 Task: Find a place to stay in West Babylon, United States, from June 11 to June 15 for 2 guests. Set the price range between ₹7000 and ₹16000, select 1 bedroom and 2 beds, choose 'Flat' as the property type, enable 'Self check-in', and select 'English' as the host language.
Action: Mouse pressed left at (511, 58)
Screenshot: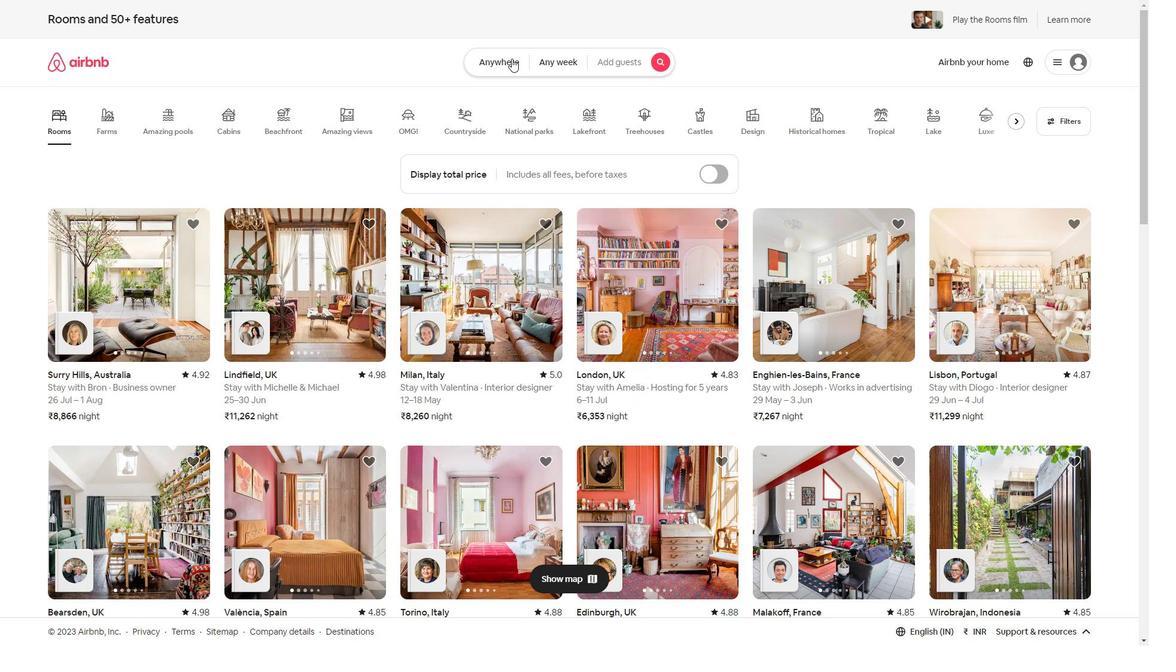 
Action: Mouse moved to (450, 113)
Screenshot: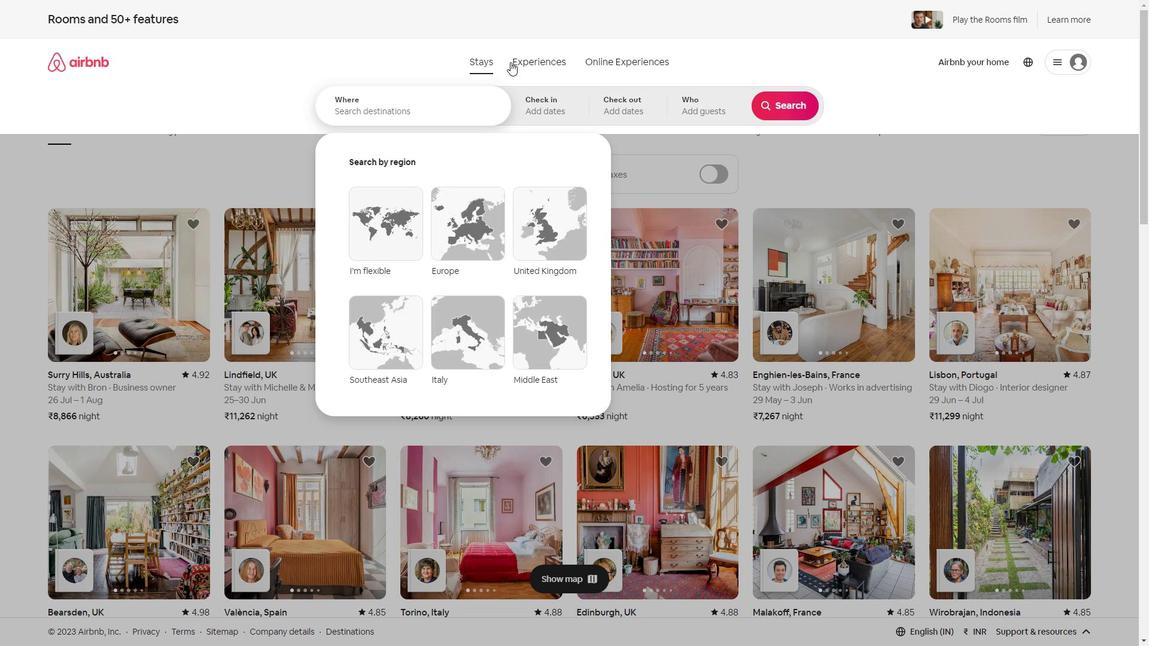 
Action: Mouse pressed left at (450, 113)
Screenshot: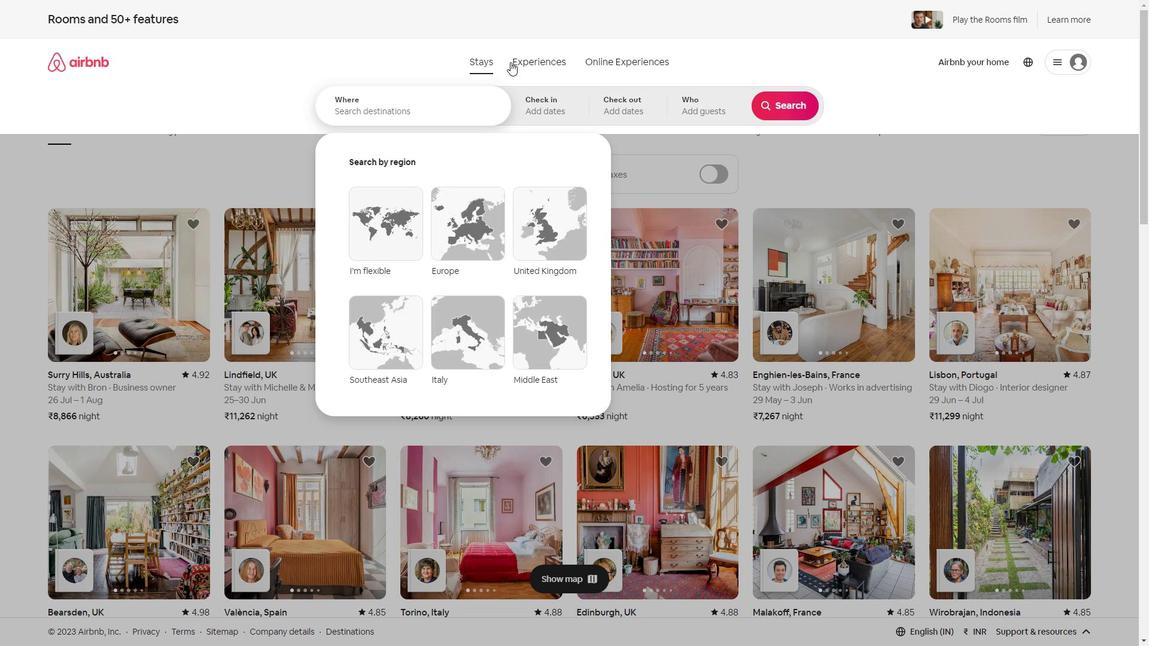 
Action: Key pressed <Key.shift><Key.shift><Key.shift><Key.shift>West<Key.space><Key.shift>Baylon,<Key.shift>UNTED<Key.space><Key.shift>States
Screenshot: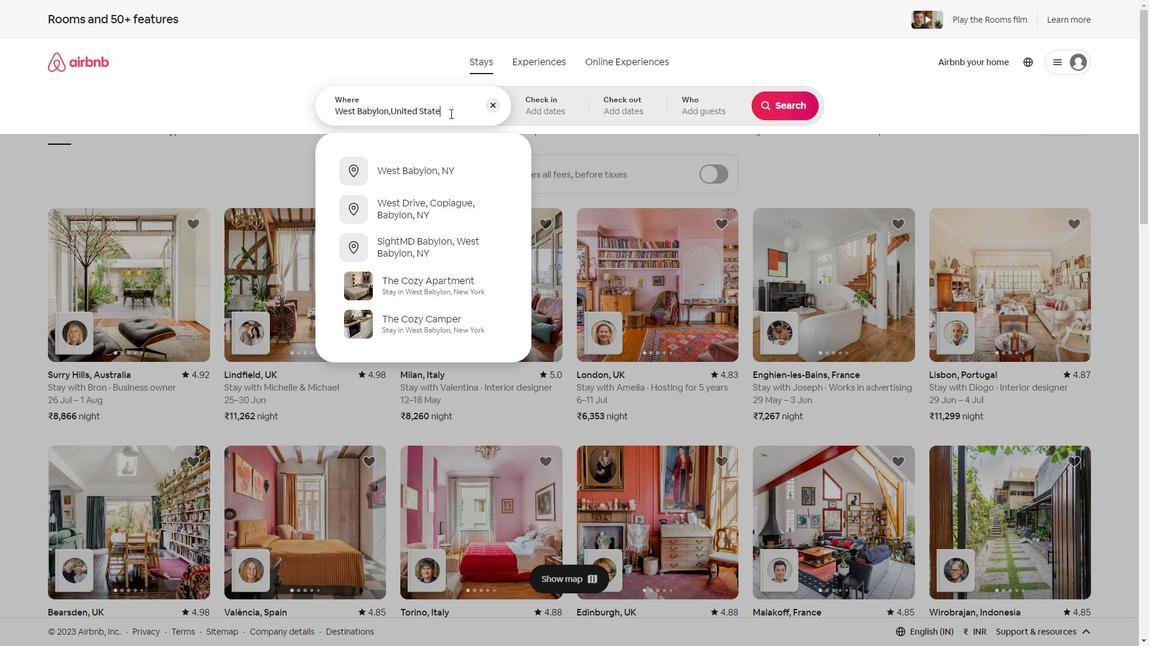 
Action: Mouse moved to (522, 98)
Screenshot: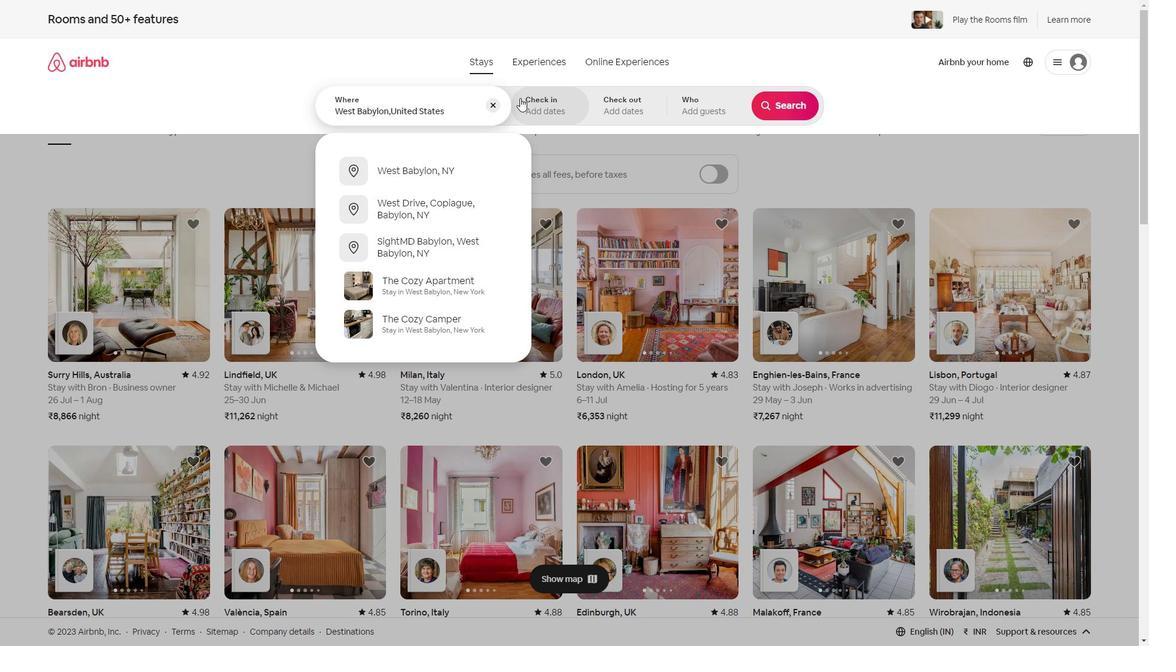 
Action: Mouse pressed left at (522, 98)
Screenshot: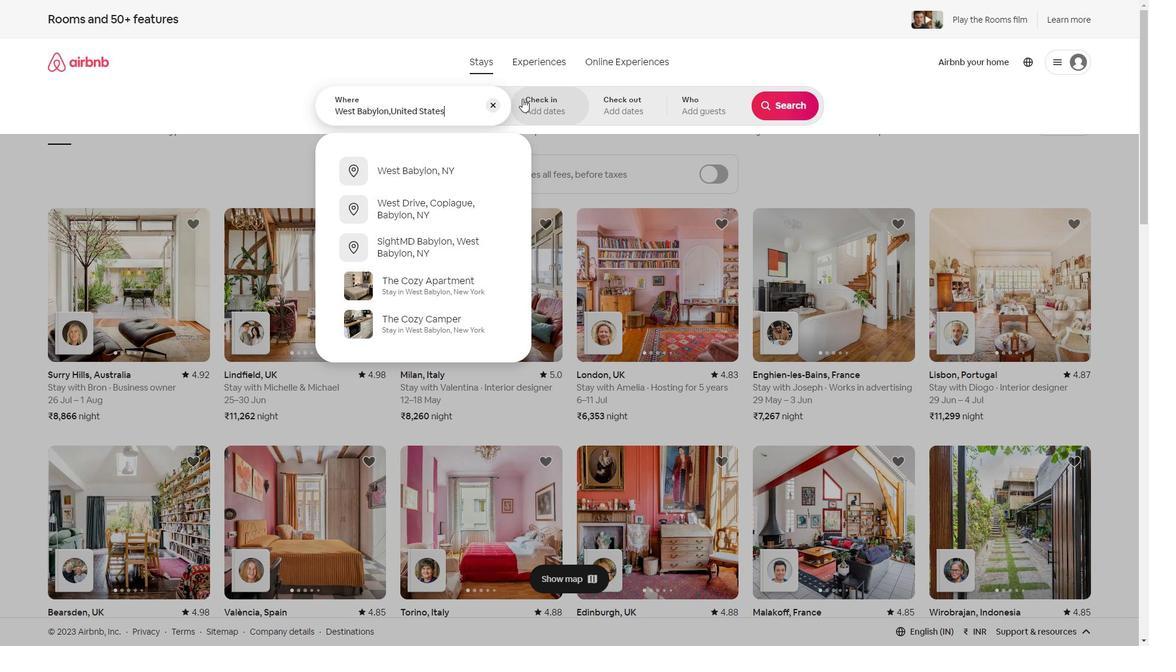 
Action: Mouse moved to (606, 297)
Screenshot: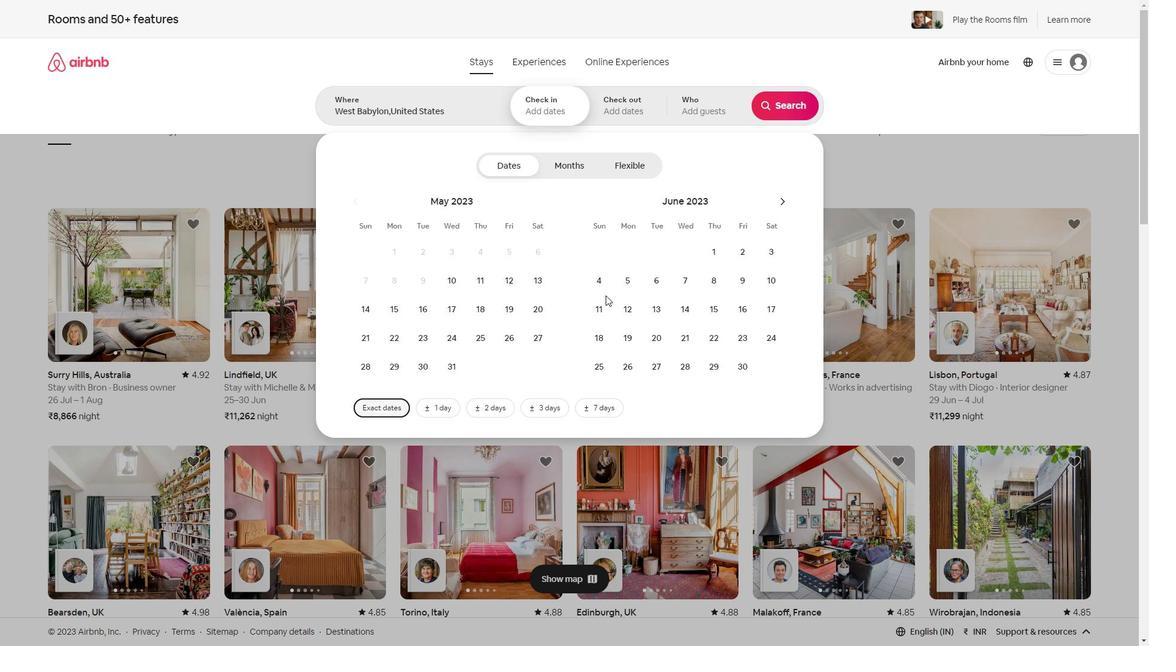 
Action: Mouse pressed left at (606, 297)
Screenshot: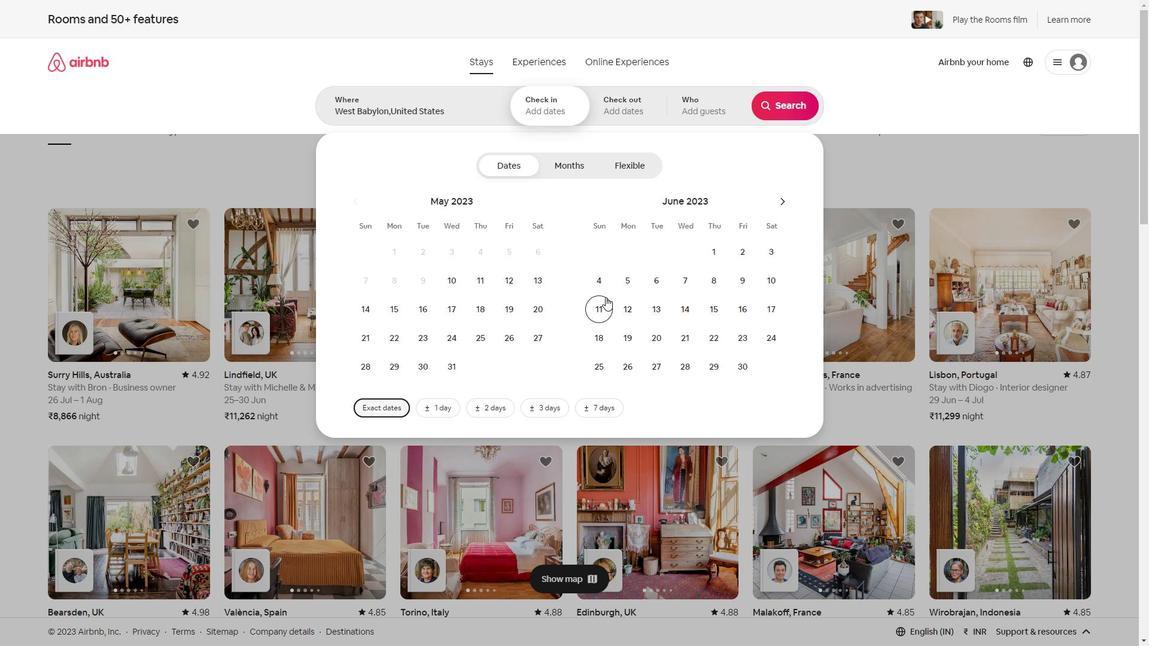 
Action: Mouse moved to (713, 311)
Screenshot: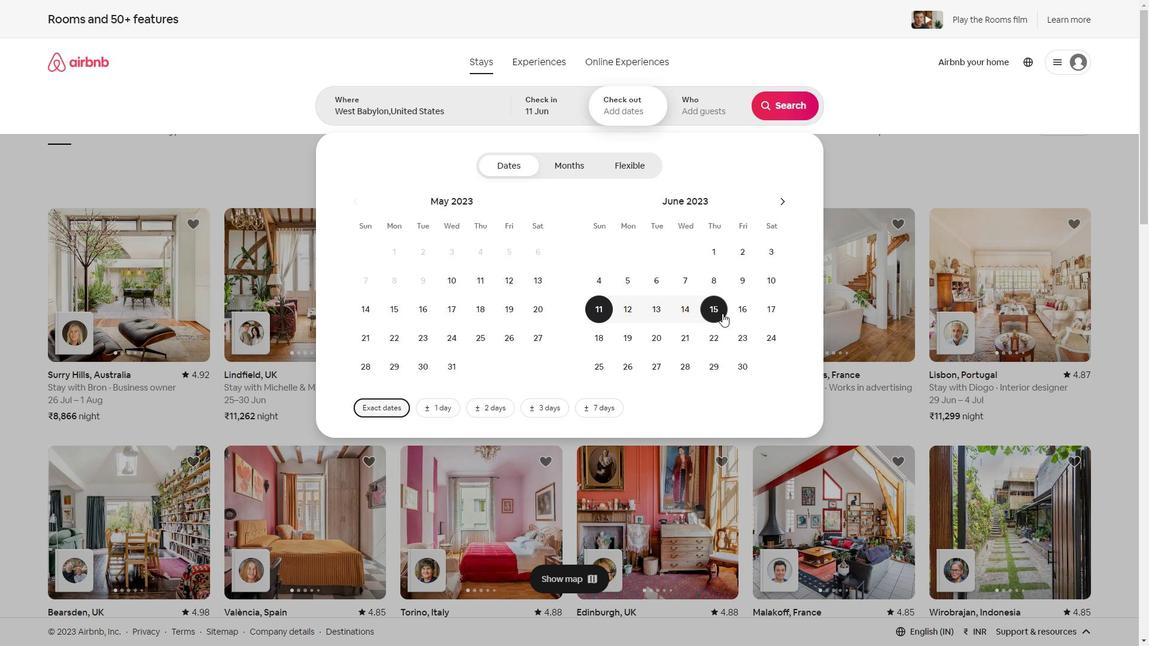 
Action: Mouse pressed left at (713, 311)
Screenshot: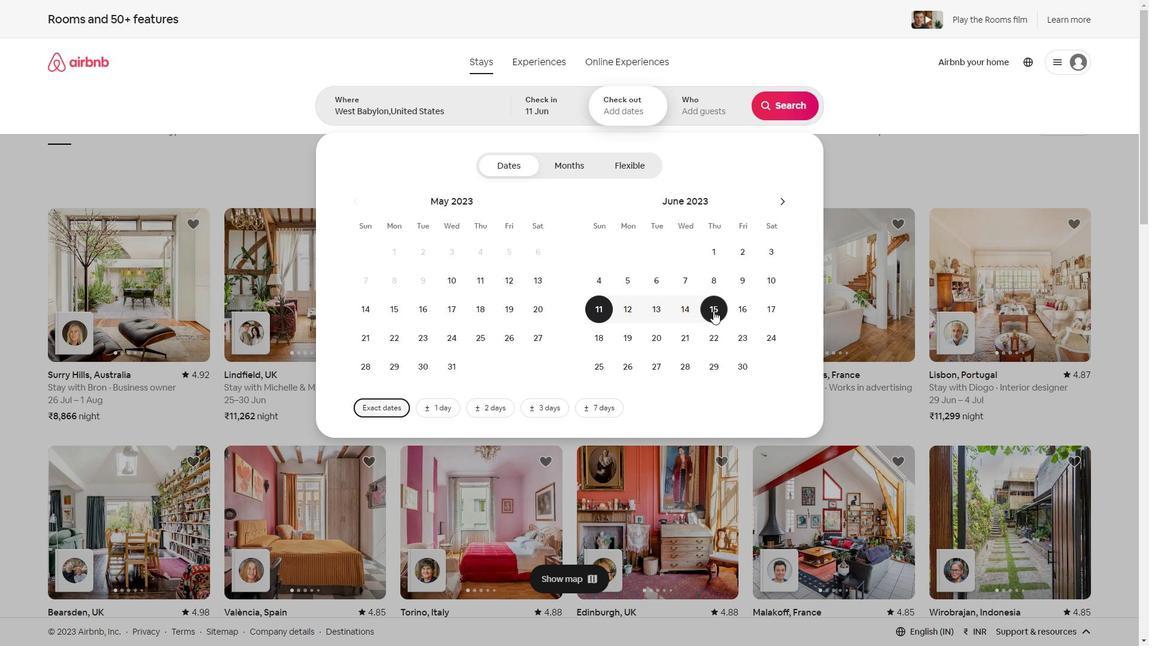 
Action: Mouse moved to (695, 104)
Screenshot: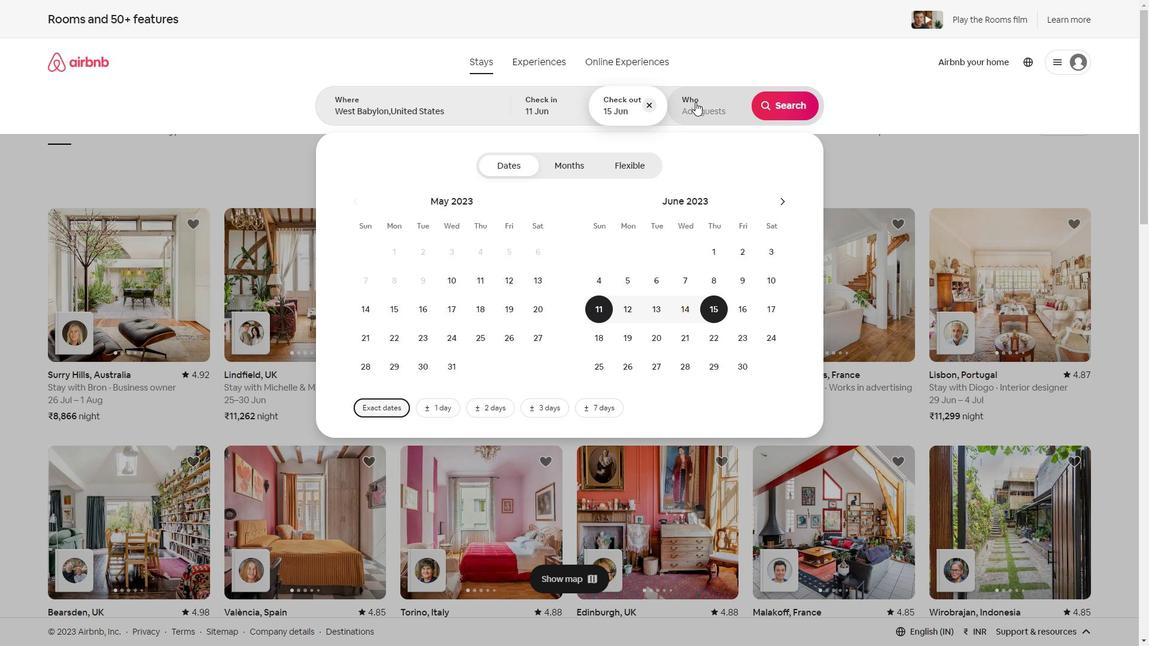 
Action: Mouse pressed left at (695, 104)
Screenshot: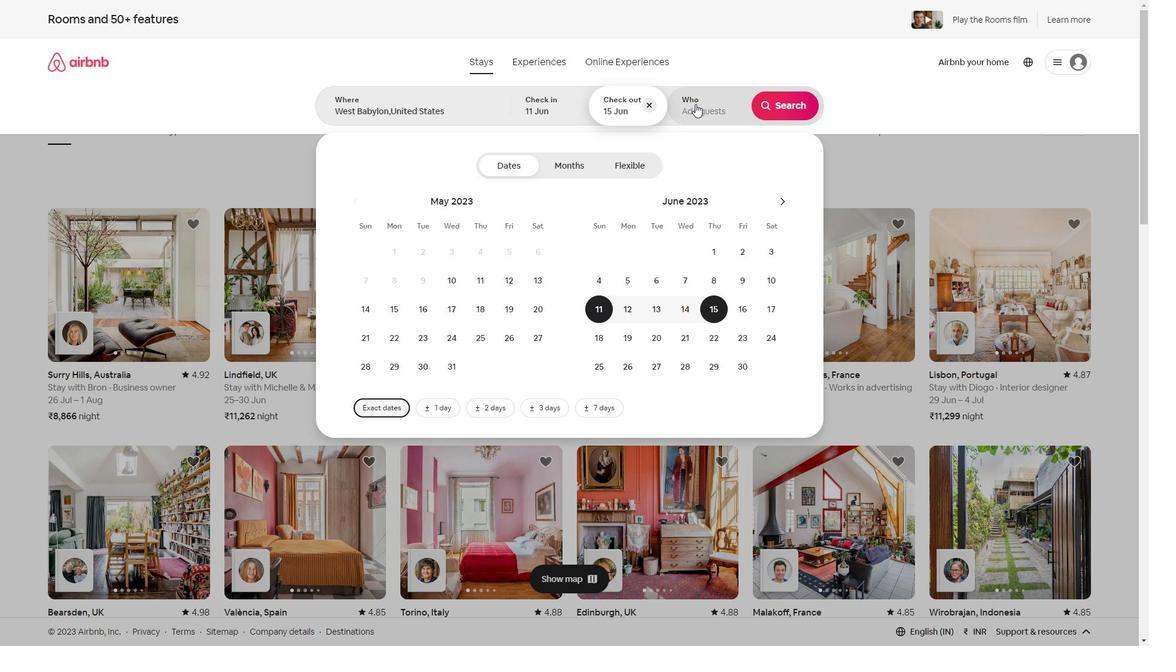 
Action: Mouse moved to (782, 165)
Screenshot: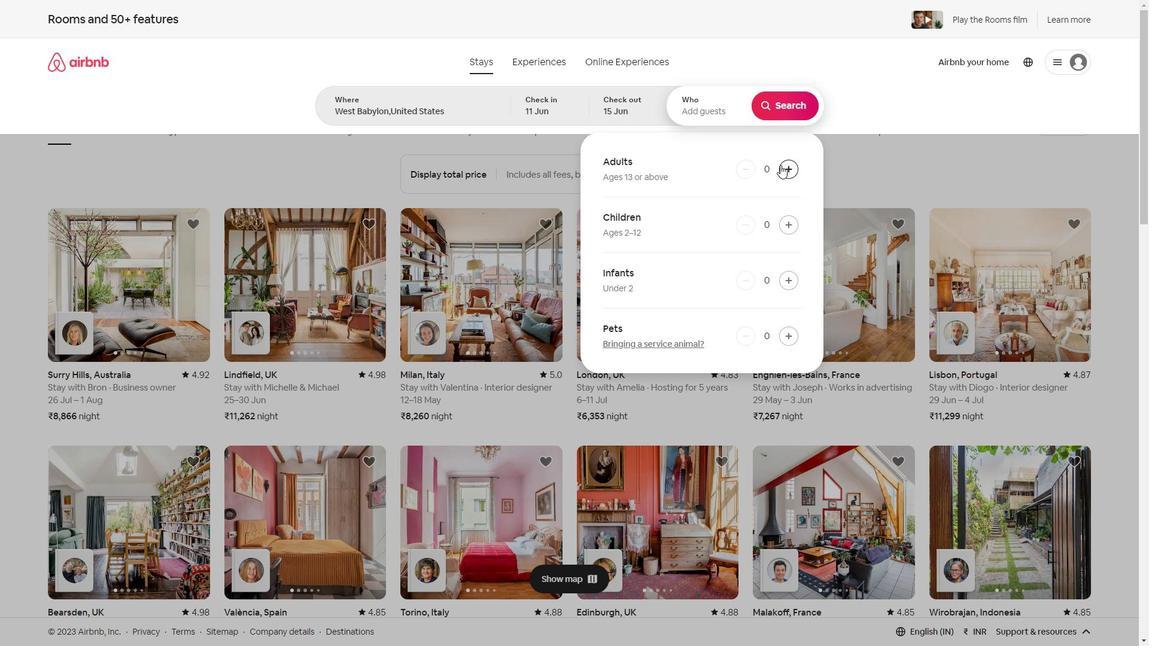 
Action: Mouse pressed left at (782, 165)
Screenshot: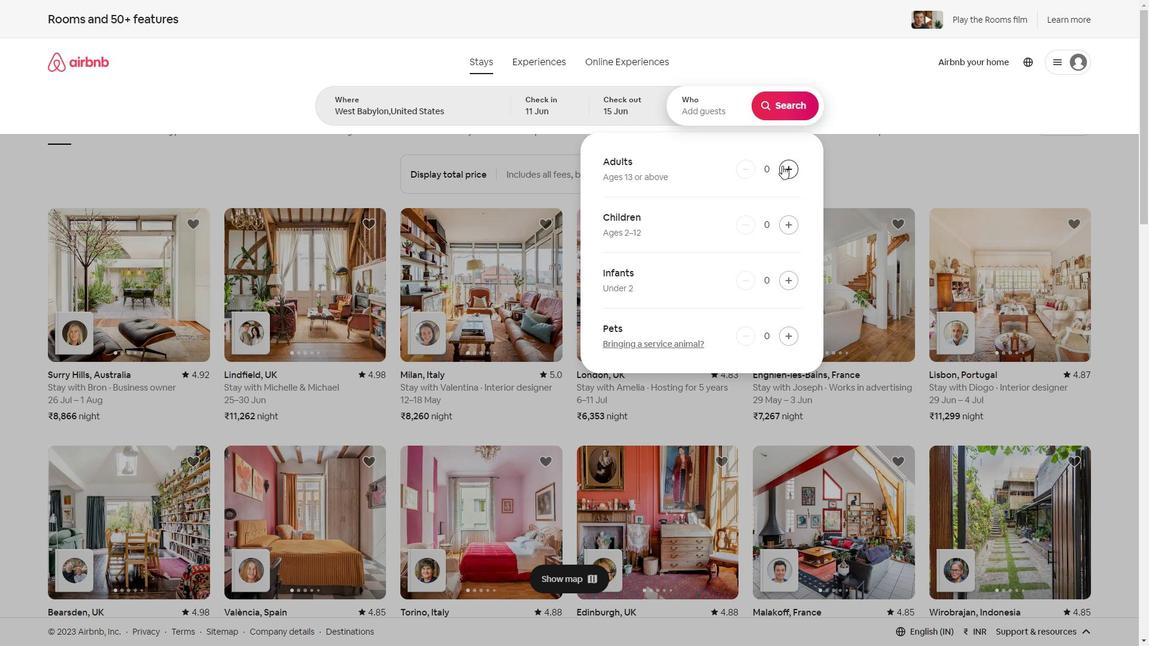 
Action: Mouse pressed left at (782, 165)
Screenshot: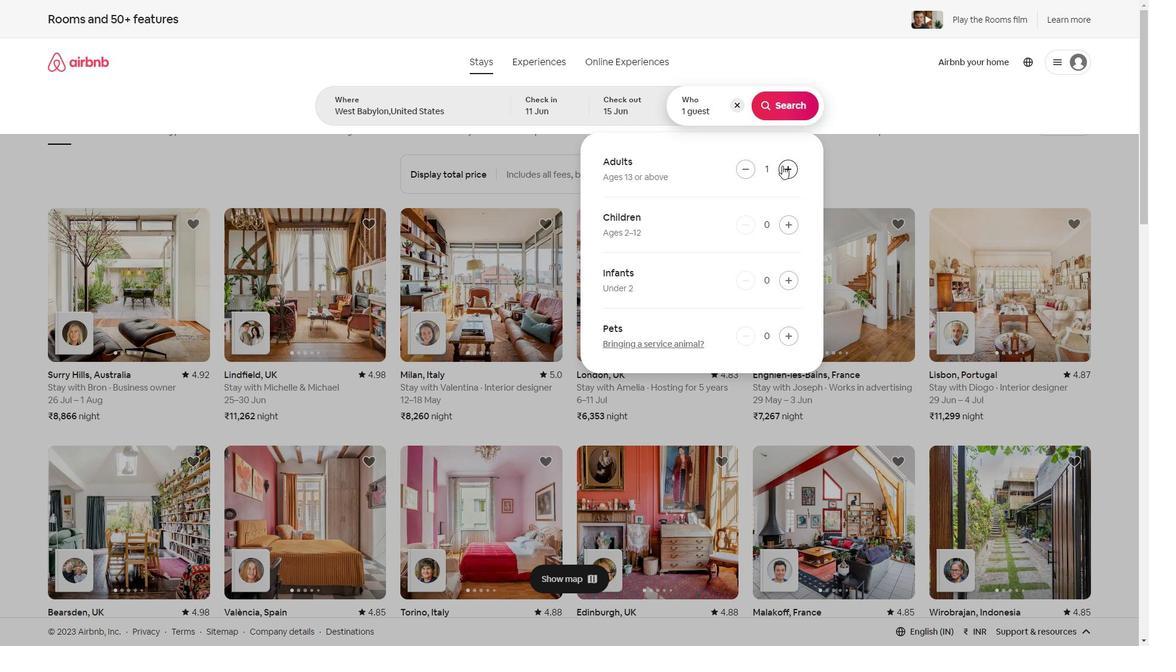 
Action: Mouse moved to (774, 104)
Screenshot: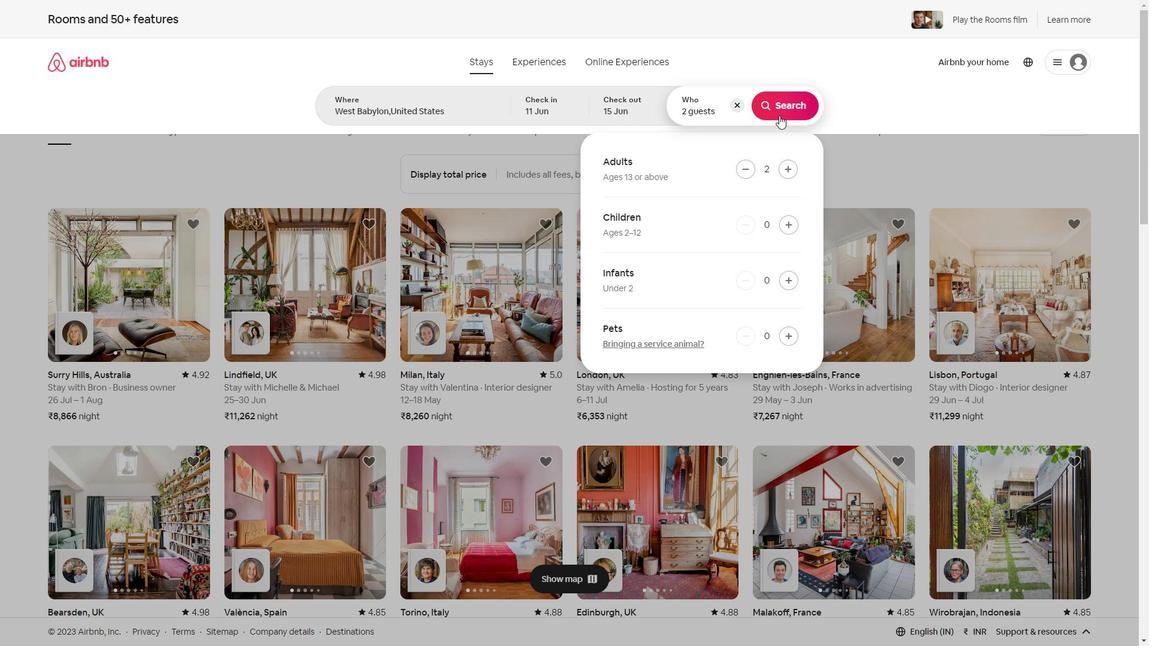 
Action: Mouse pressed left at (774, 104)
Screenshot: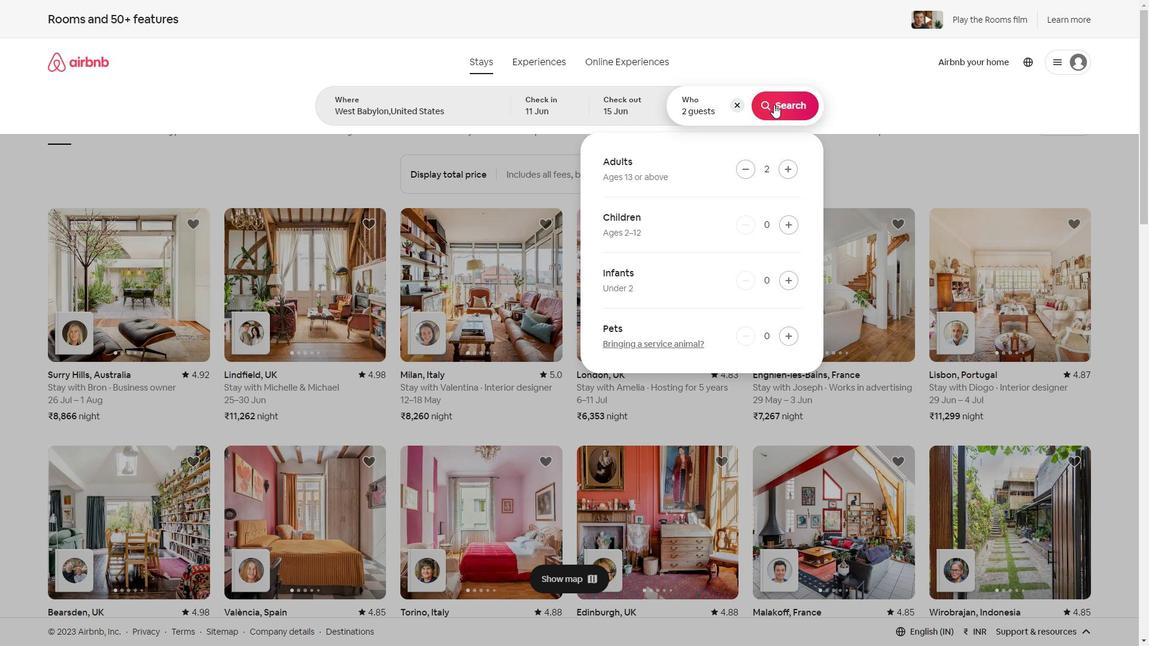 
Action: Mouse moved to (1151, 25)
Screenshot: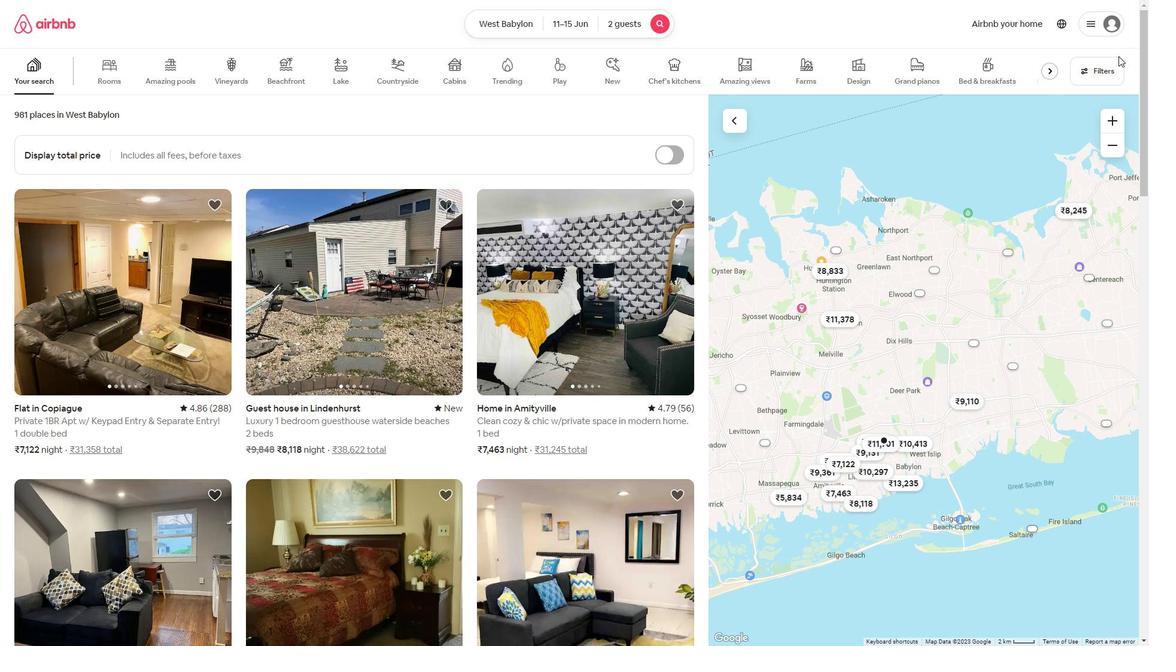 
Action: Mouse pressed left at (1149, 25)
Screenshot: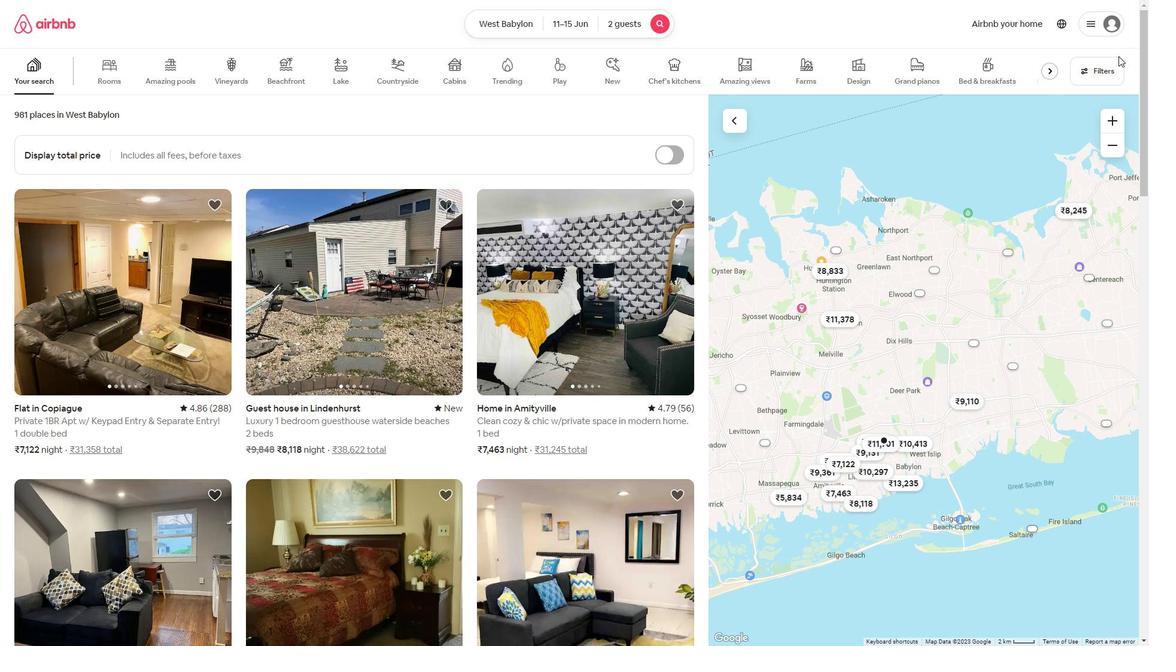 
Action: Mouse moved to (1101, 76)
Screenshot: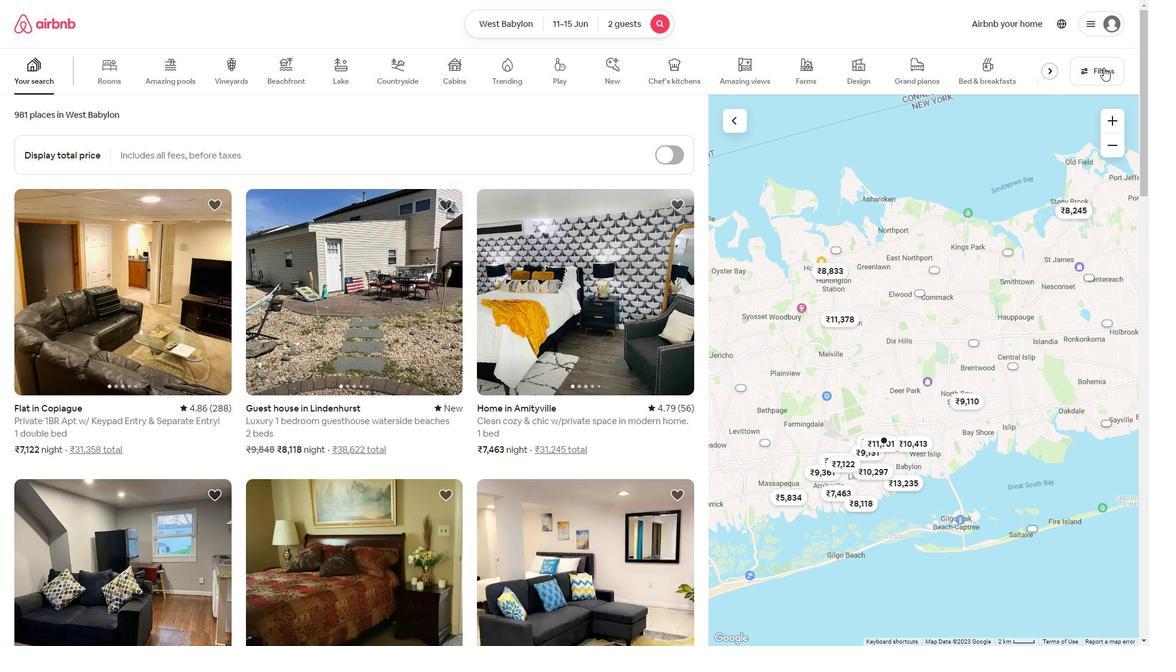 
Action: Mouse pressed left at (1101, 76)
Screenshot: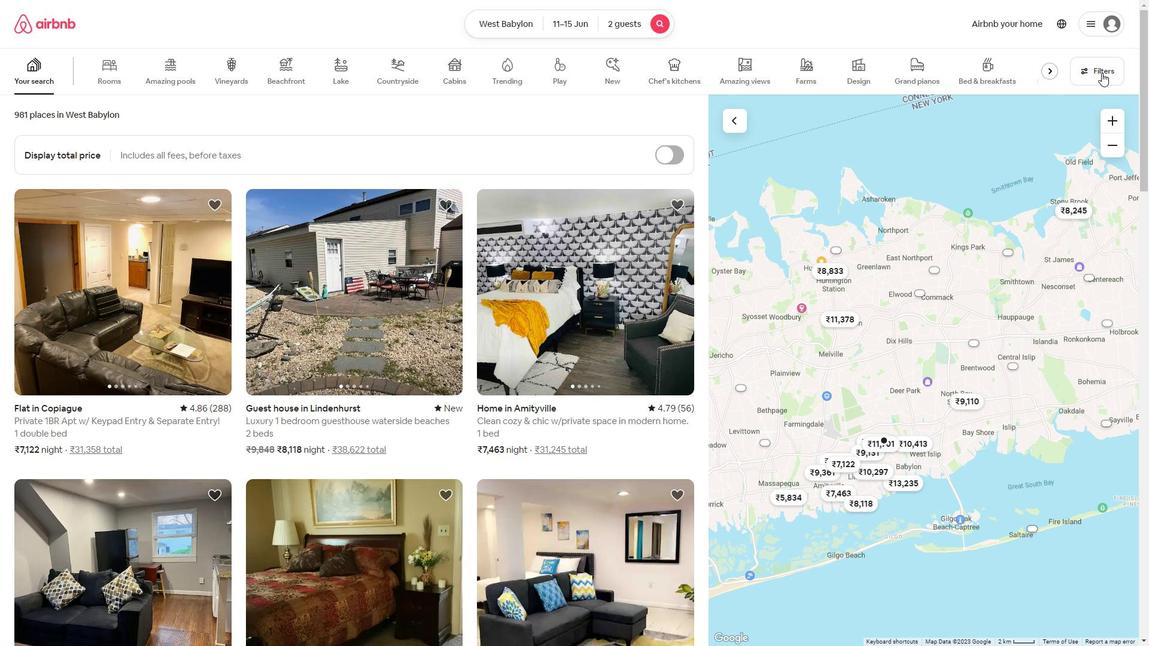 
Action: Mouse moved to (438, 360)
Screenshot: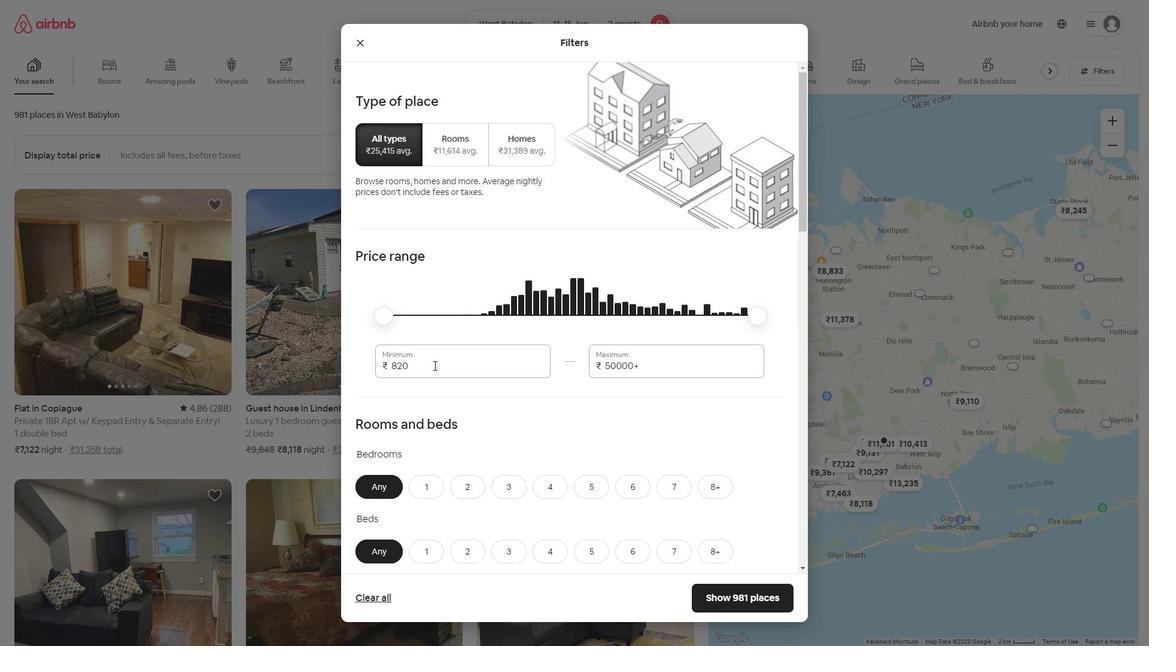 
Action: Mouse pressed left at (438, 360)
Screenshot: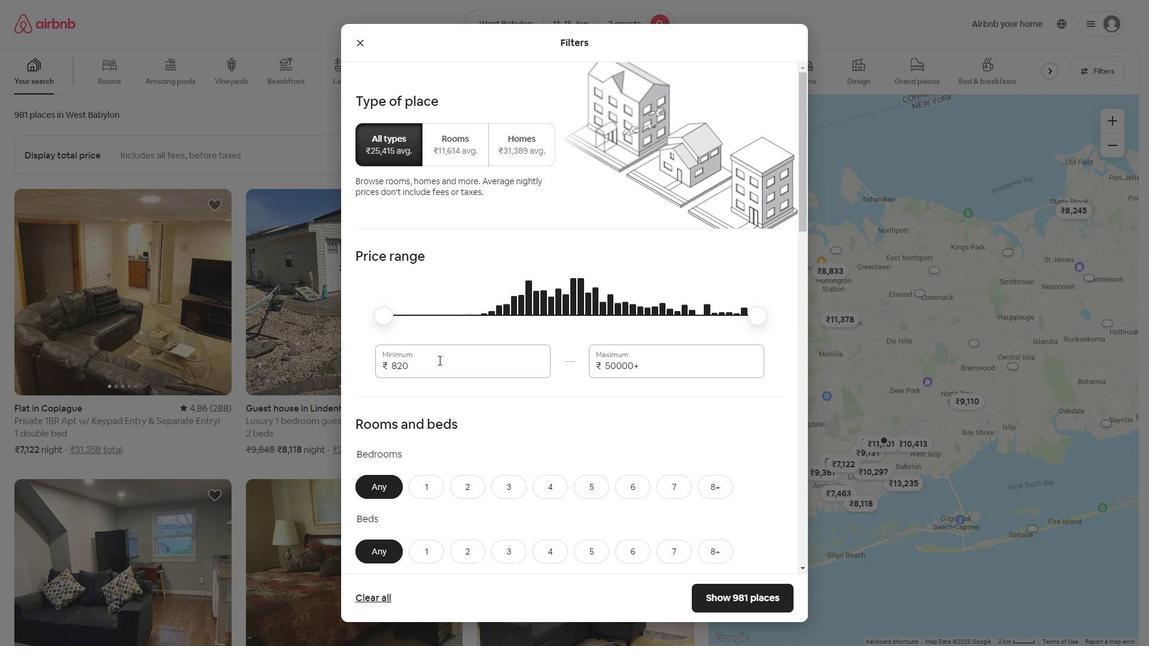 
Action: Key pressed <Key.backspace><Key.backspace><Key.backspace><Key.backspace><Key.backspace><Key.backspace><Key.backspace><Key.backspace><Key.backspace><Key.backspace>7000
Screenshot: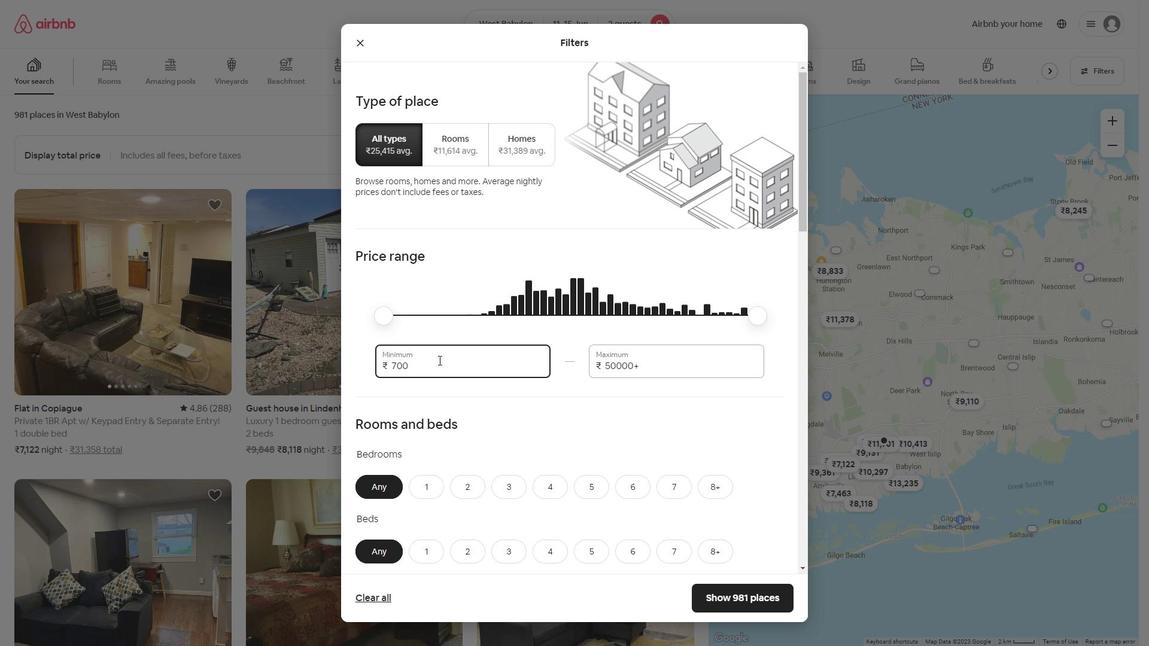 
Action: Mouse moved to (667, 365)
Screenshot: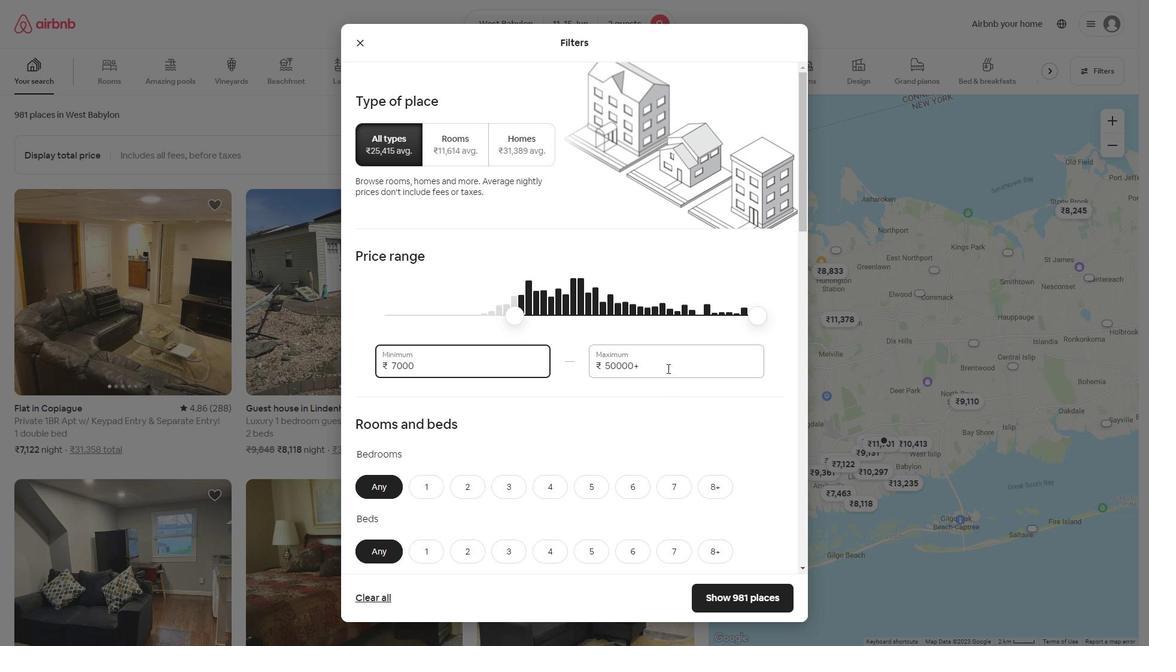 
Action: Mouse pressed left at (667, 365)
Screenshot: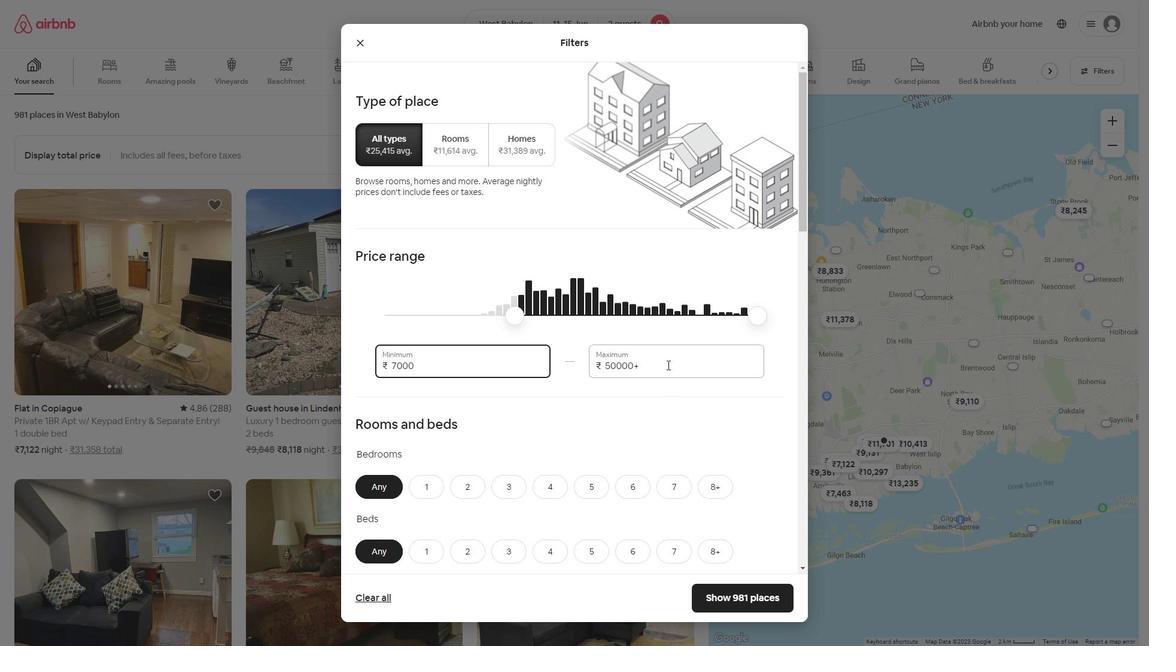 
Action: Mouse moved to (665, 365)
Screenshot: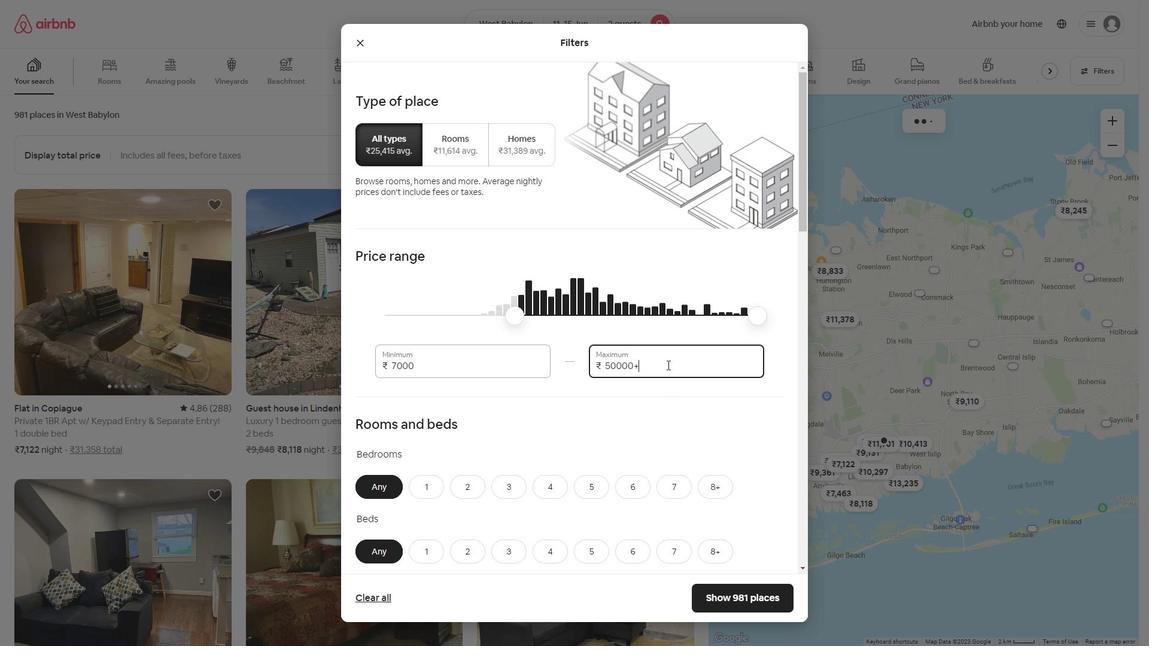 
Action: Key pressed <Key.backspace><Key.backspace><Key.backspace><Key.backspace><Key.backspace><Key.backspace><Key.backspace><Key.backspace><Key.backspace><Key.backspace><Key.backspace><Key.backspace><Key.backspace><Key.backspace><Key.backspace><Key.backspace><Key.backspace><Key.backspace><Key.backspace><Key.backspace>
Screenshot: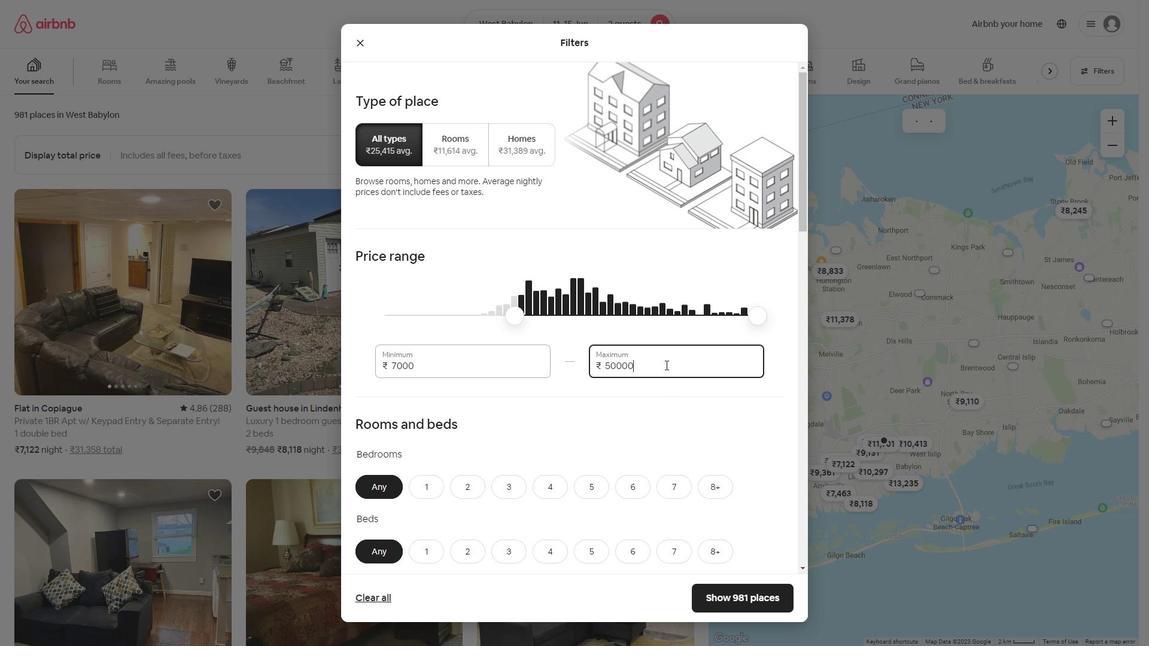 
Action: Mouse moved to (664, 366)
Screenshot: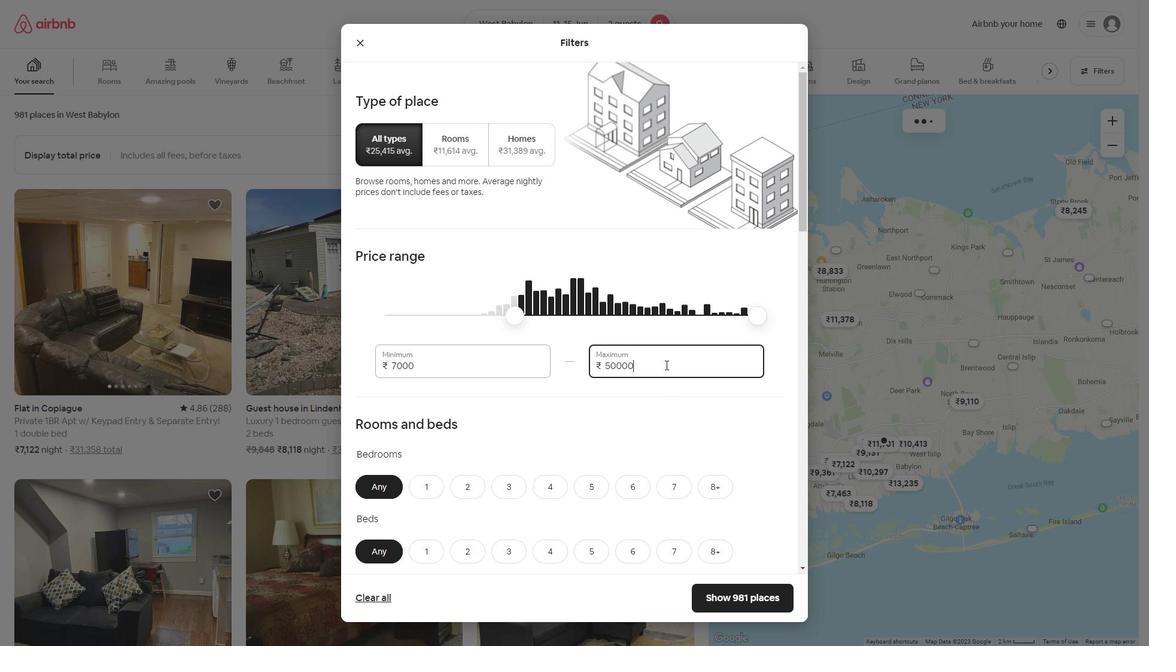 
Action: Key pressed <Key.backspace><Key.backspace>
Screenshot: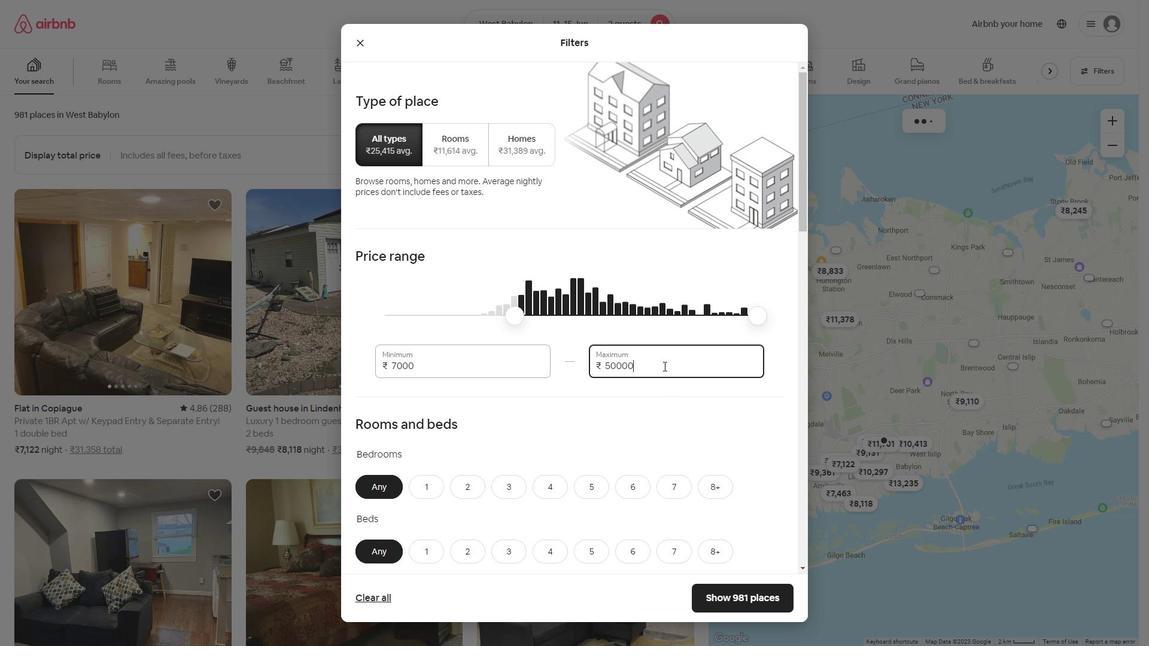 
Action: Mouse pressed left at (664, 366)
Screenshot: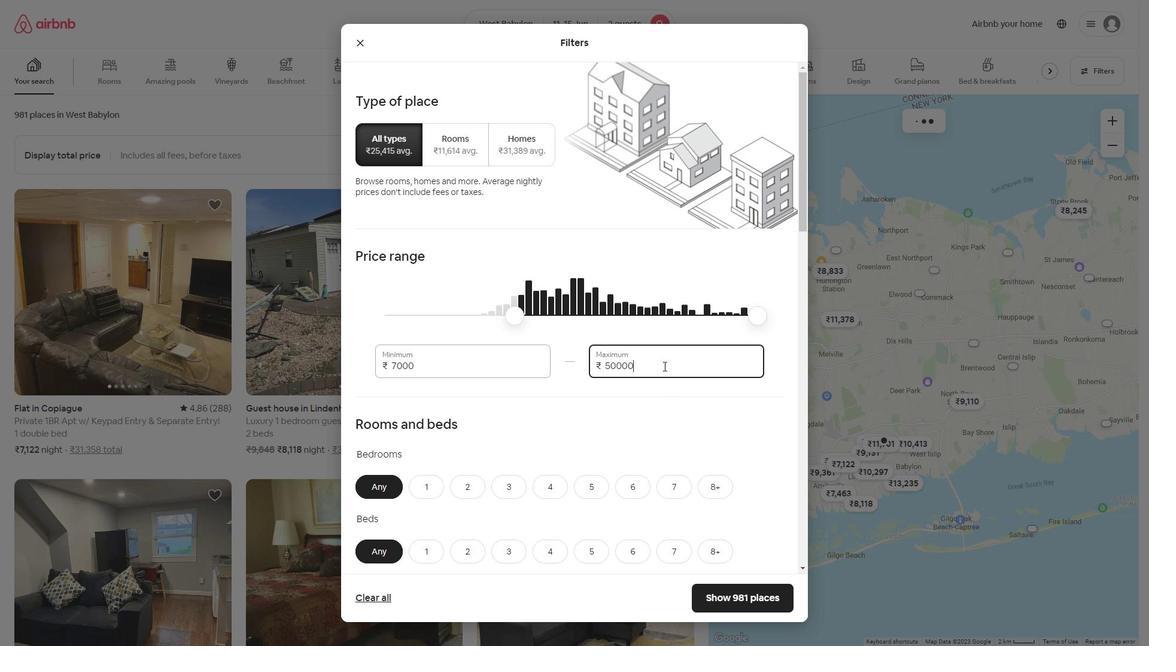 
Action: Key pressed <Key.backspace><Key.backspace>
Screenshot: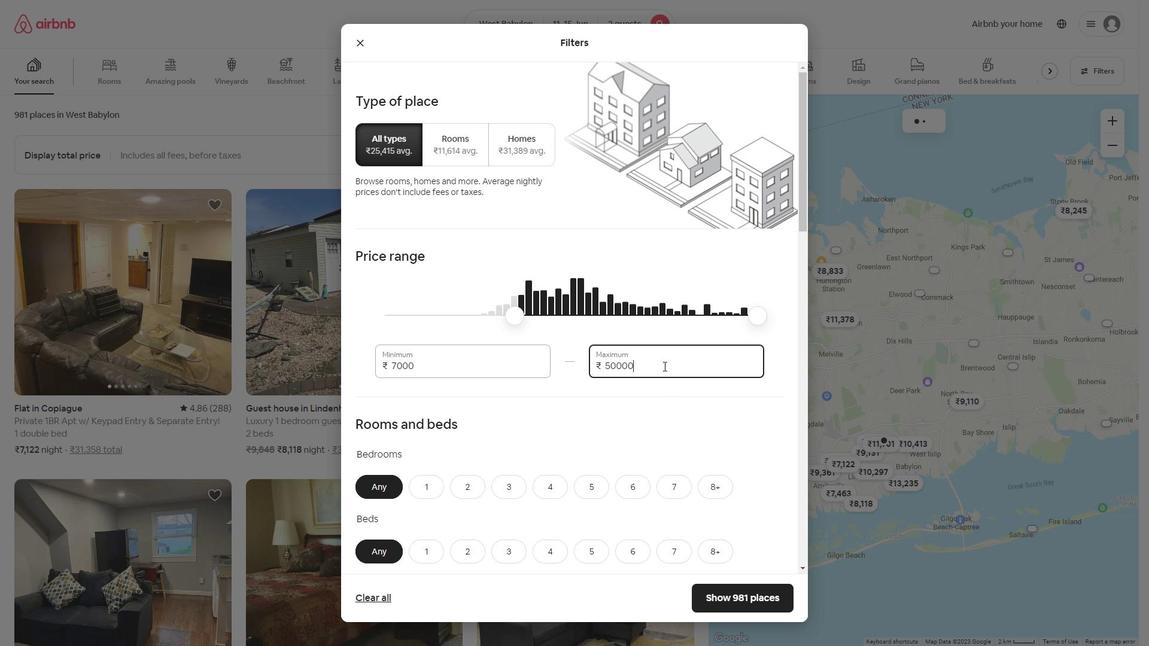 
Action: Mouse moved to (656, 367)
Screenshot: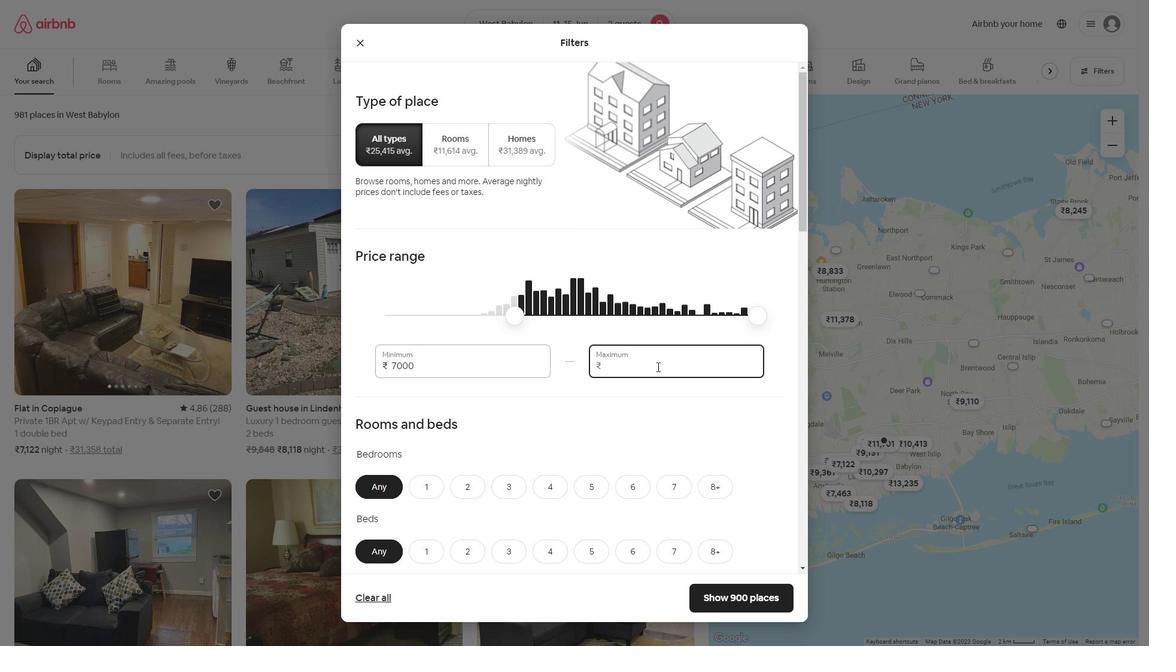 
Action: Key pressed 16000
Screenshot: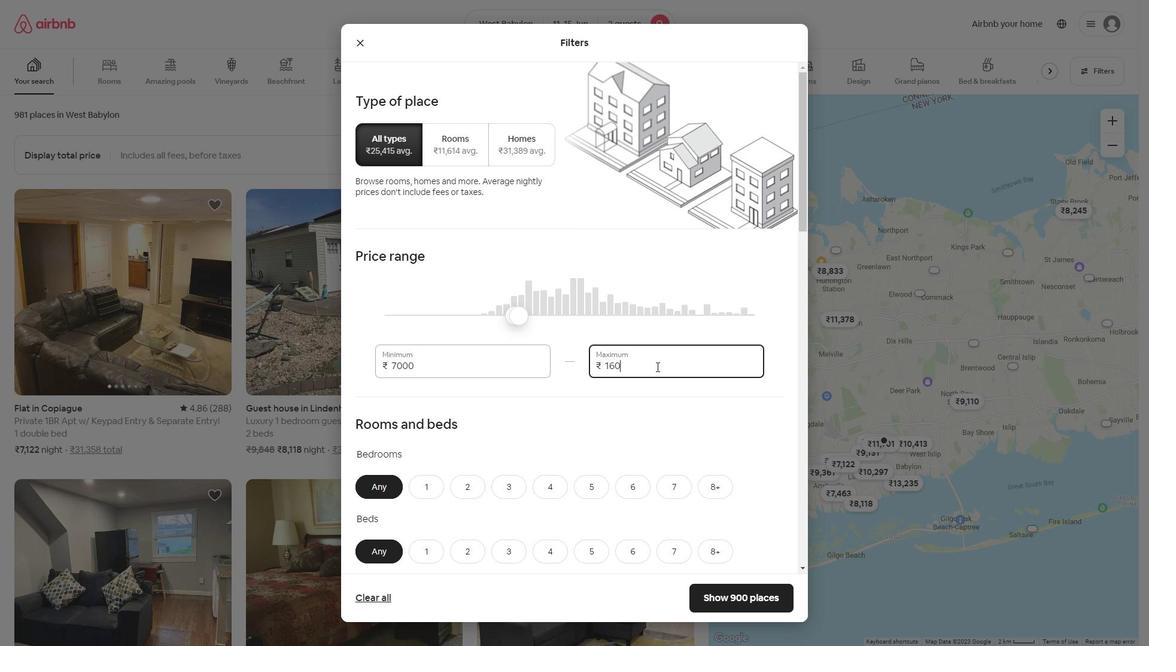 
Action: Mouse moved to (526, 418)
Screenshot: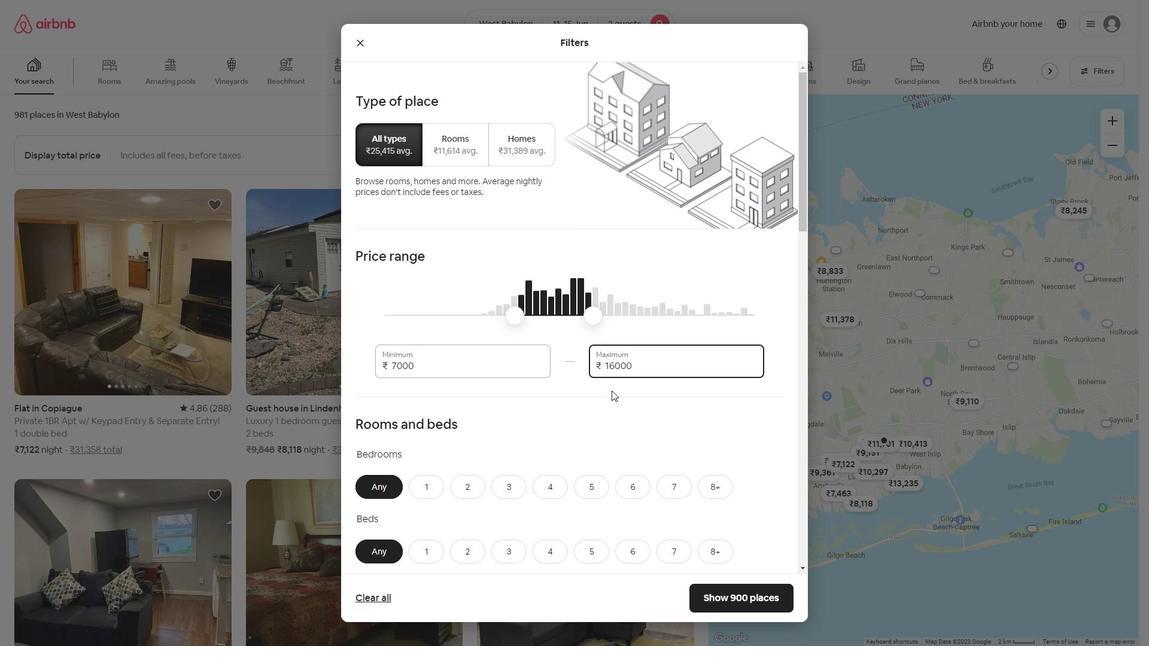 
Action: Mouse scrolled (526, 417) with delta (0, 0)
Screenshot: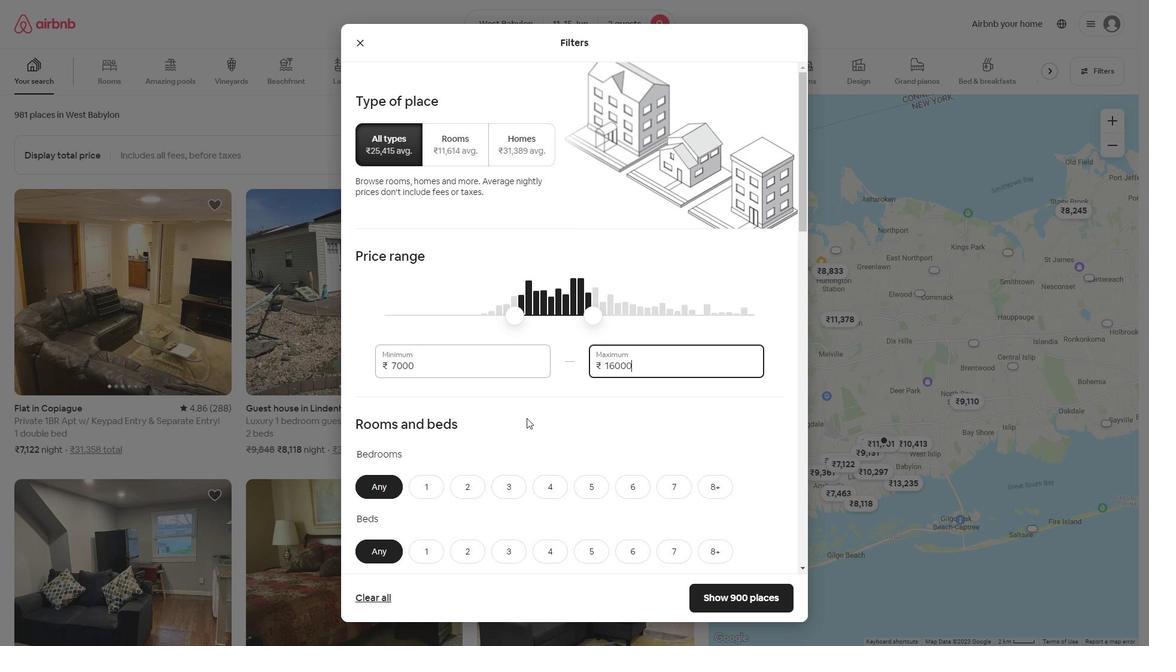 
Action: Mouse scrolled (526, 417) with delta (0, 0)
Screenshot: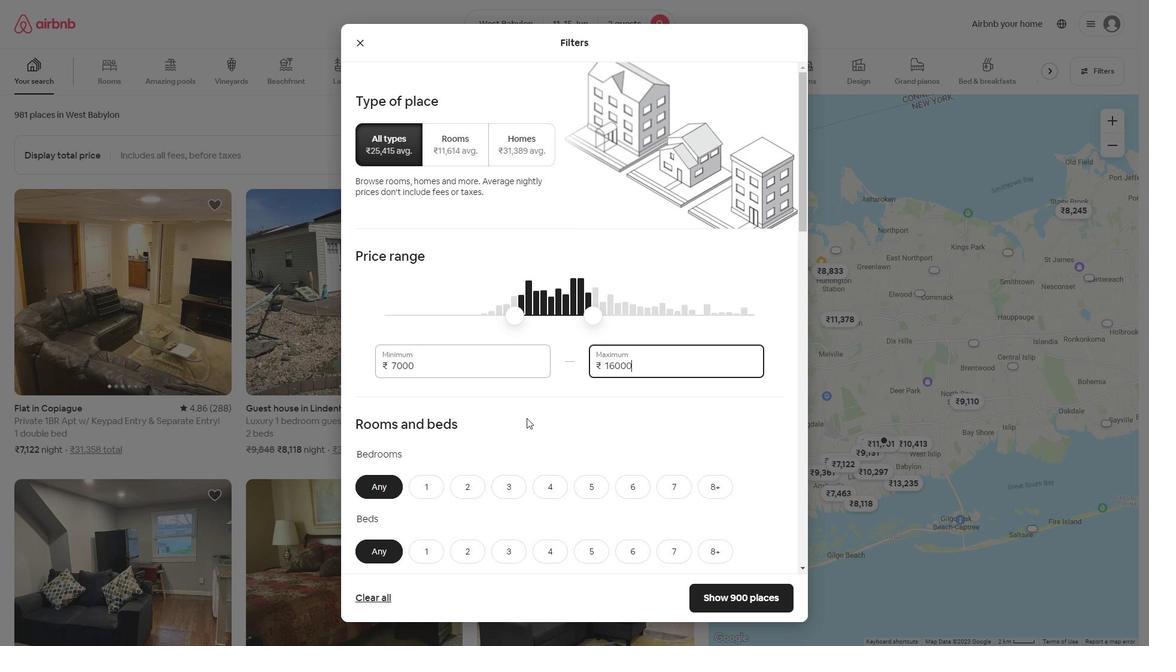 
Action: Mouse moved to (465, 403)
Screenshot: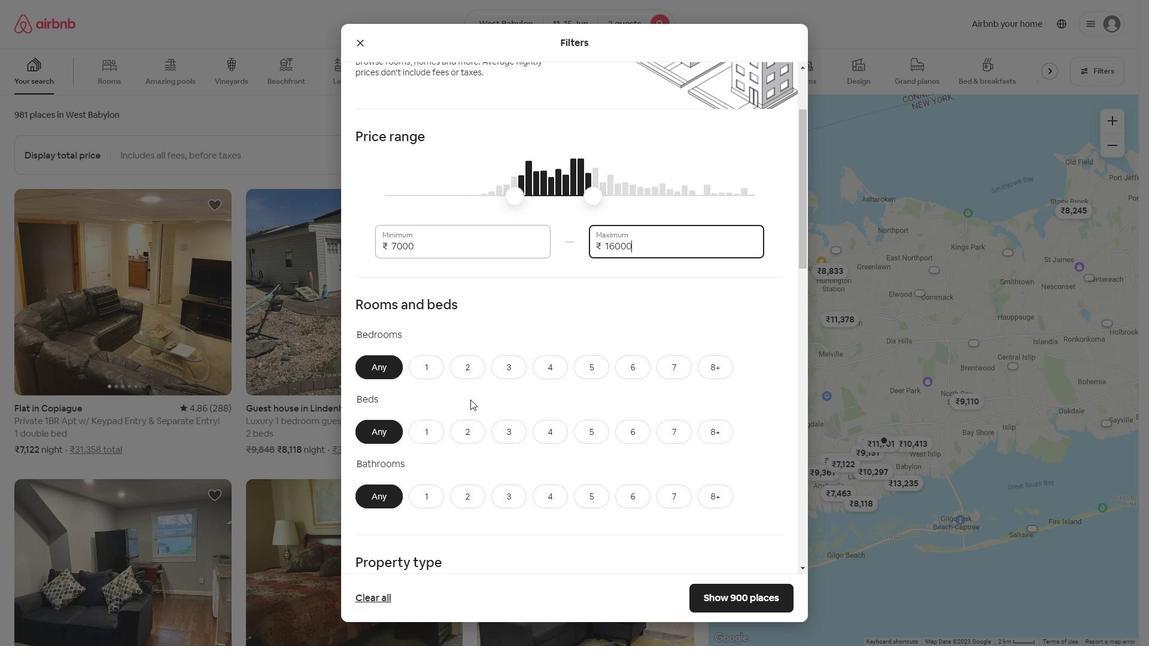 
Action: Mouse scrolled (465, 402) with delta (0, 0)
Screenshot: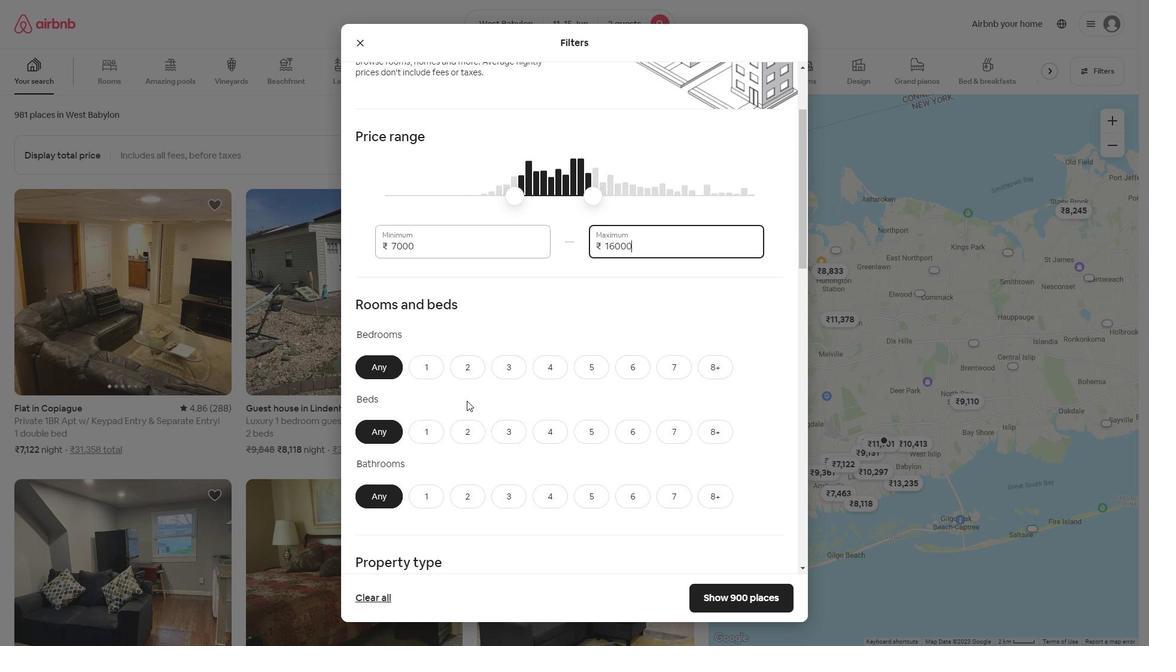 
Action: Mouse moved to (426, 319)
Screenshot: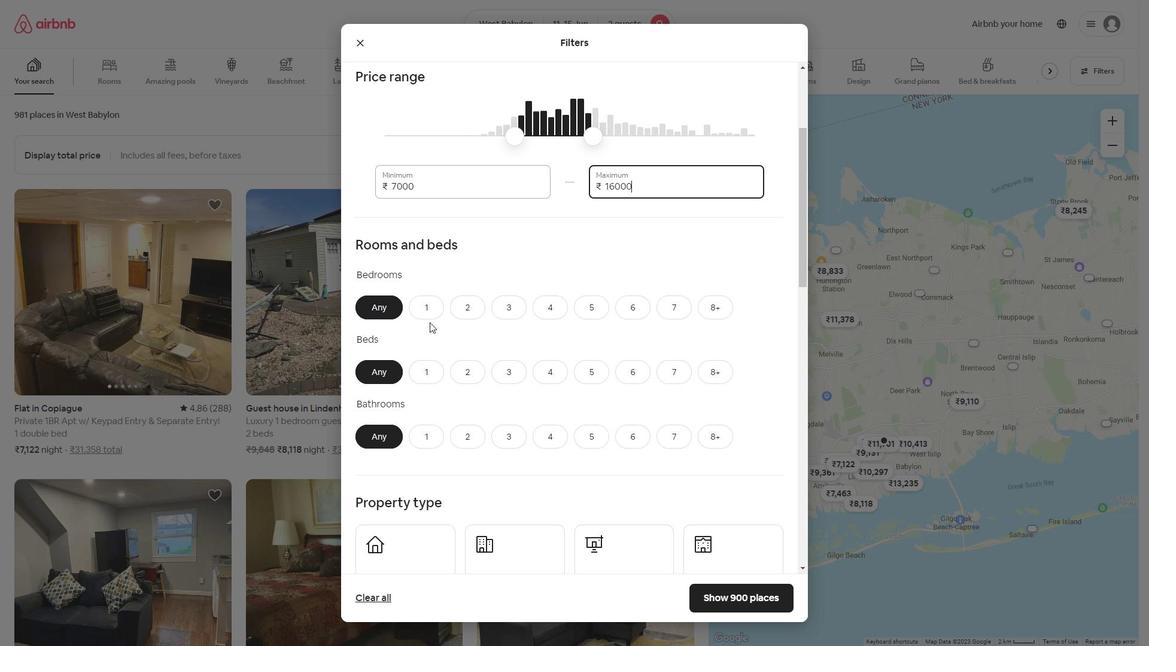 
Action: Mouse pressed left at (426, 319)
Screenshot: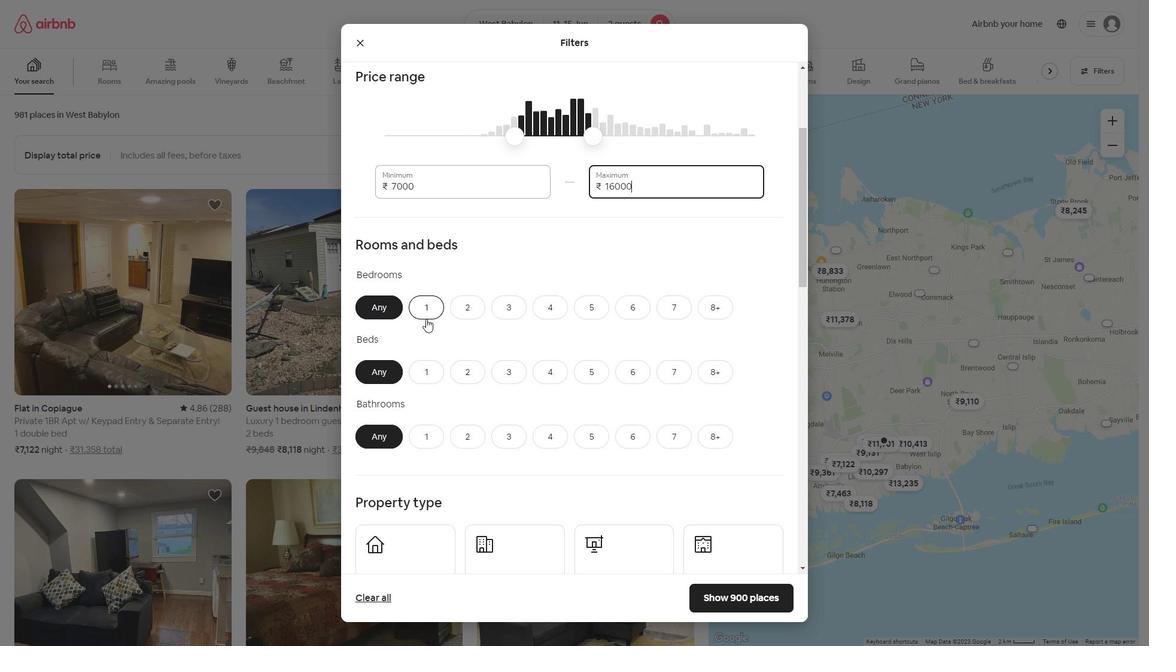 
Action: Mouse moved to (458, 370)
Screenshot: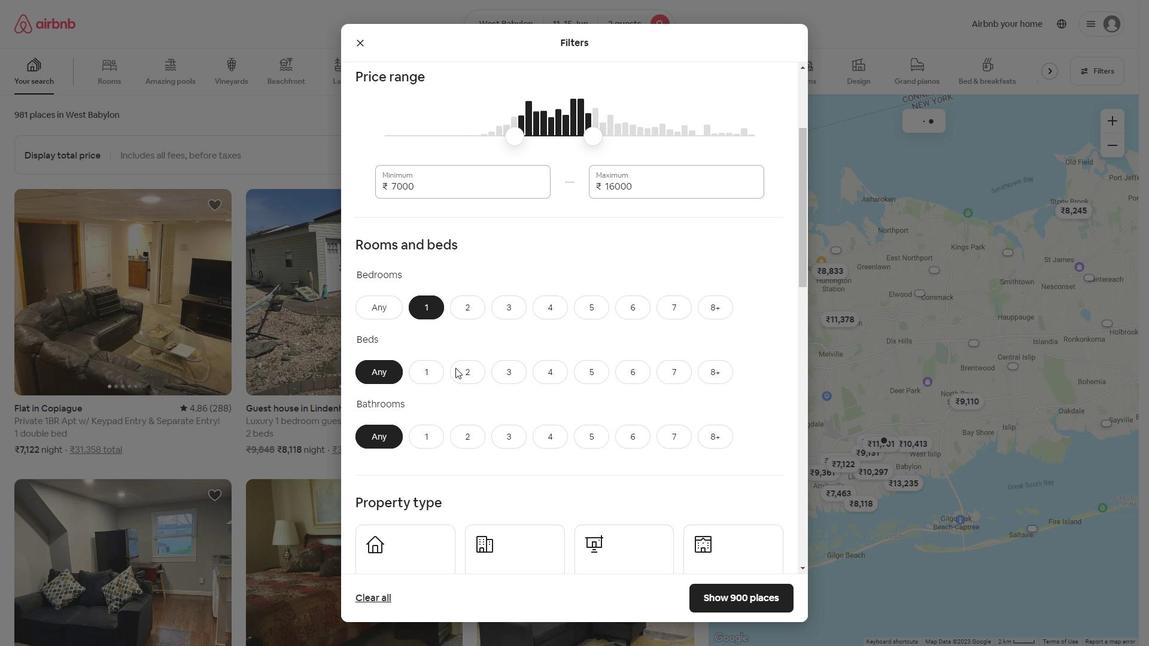 
Action: Mouse pressed left at (458, 370)
Screenshot: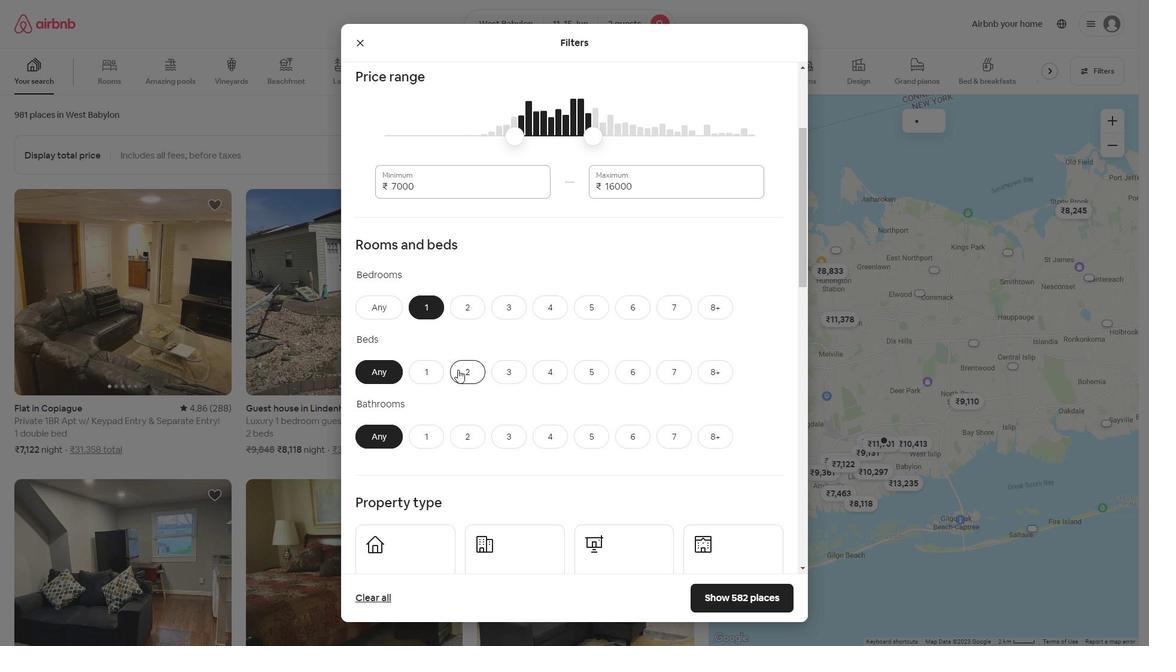 
Action: Mouse moved to (434, 434)
Screenshot: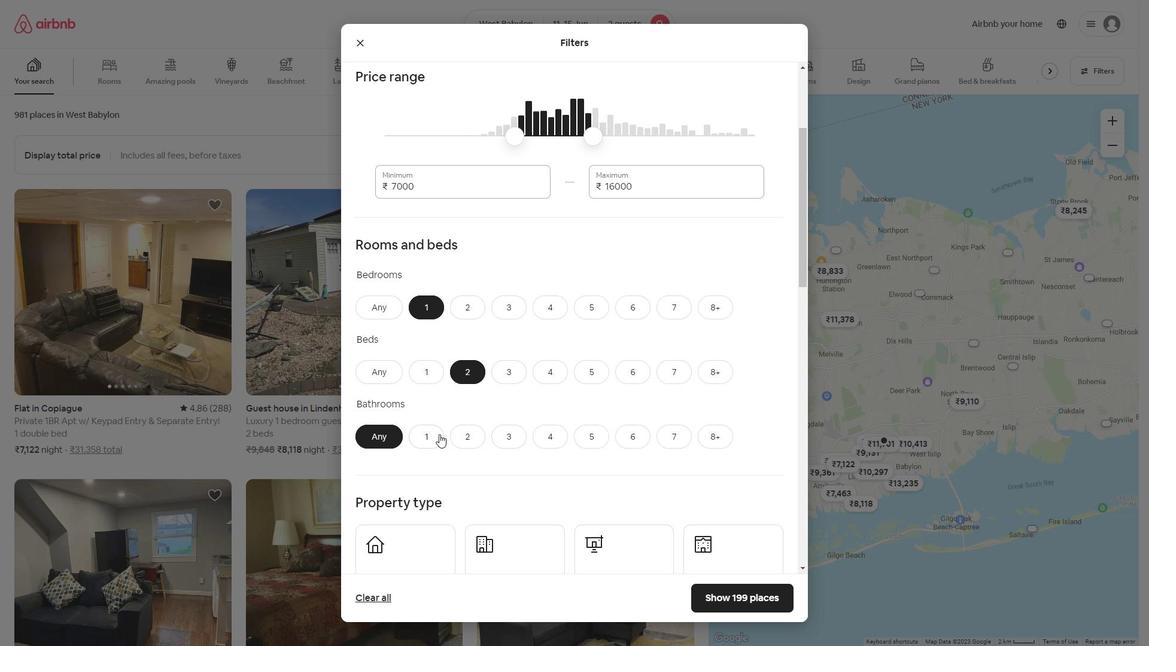 
Action: Mouse pressed left at (434, 434)
Screenshot: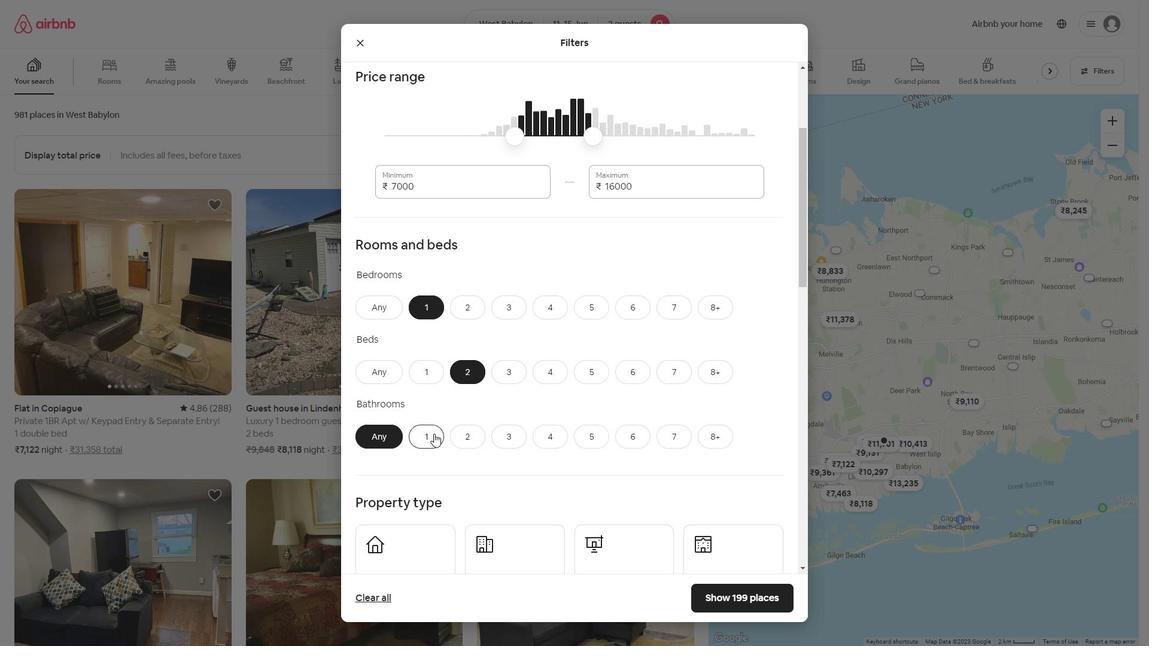 
Action: Mouse moved to (473, 412)
Screenshot: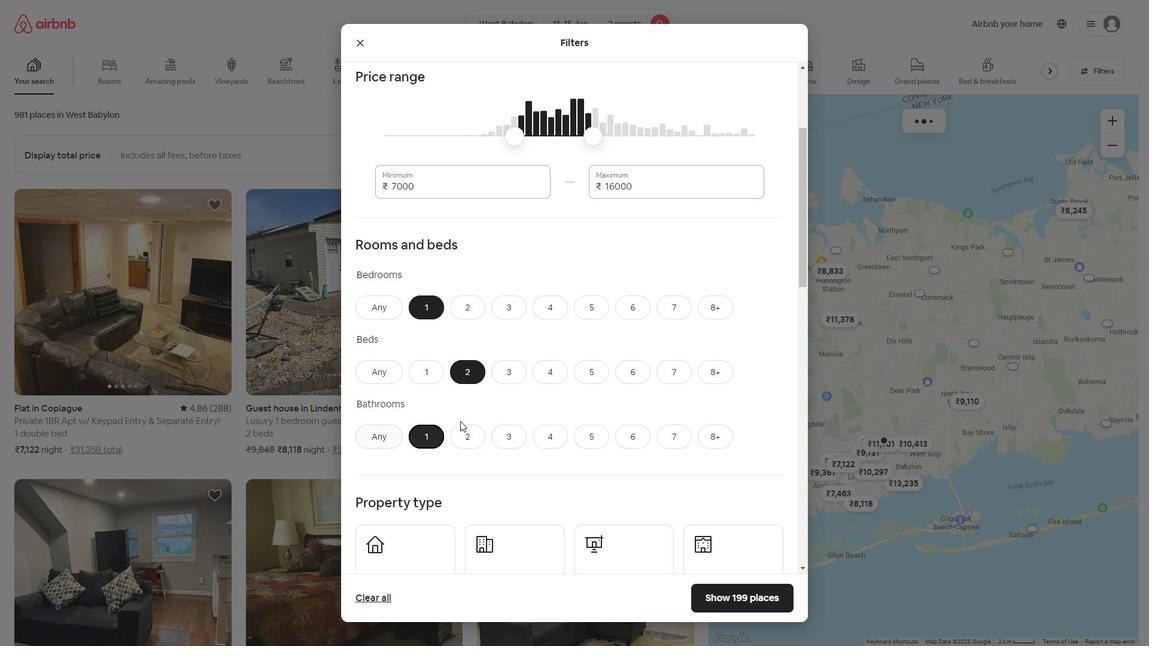 
Action: Mouse scrolled (473, 411) with delta (0, 0)
Screenshot: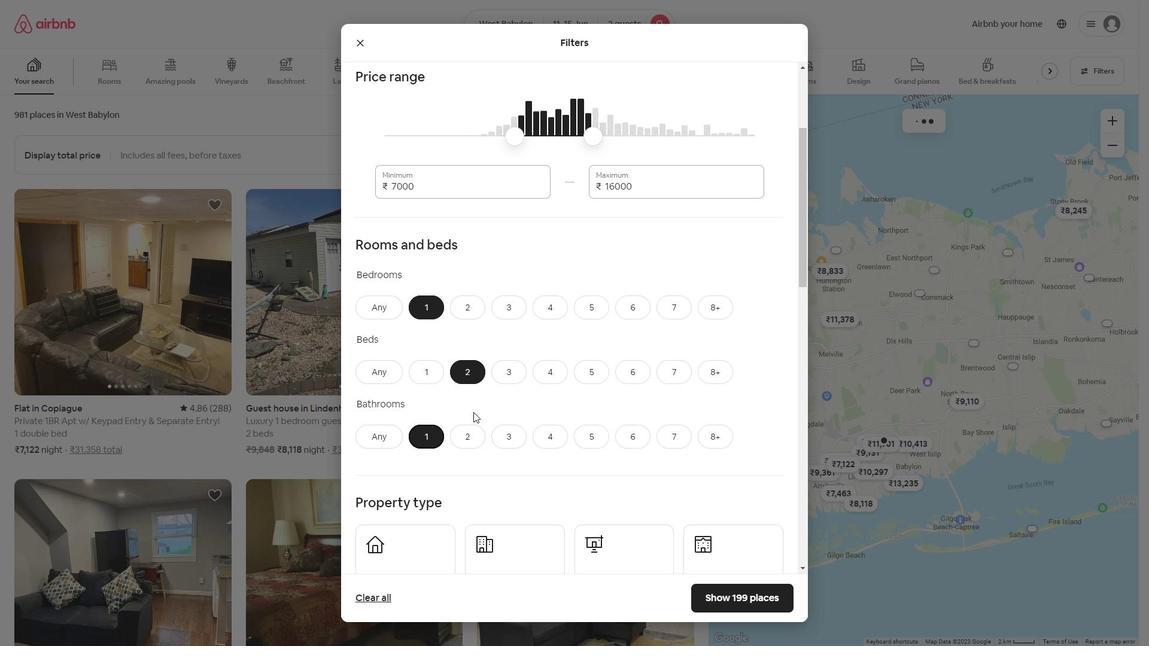 
Action: Mouse scrolled (473, 411) with delta (0, 0)
Screenshot: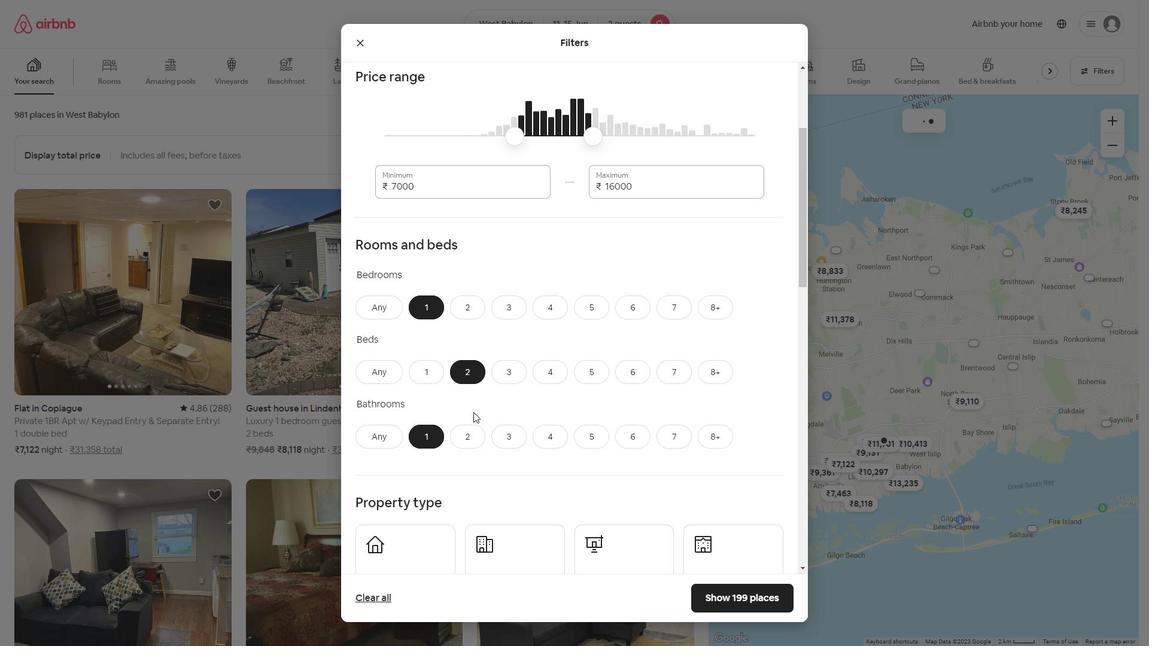 
Action: Mouse scrolled (473, 411) with delta (0, 0)
Screenshot: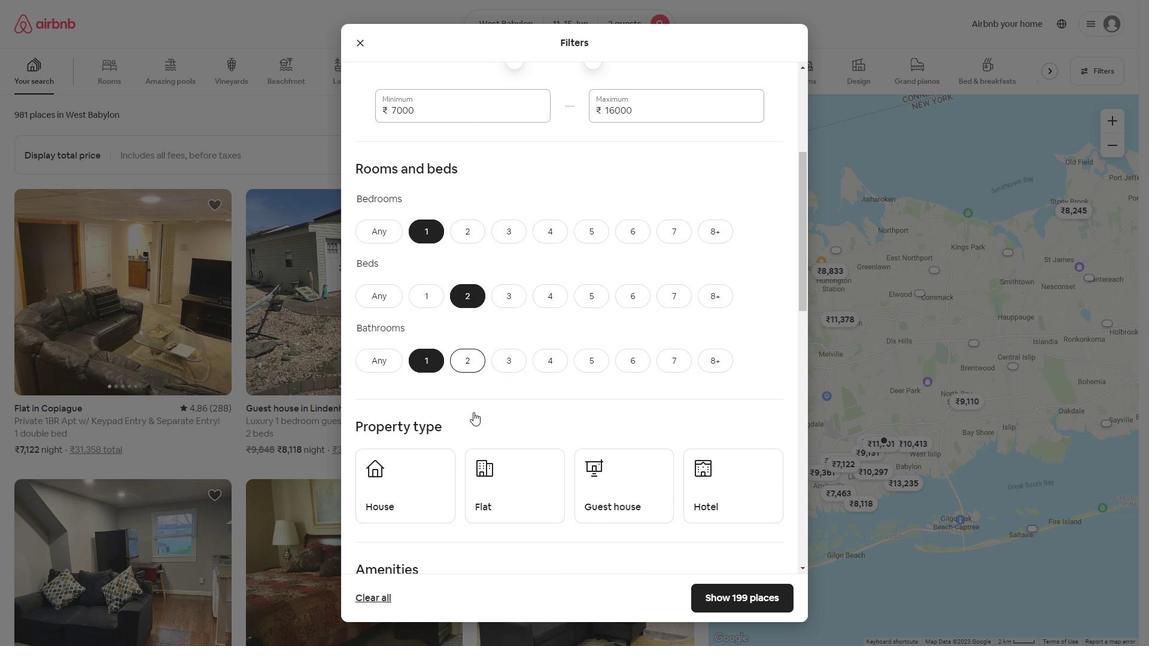 
Action: Mouse scrolled (473, 411) with delta (0, 0)
Screenshot: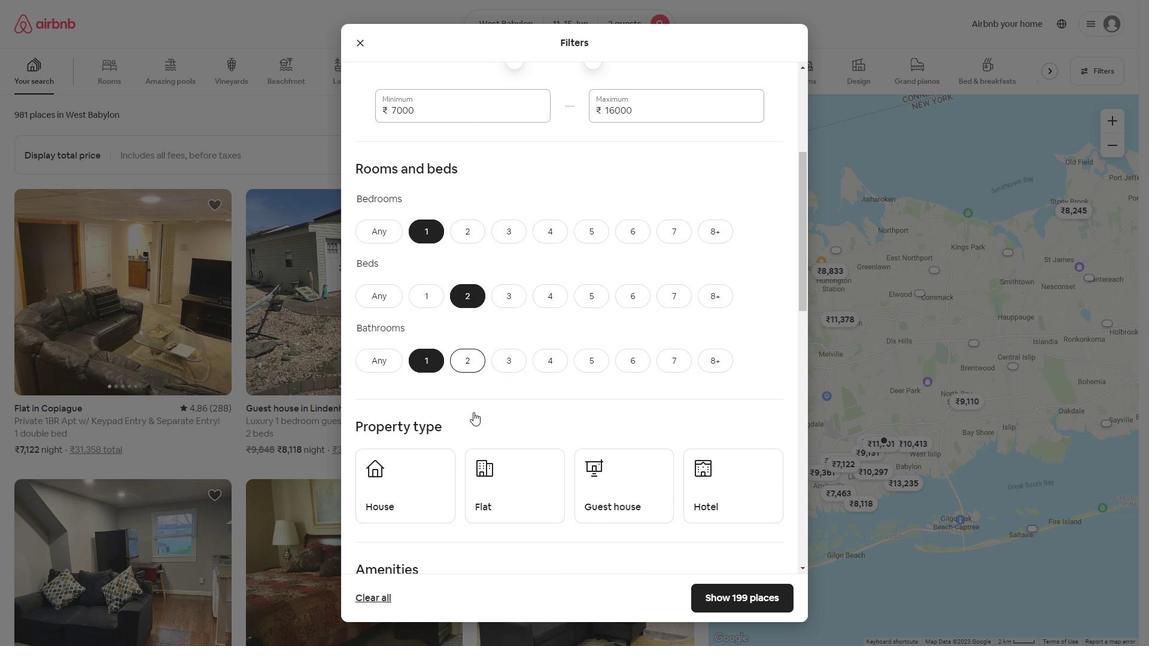 
Action: Mouse scrolled (473, 411) with delta (0, 0)
Screenshot: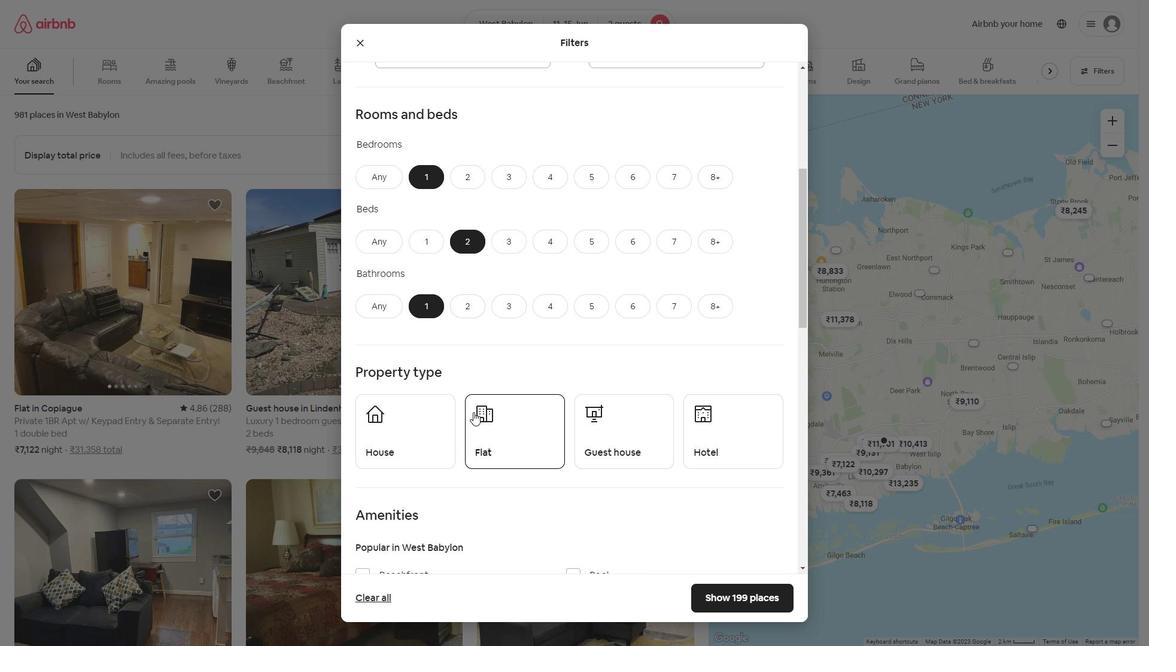 
Action: Mouse scrolled (473, 411) with delta (0, 0)
Screenshot: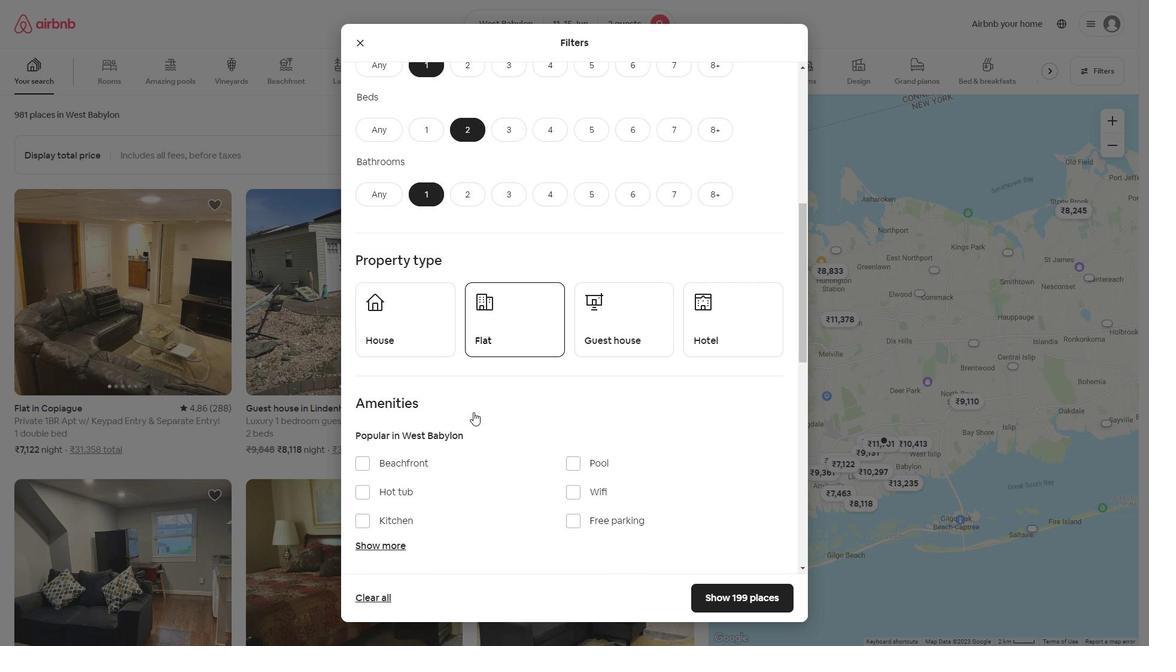 
Action: Mouse moved to (399, 210)
Screenshot: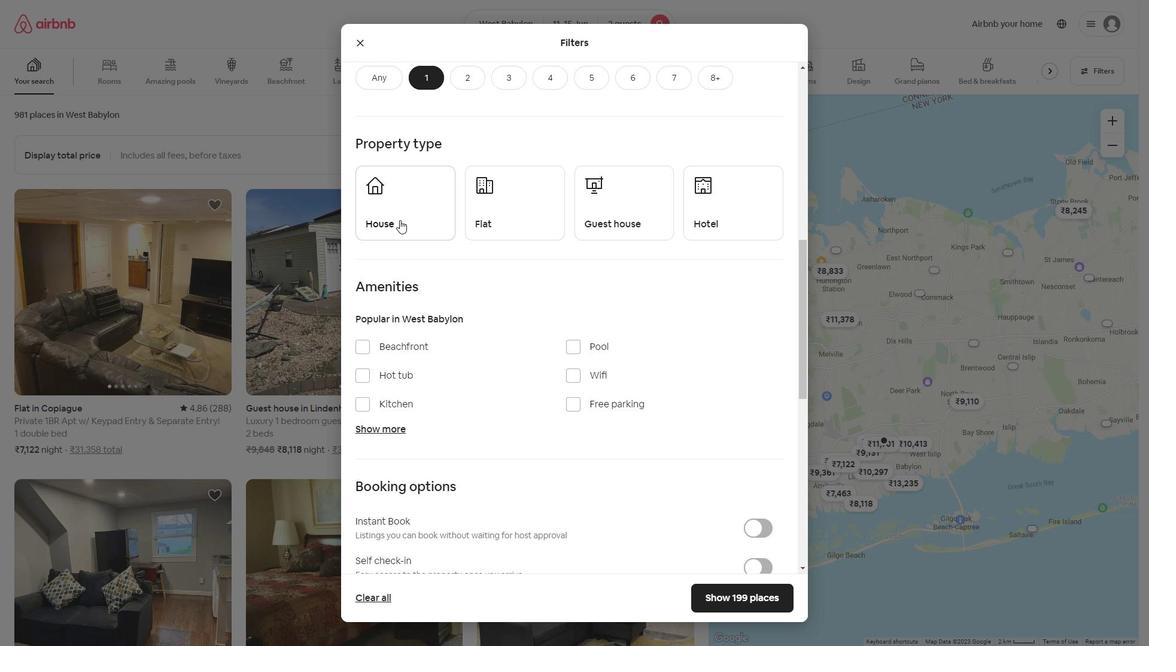 
Action: Mouse pressed left at (399, 210)
Screenshot: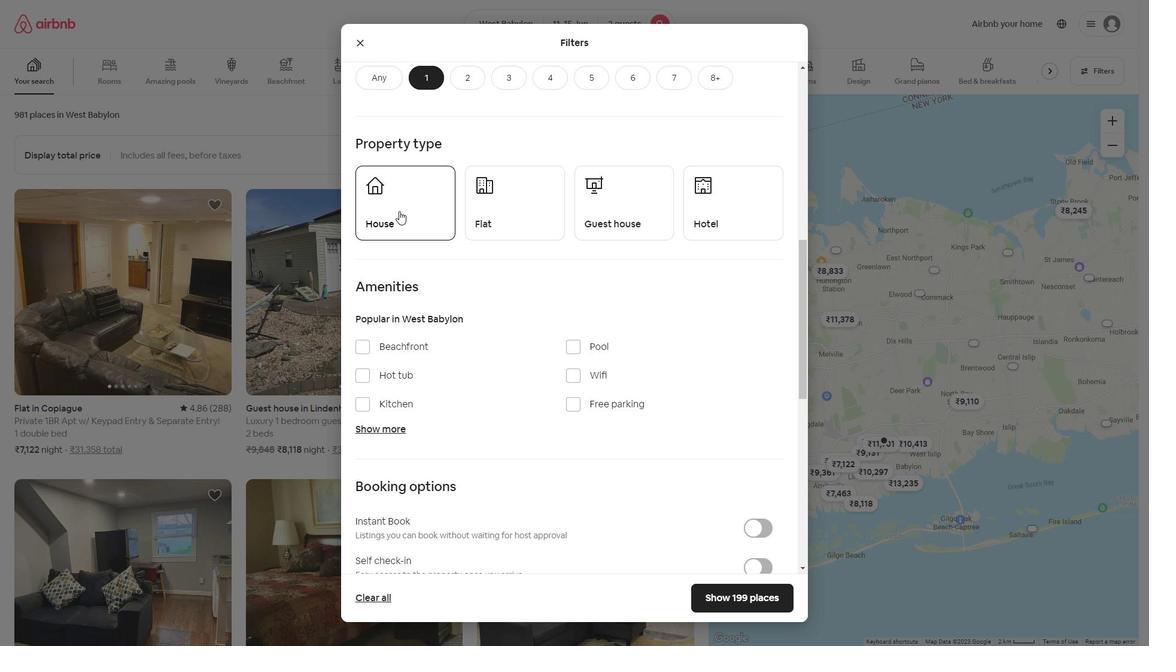 
Action: Mouse moved to (483, 216)
Screenshot: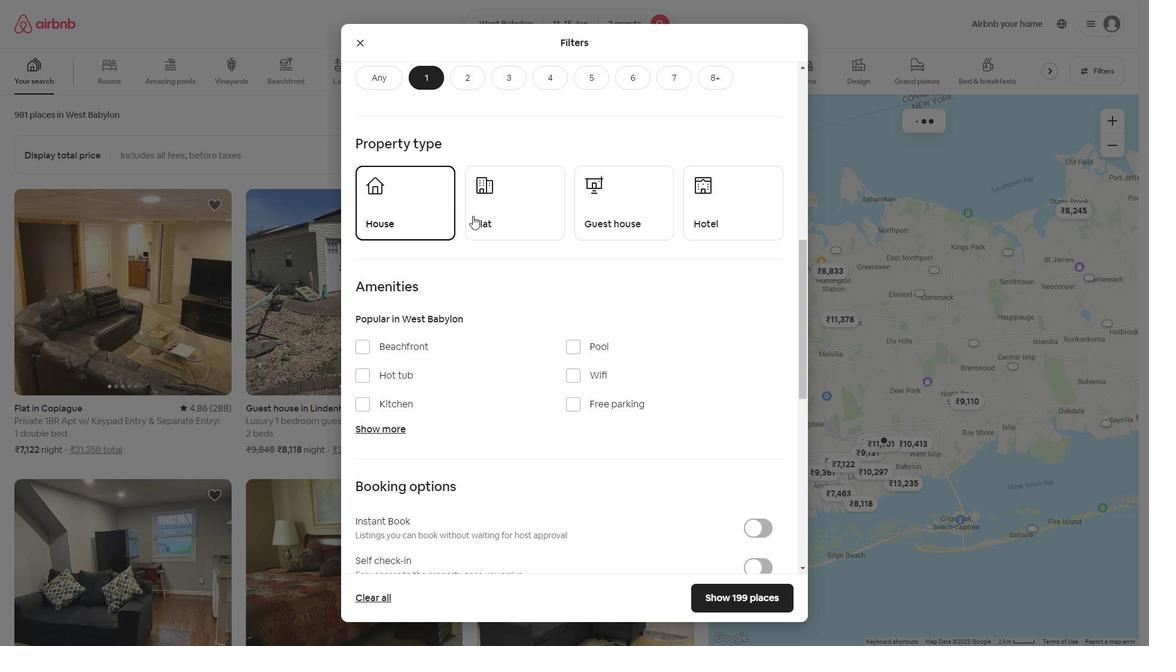 
Action: Mouse pressed left at (483, 216)
Screenshot: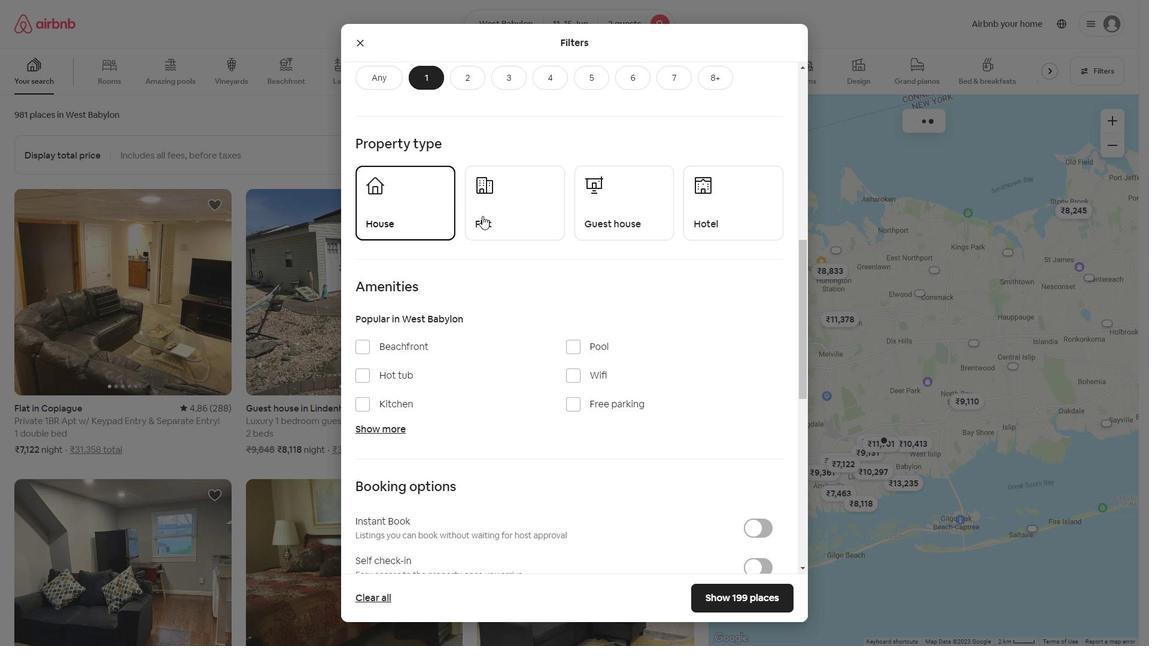 
Action: Mouse moved to (646, 203)
Screenshot: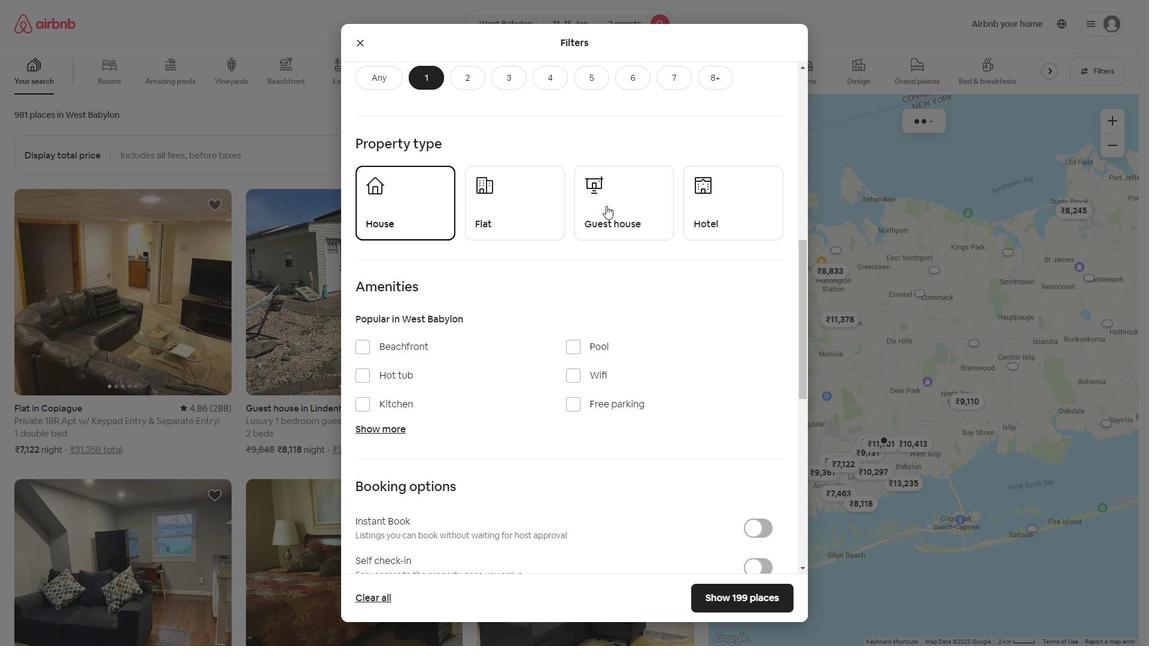 
Action: Mouse pressed left at (646, 203)
Screenshot: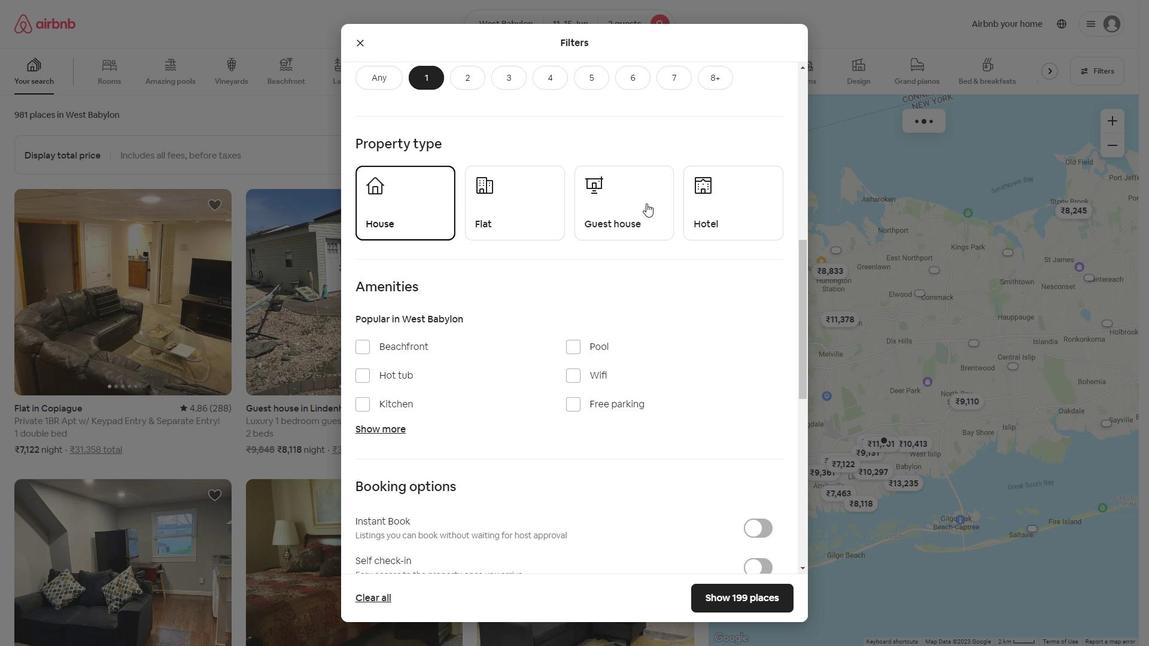 
Action: Mouse moved to (632, 204)
Screenshot: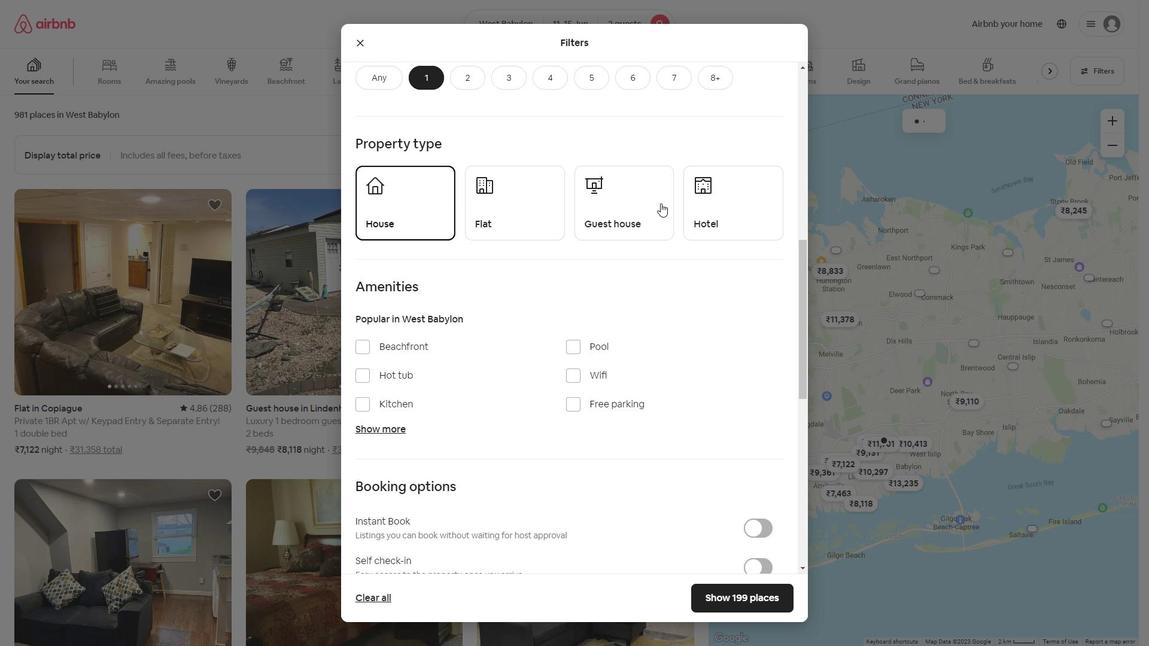 
Action: Mouse pressed left at (632, 204)
Screenshot: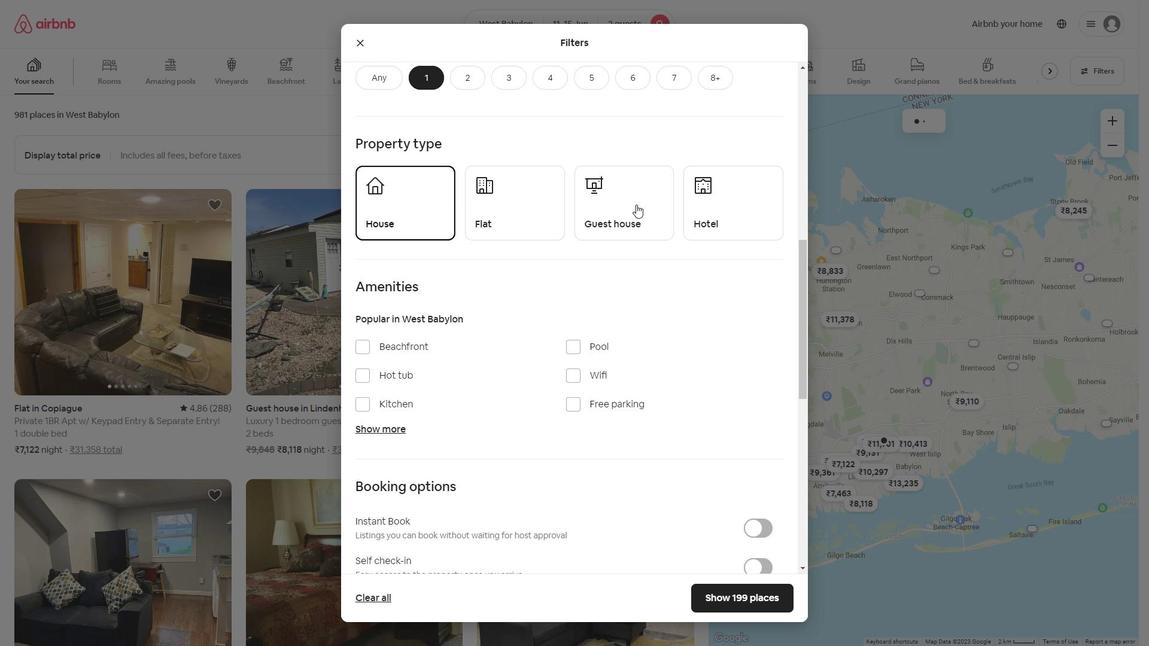 
Action: Mouse moved to (701, 203)
Screenshot: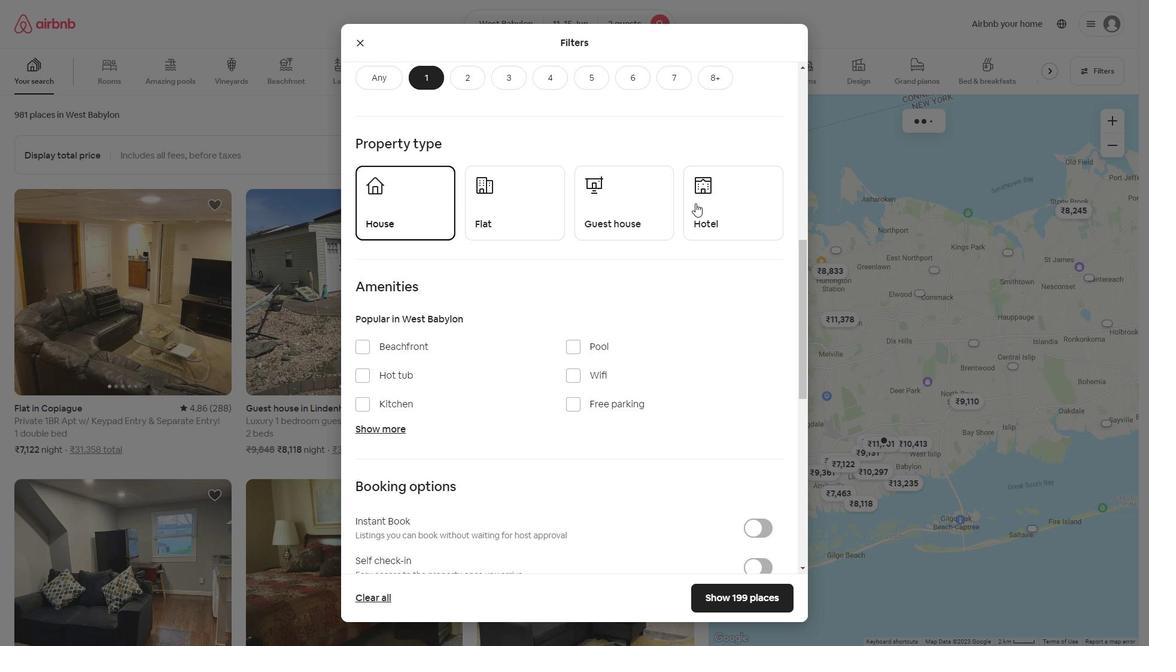 
Action: Mouse pressed left at (701, 203)
Screenshot: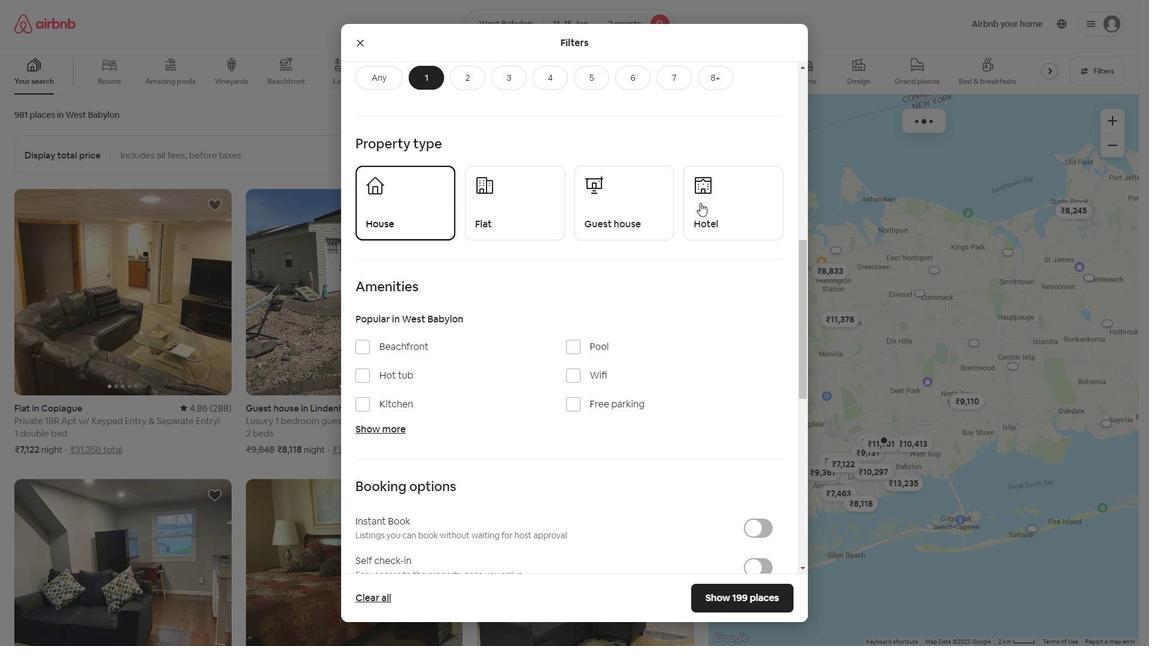 
Action: Mouse moved to (642, 210)
Screenshot: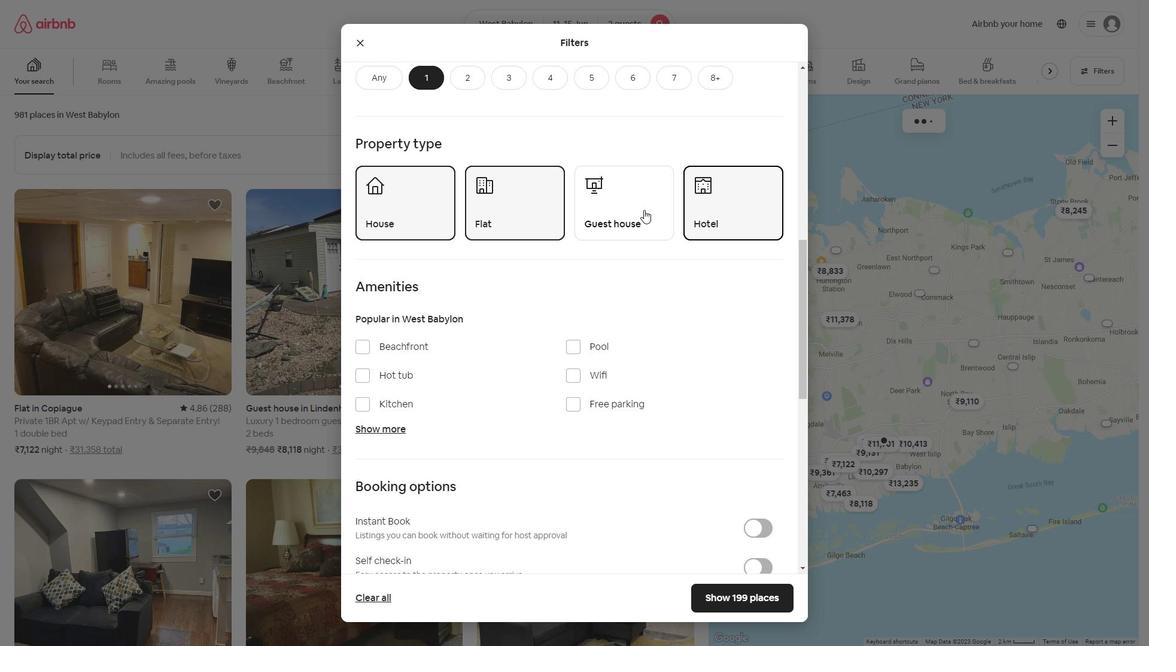 
Action: Mouse pressed left at (642, 210)
Screenshot: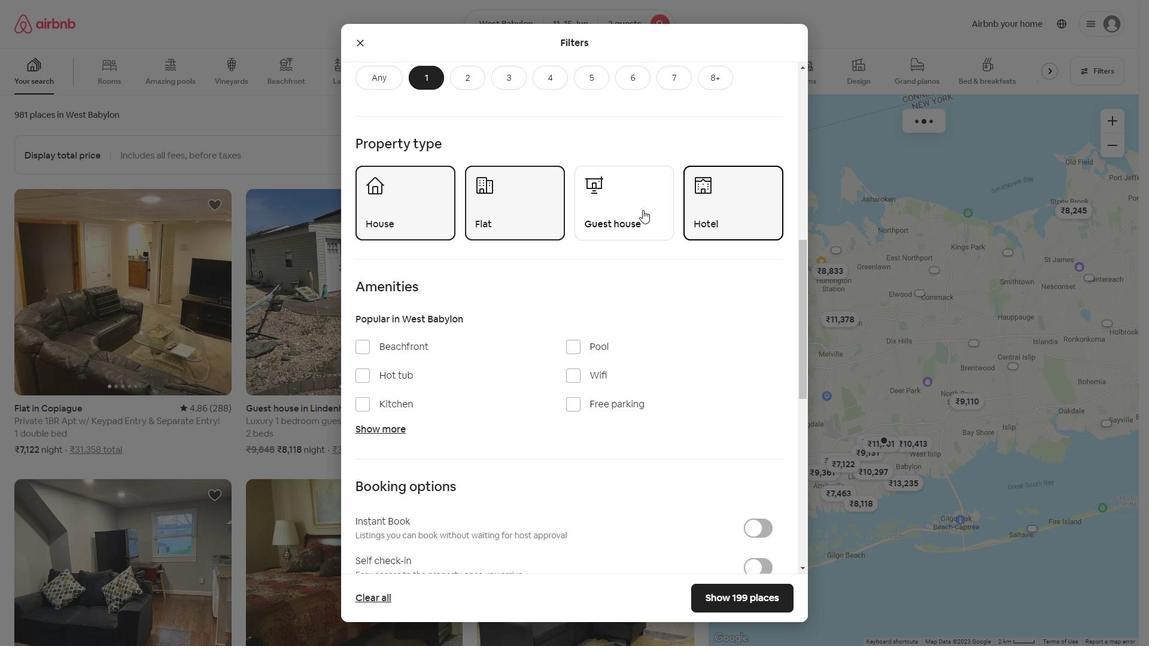 
Action: Mouse moved to (346, 392)
Screenshot: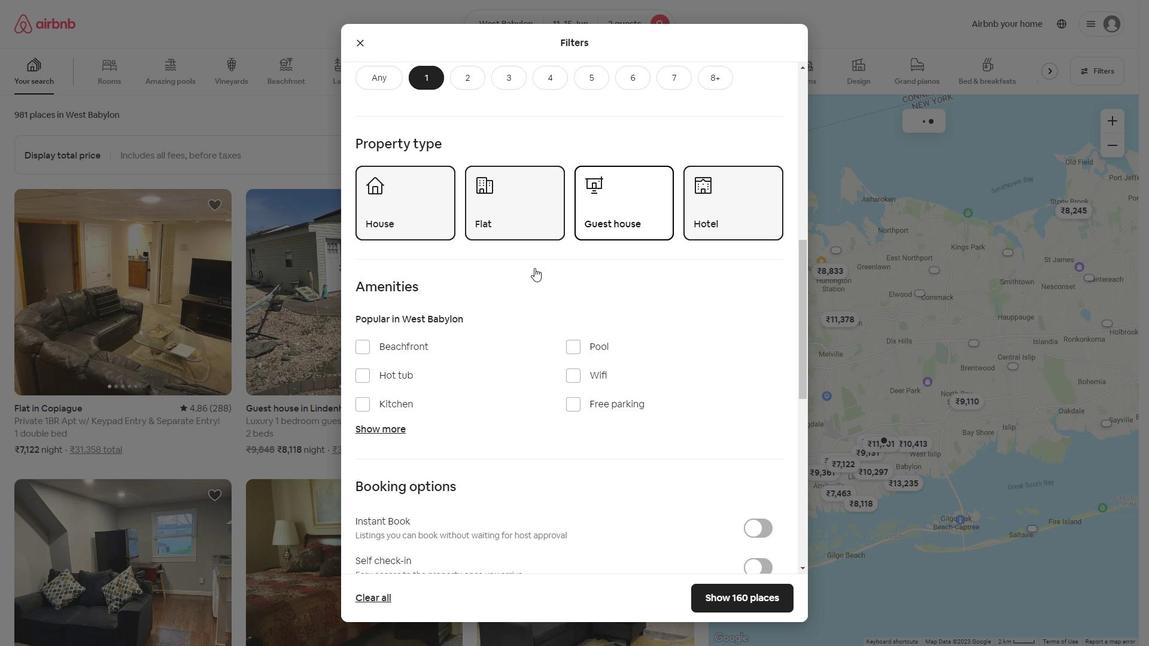 
Action: Mouse scrolled (346, 391) with delta (0, 0)
Screenshot: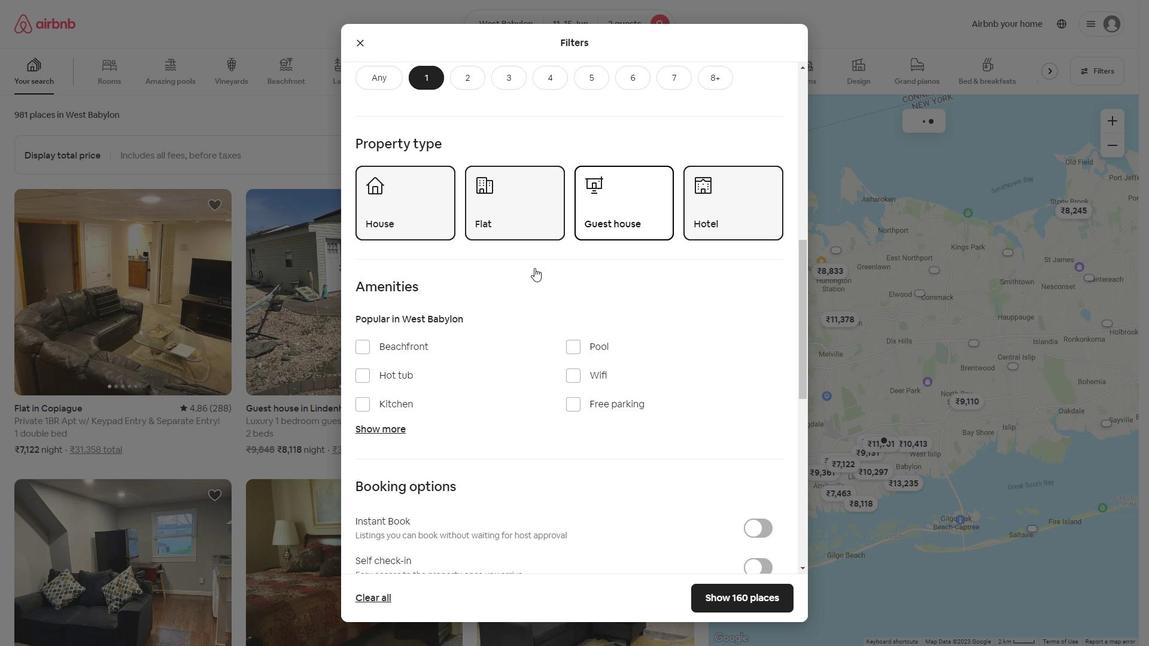 
Action: Mouse scrolled (346, 391) with delta (0, 0)
Screenshot: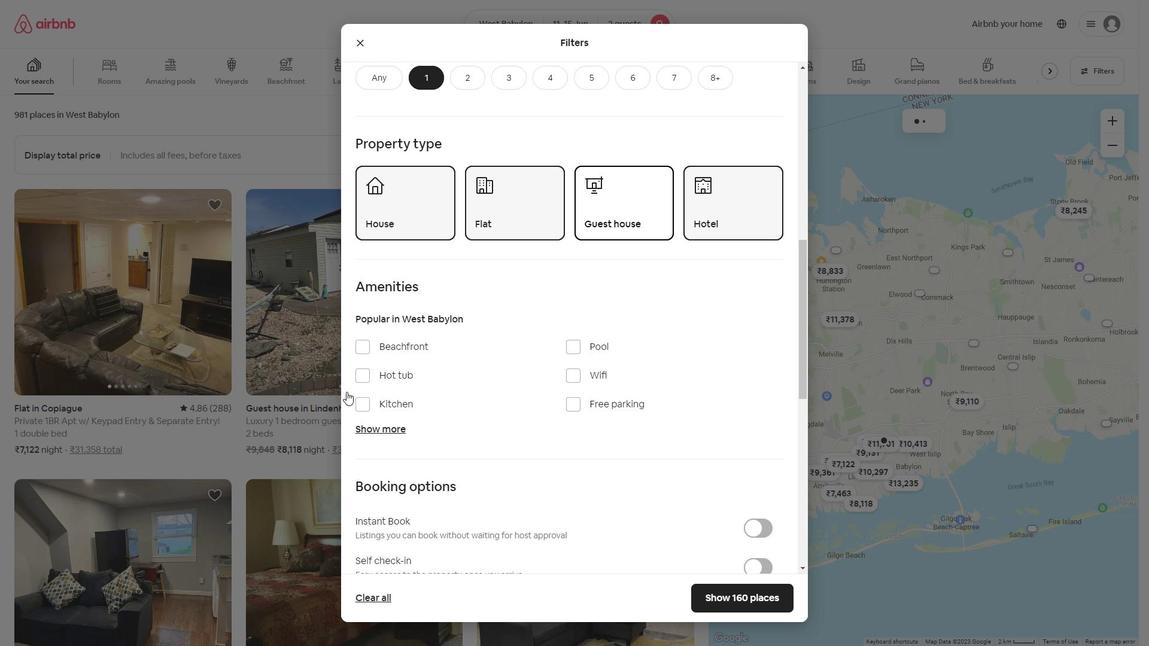 
Action: Mouse scrolled (346, 391) with delta (0, 0)
Screenshot: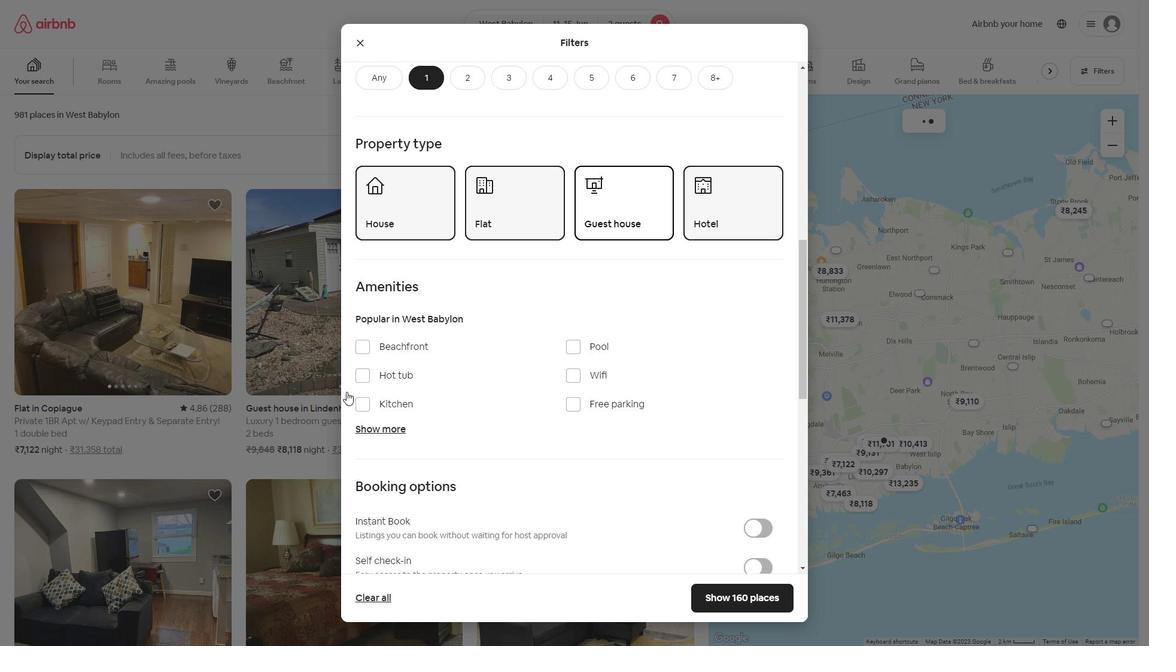 
Action: Mouse moved to (338, 392)
Screenshot: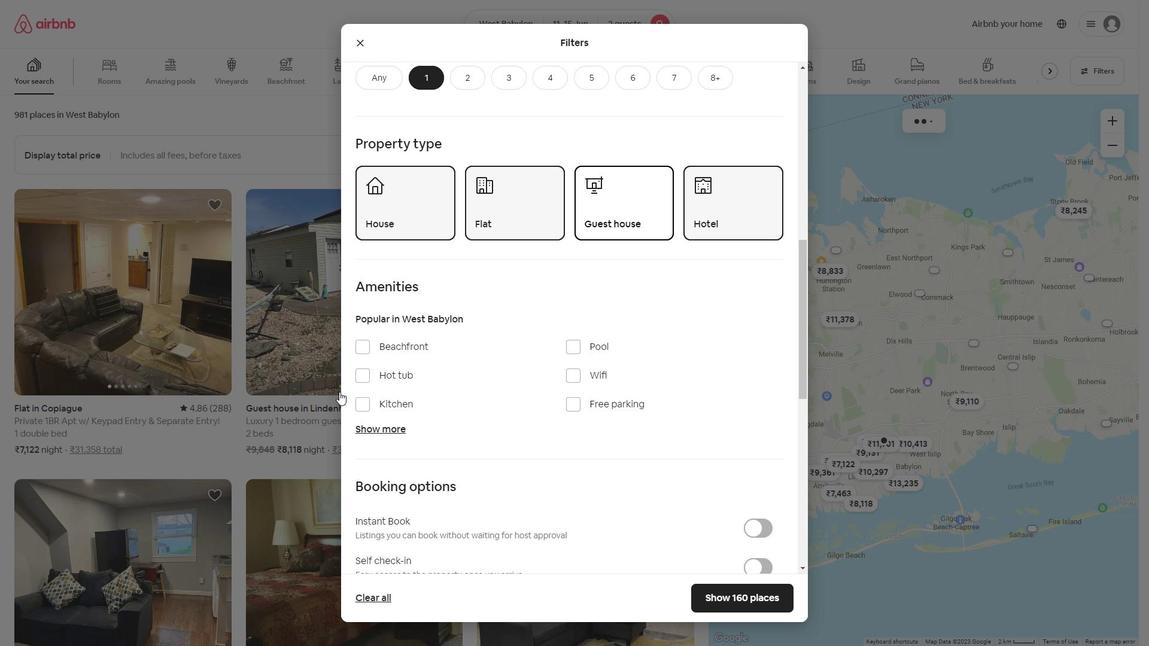 
Action: Mouse scrolled (338, 391) with delta (0, 0)
Screenshot: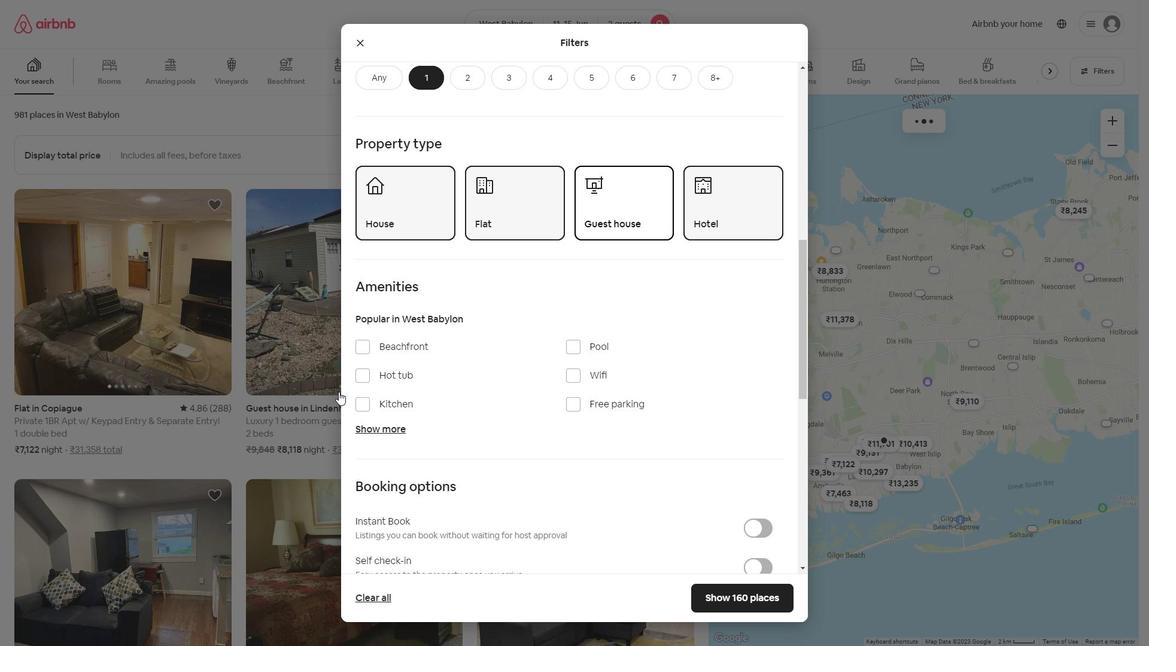 
Action: Mouse scrolled (338, 391) with delta (0, 0)
Screenshot: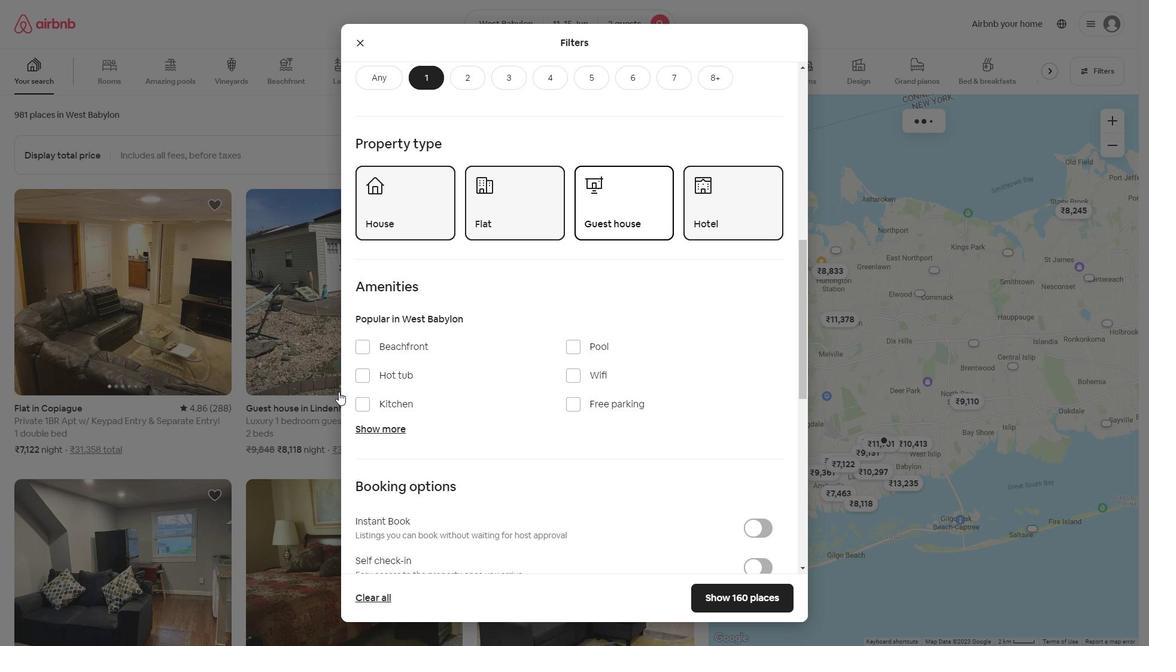 
Action: Mouse moved to (479, 315)
Screenshot: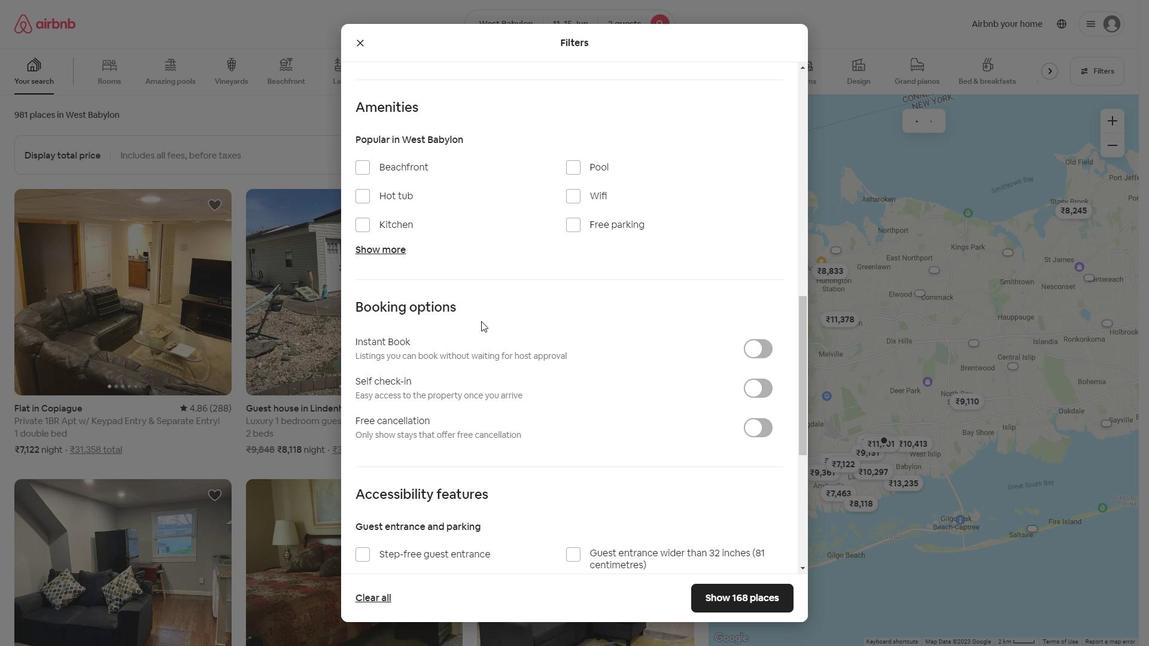 
Action: Mouse scrolled (479, 316) with delta (0, 0)
Screenshot: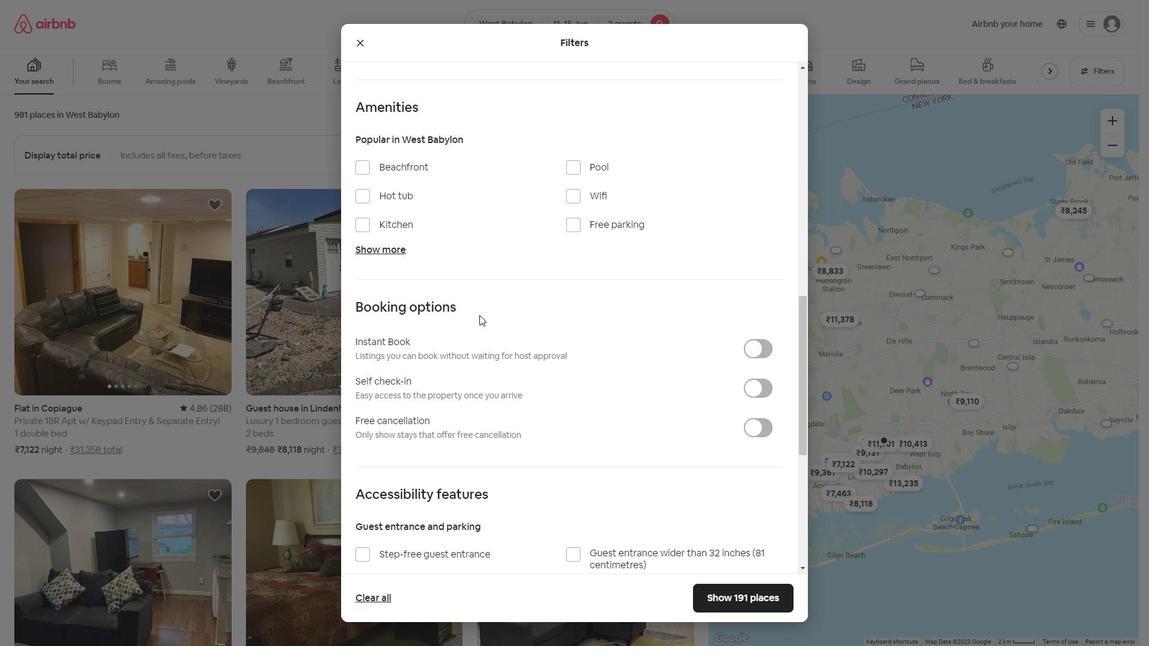 
Action: Mouse moved to (772, 450)
Screenshot: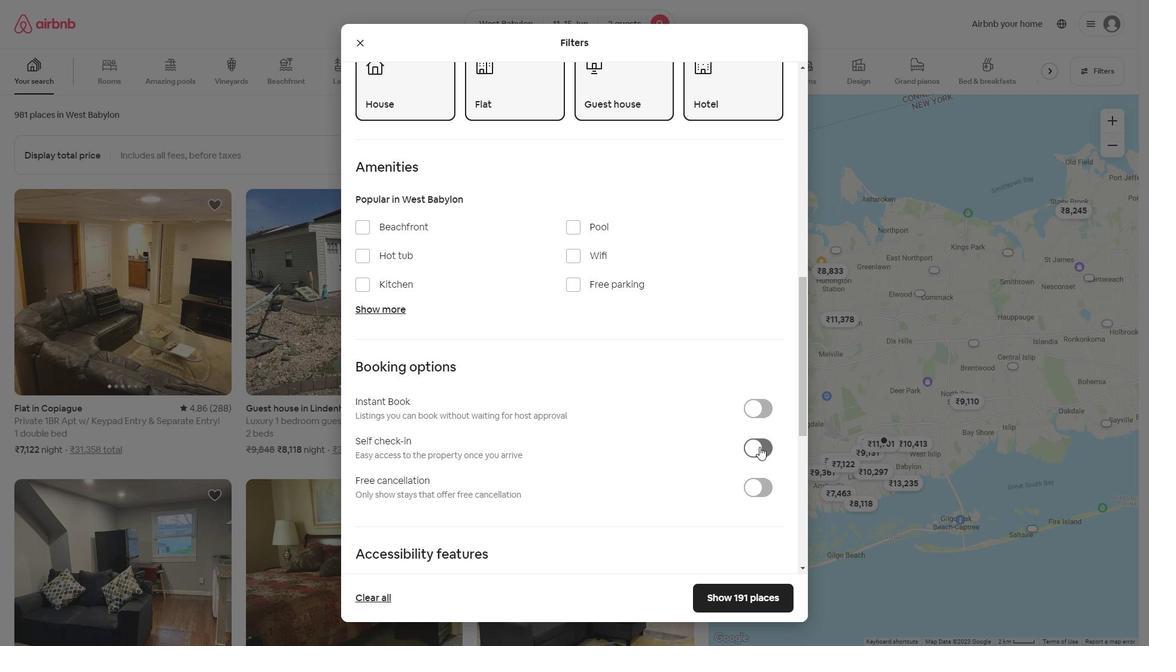 
Action: Mouse pressed left at (772, 450)
Screenshot: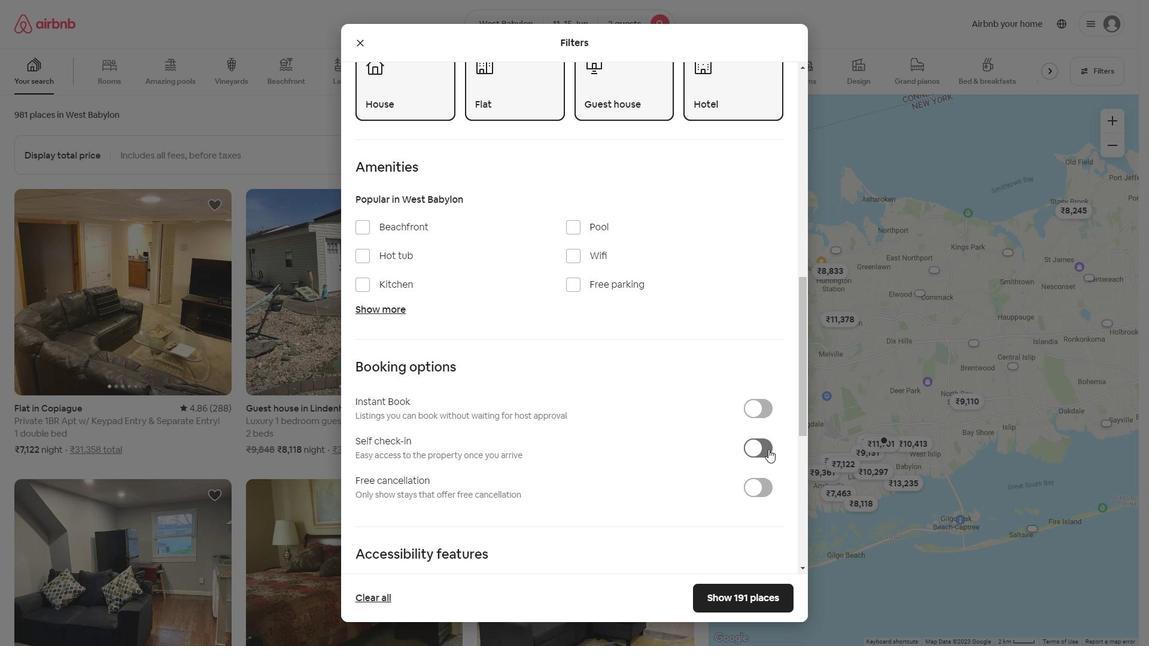 
Action: Mouse moved to (588, 392)
Screenshot: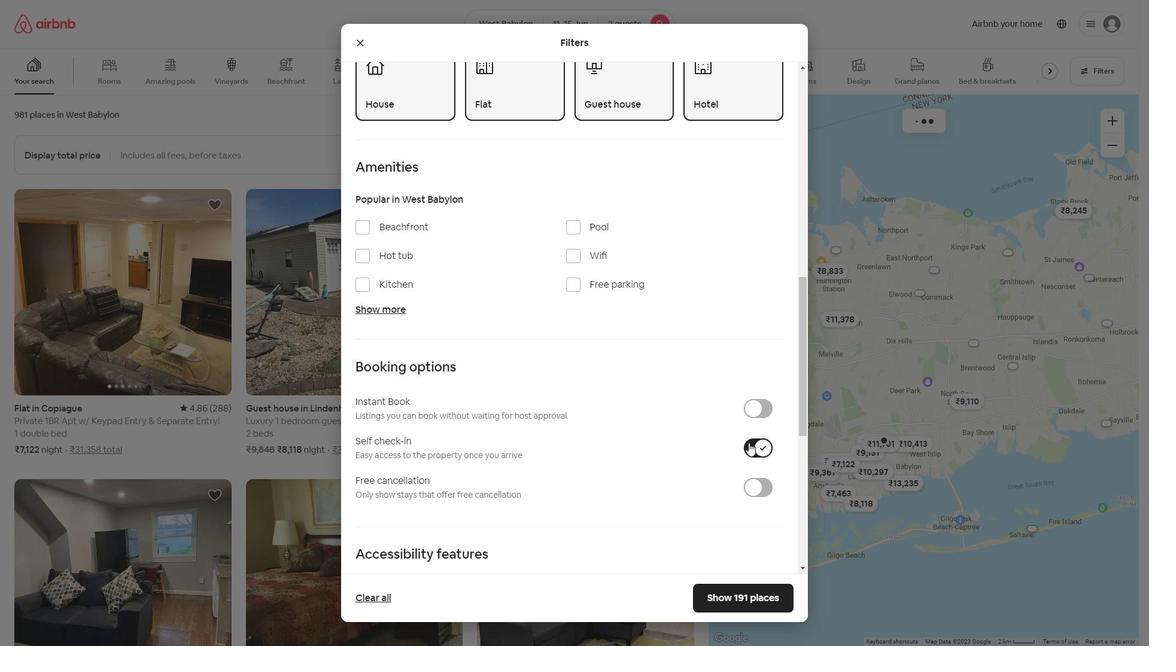 
Action: Mouse scrolled (588, 392) with delta (0, 0)
Screenshot: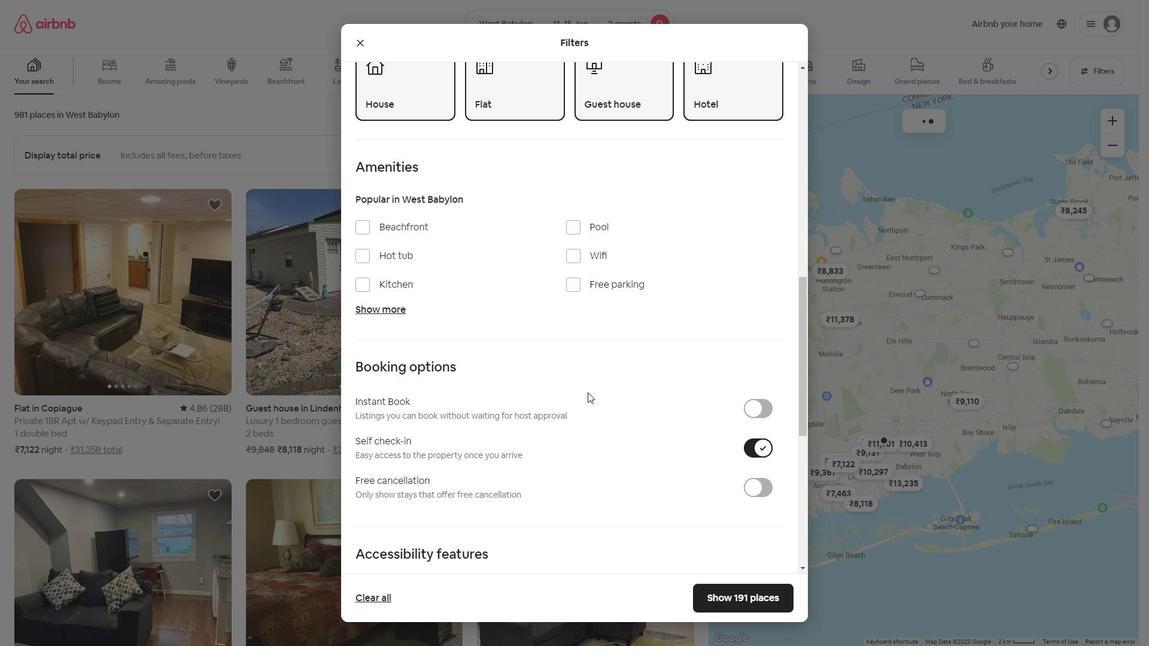 
Action: Mouse scrolled (588, 392) with delta (0, 0)
Screenshot: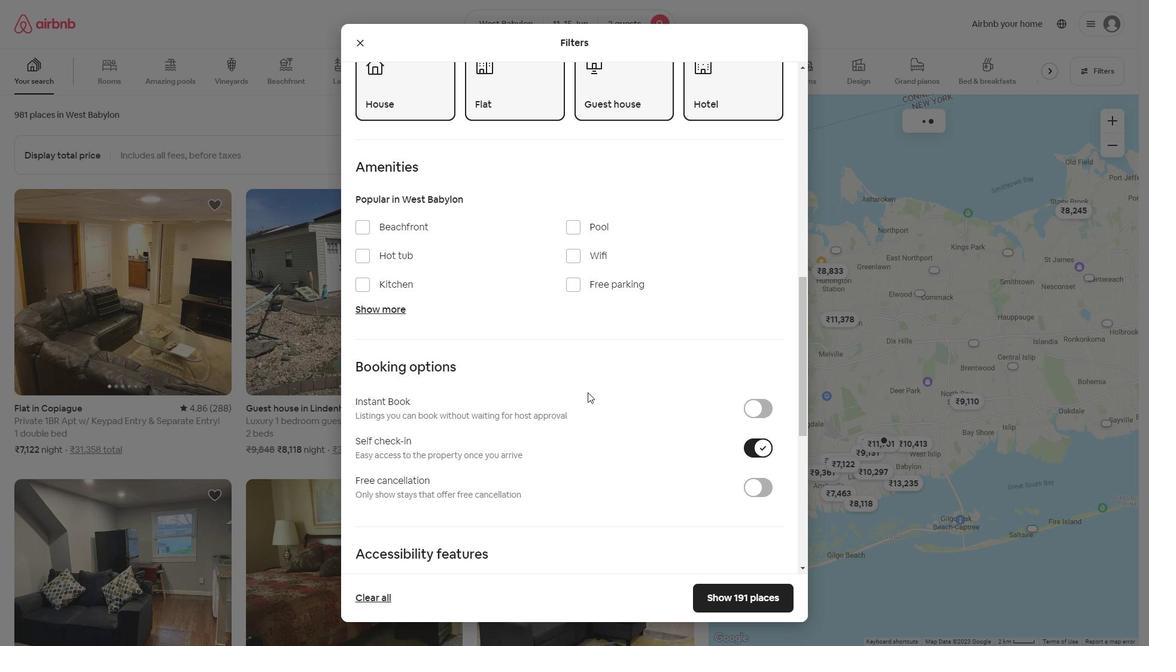 
Action: Mouse scrolled (588, 392) with delta (0, 0)
Screenshot: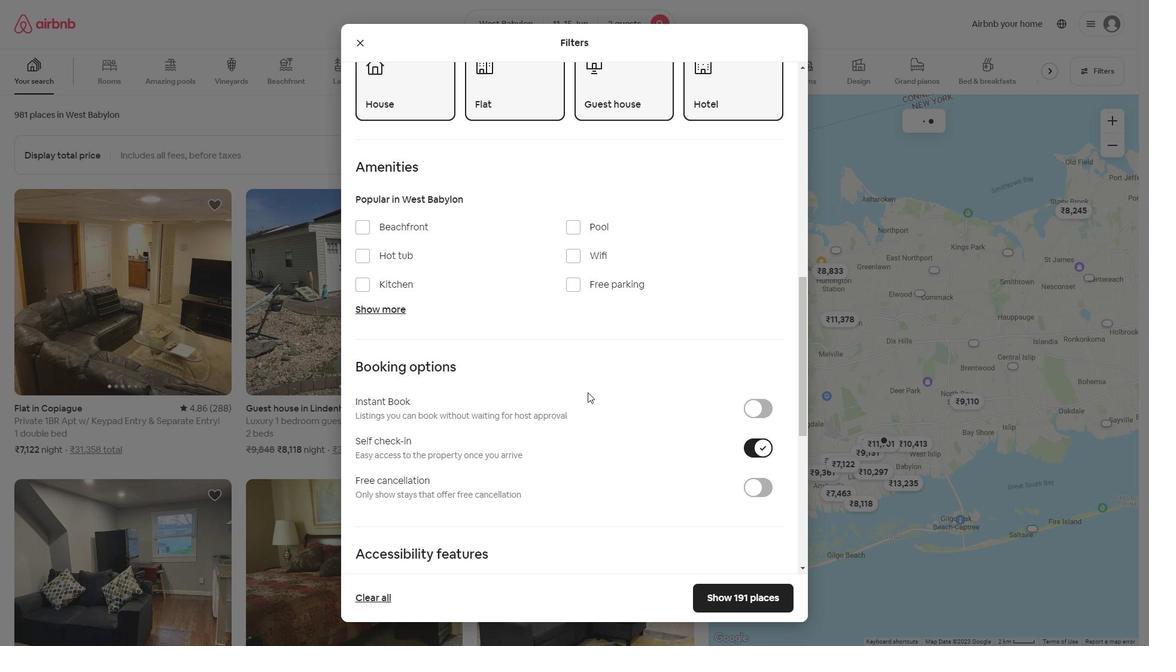 
Action: Mouse scrolled (588, 392) with delta (0, 0)
Screenshot: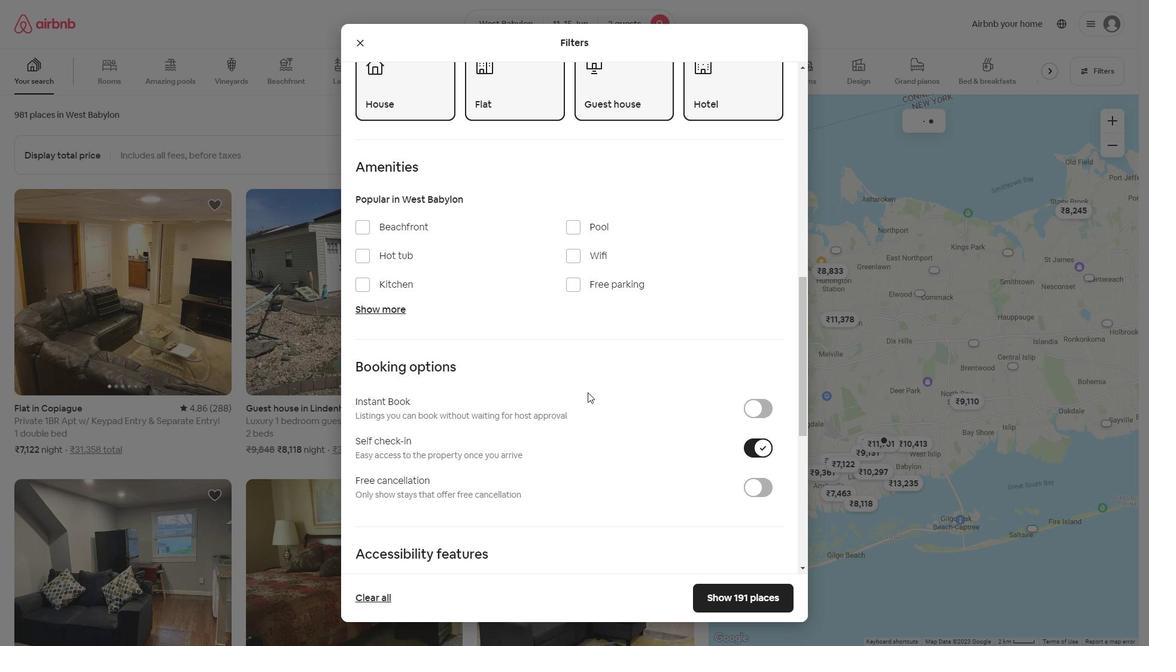 
Action: Mouse moved to (327, 499)
Screenshot: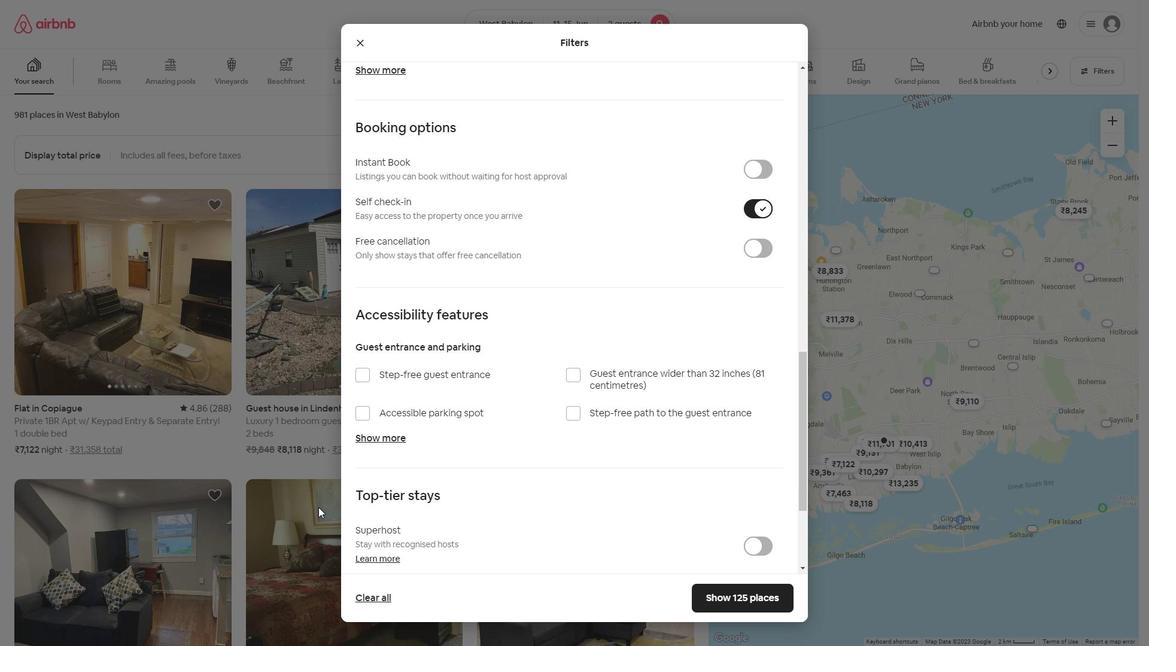 
Action: Mouse scrolled (318, 506) with delta (0, 0)
Screenshot: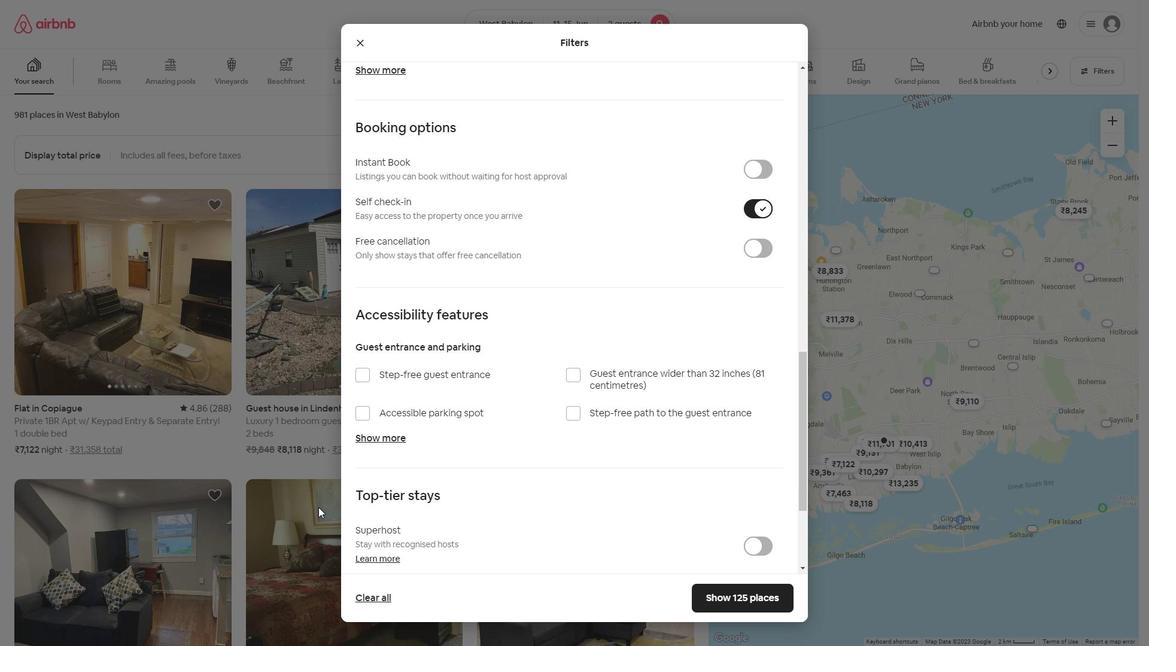 
Action: Mouse moved to (434, 462)
Screenshot: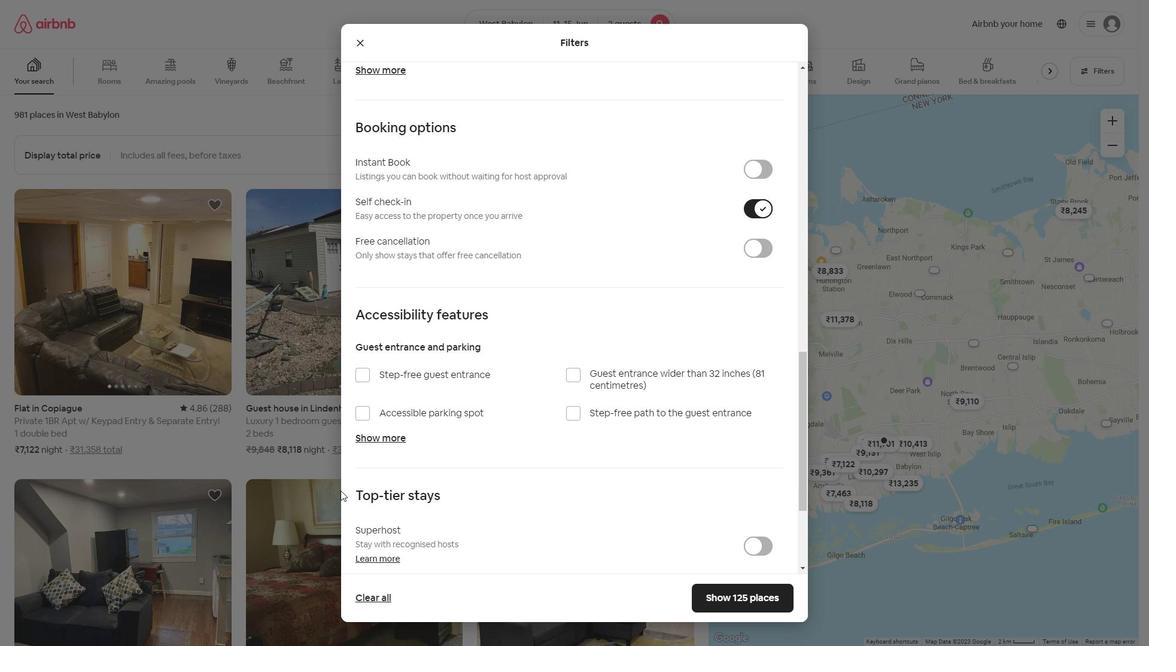 
Action: Mouse scrolled (365, 479) with delta (0, 0)
Screenshot: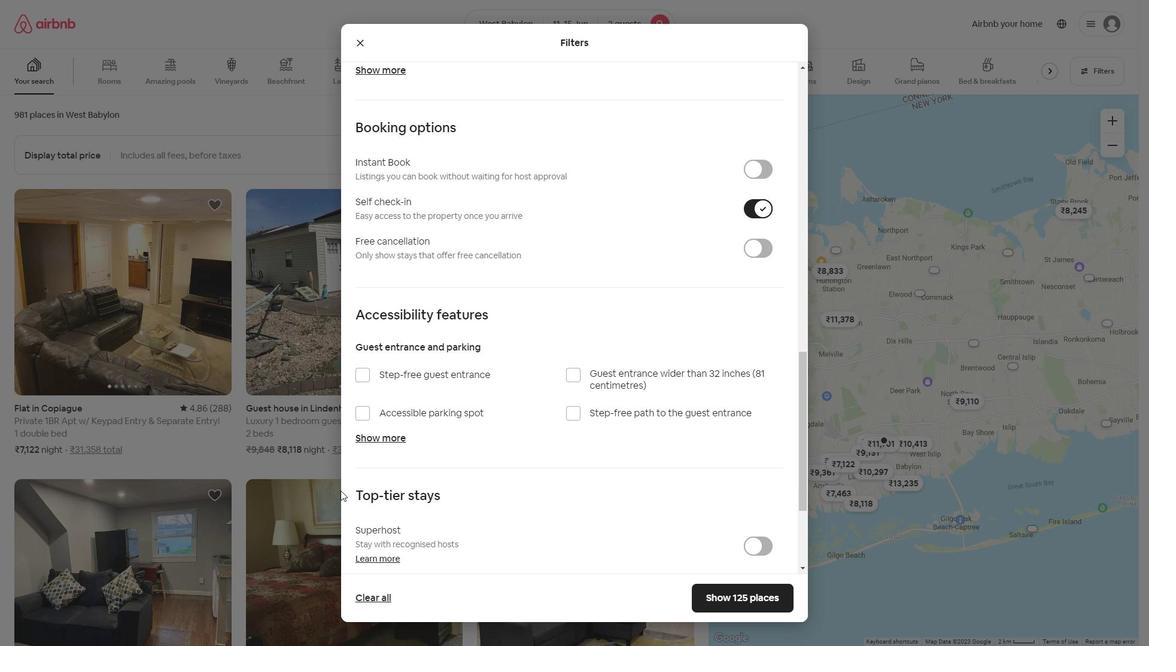 
Action: Mouse moved to (471, 460)
Screenshot: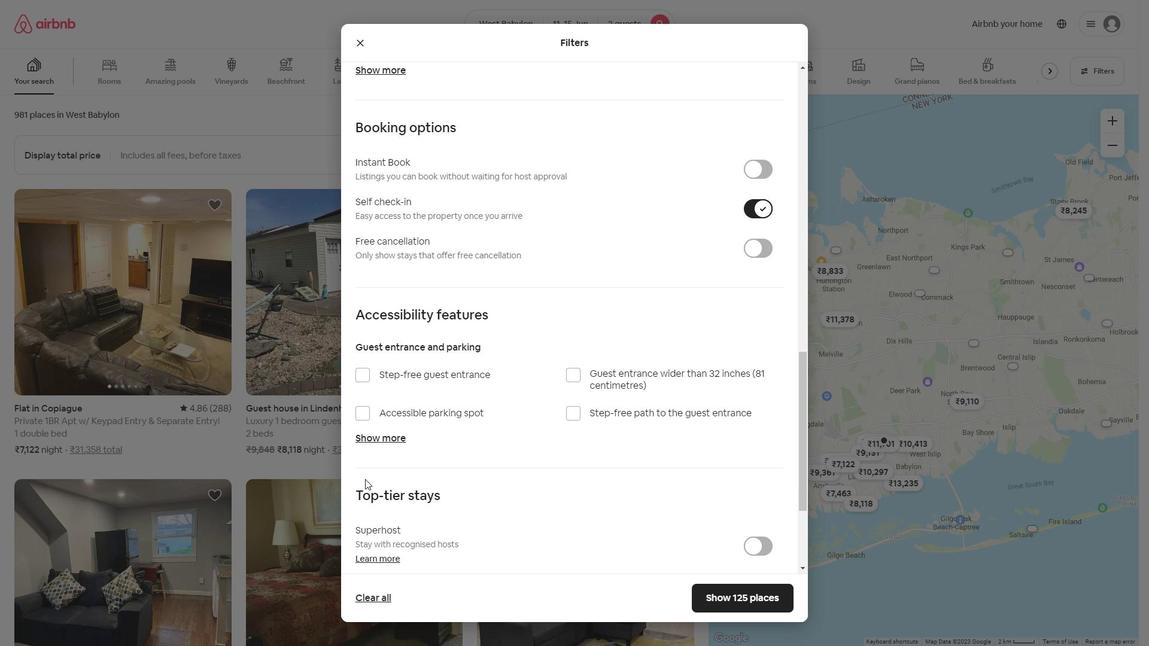 
Action: Mouse scrolled (469, 459) with delta (0, 0)
Screenshot: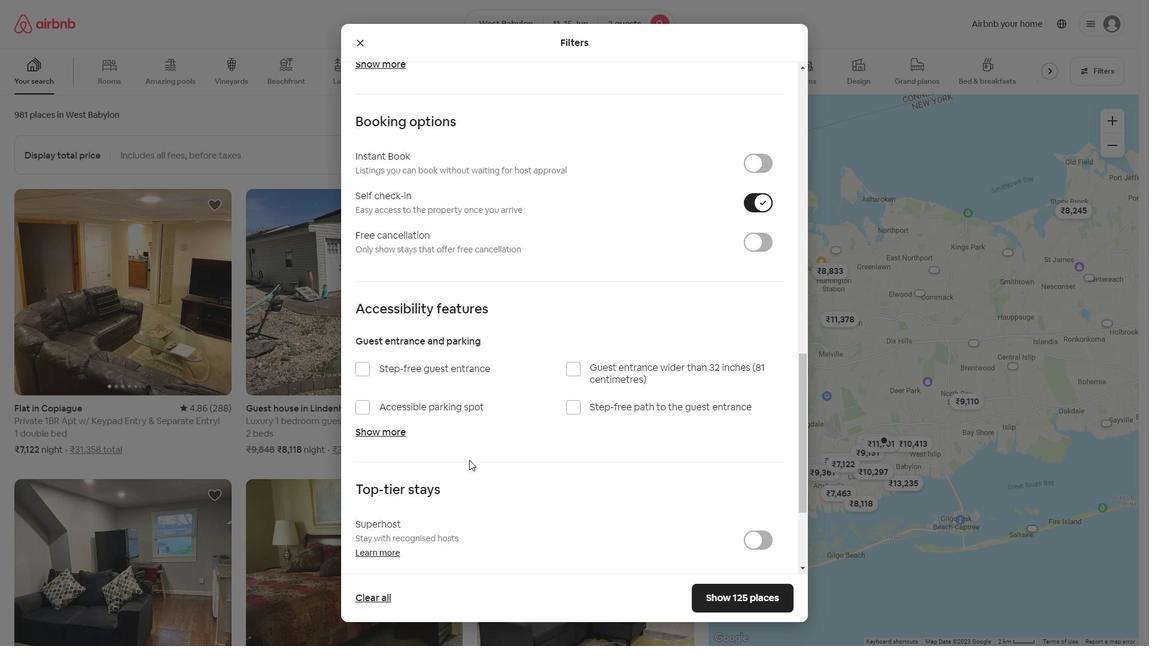 
Action: Mouse moved to (471, 460)
Screenshot: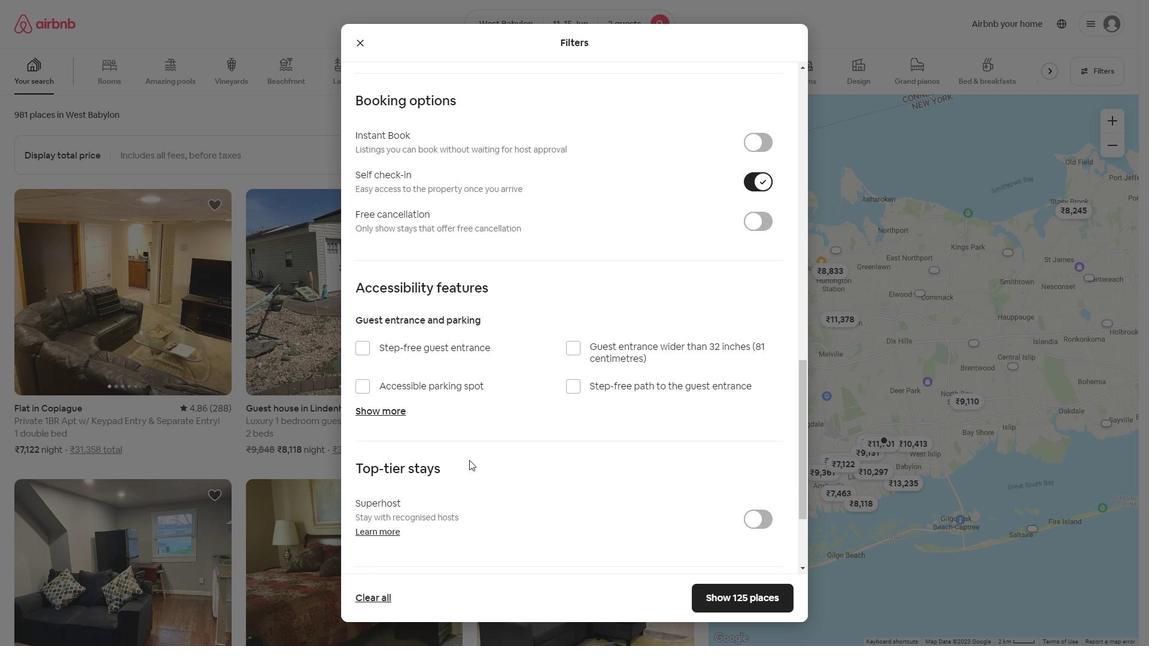 
Action: Mouse scrolled (469, 459) with delta (0, 0)
Screenshot: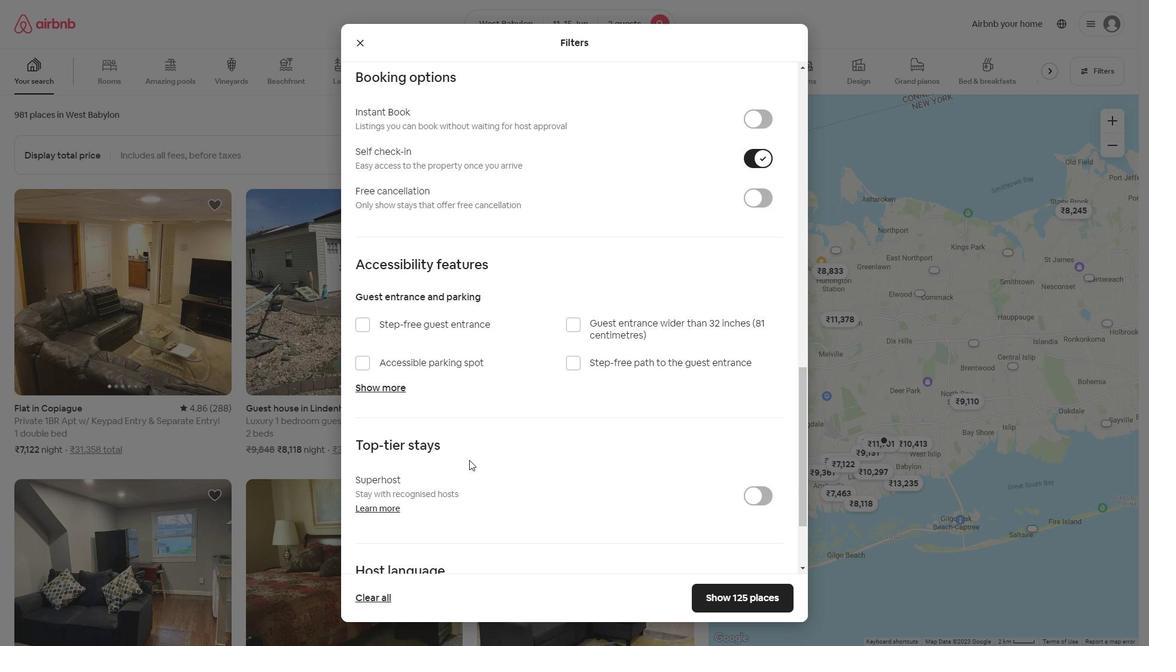 
Action: Mouse moved to (479, 460)
Screenshot: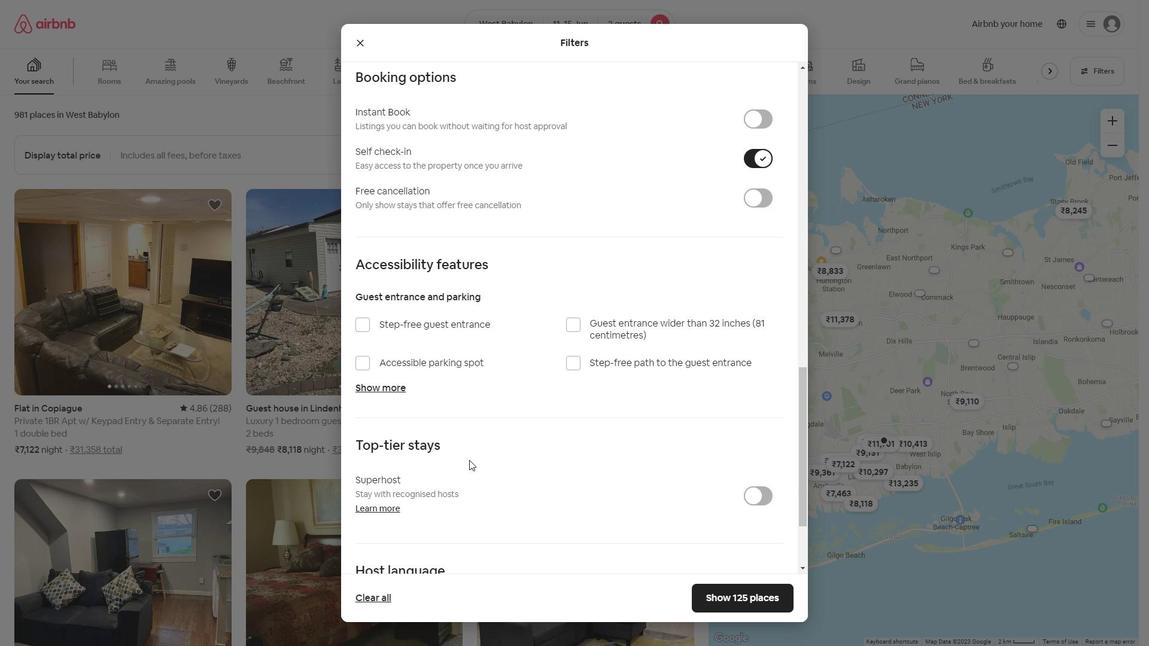 
Action: Mouse scrolled (471, 459) with delta (0, 0)
Screenshot: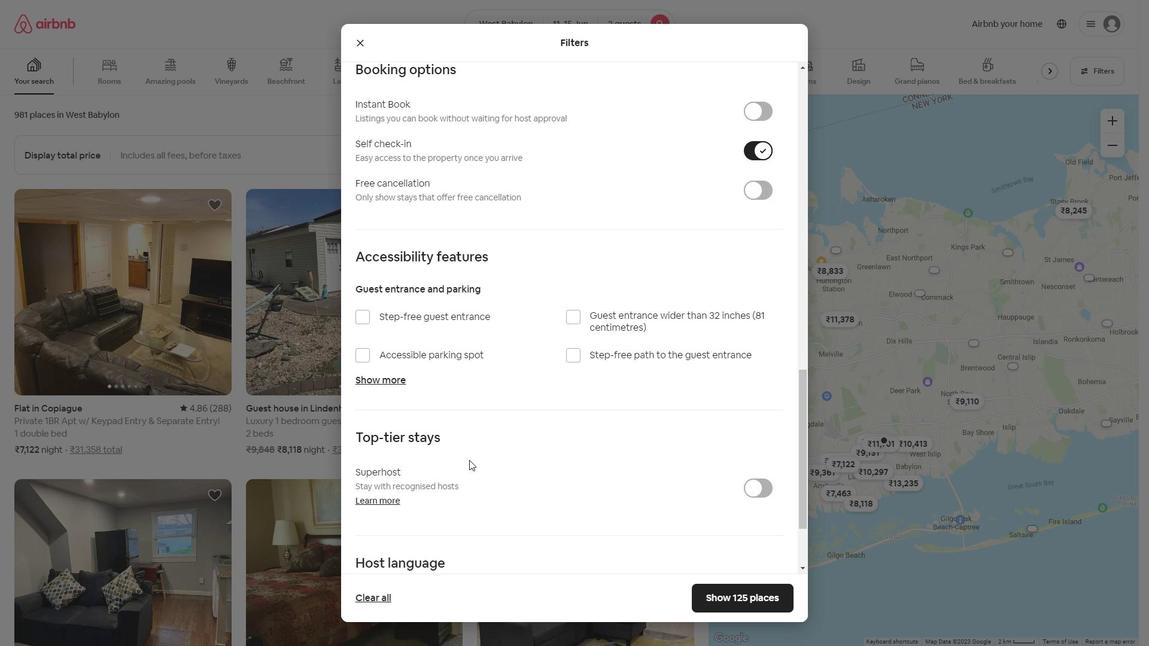 
Action: Mouse moved to (479, 460)
Screenshot: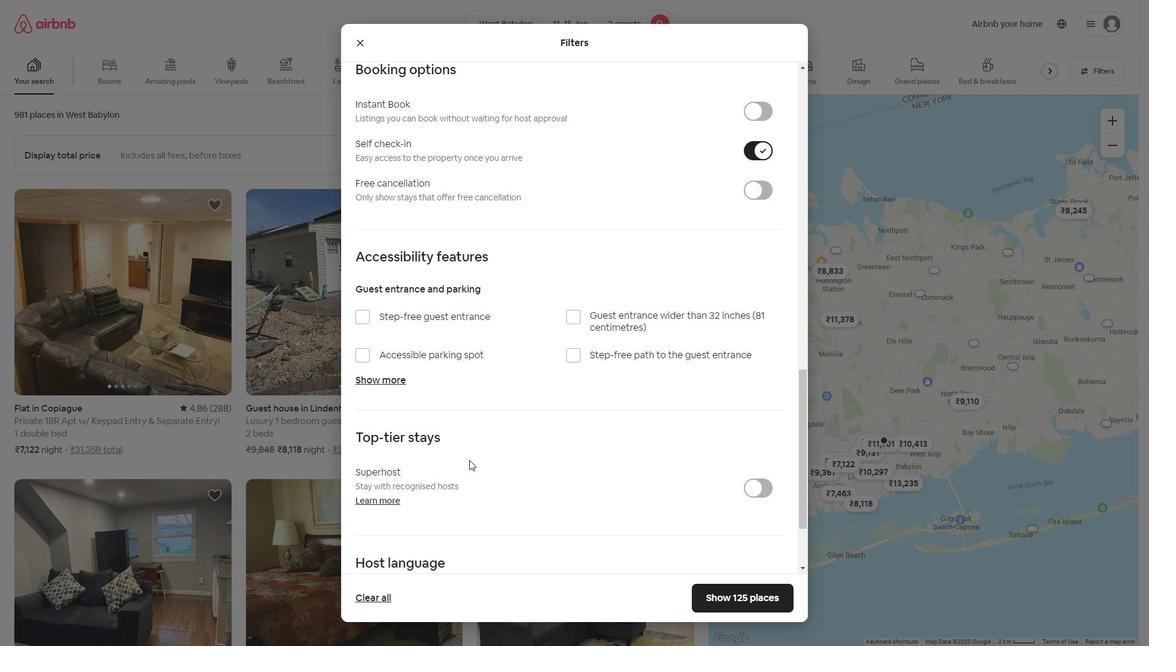 
Action: Mouse scrolled (479, 459) with delta (0, 0)
Screenshot: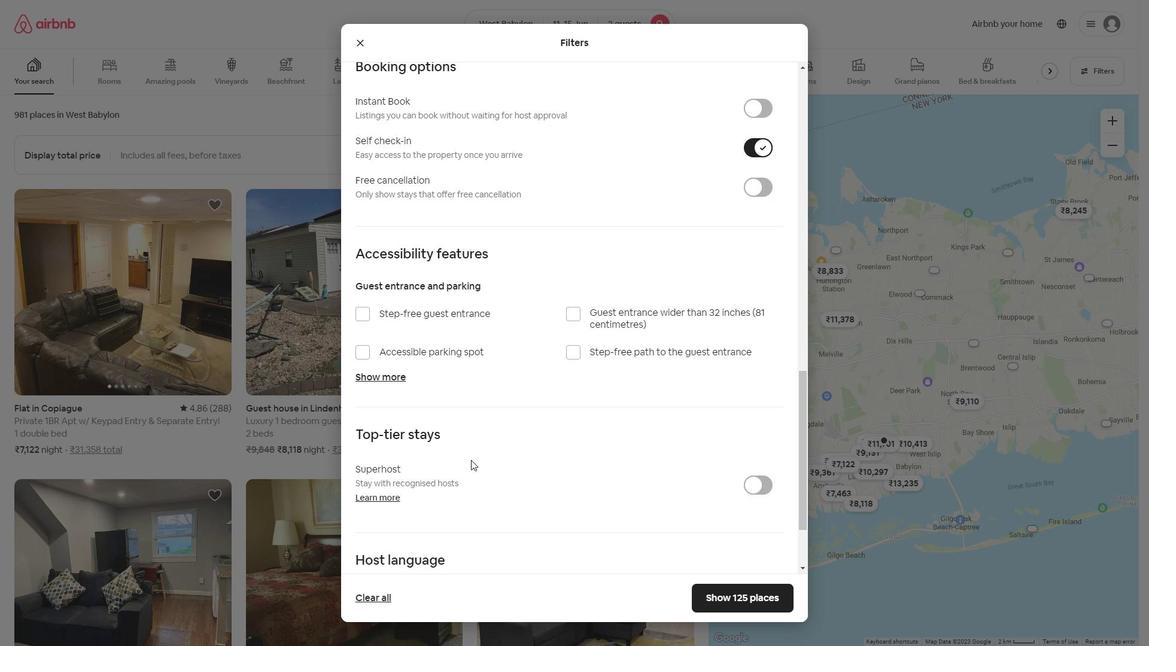 
Action: Mouse scrolled (479, 459) with delta (0, 0)
Screenshot: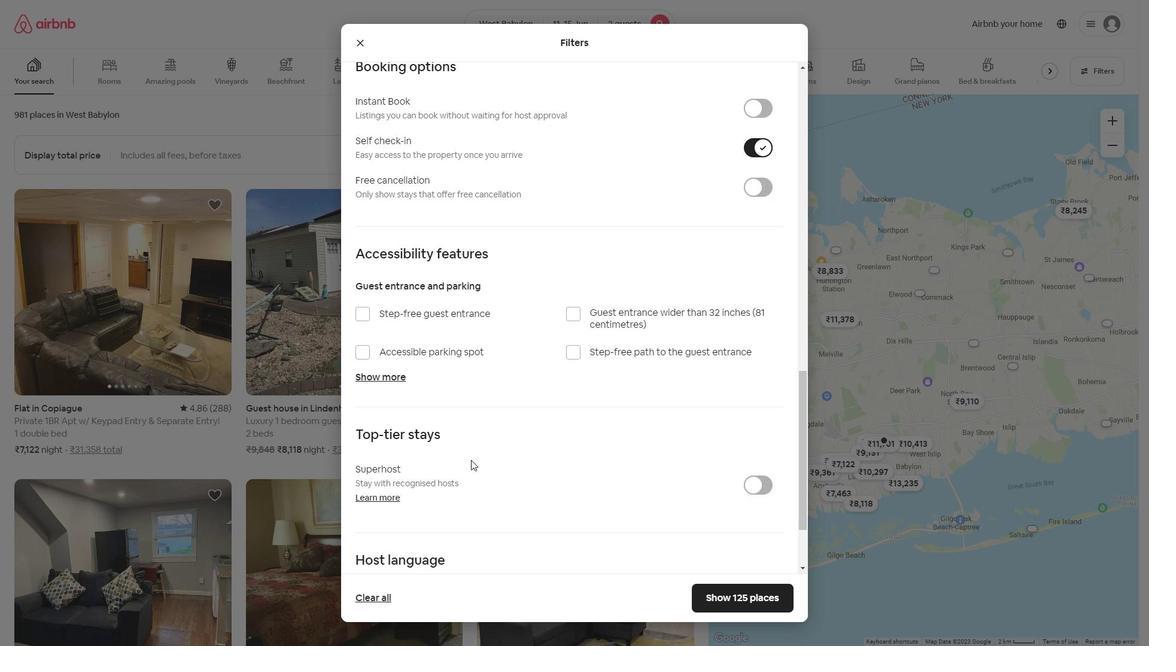 
Action: Mouse scrolled (479, 459) with delta (0, 0)
Screenshot: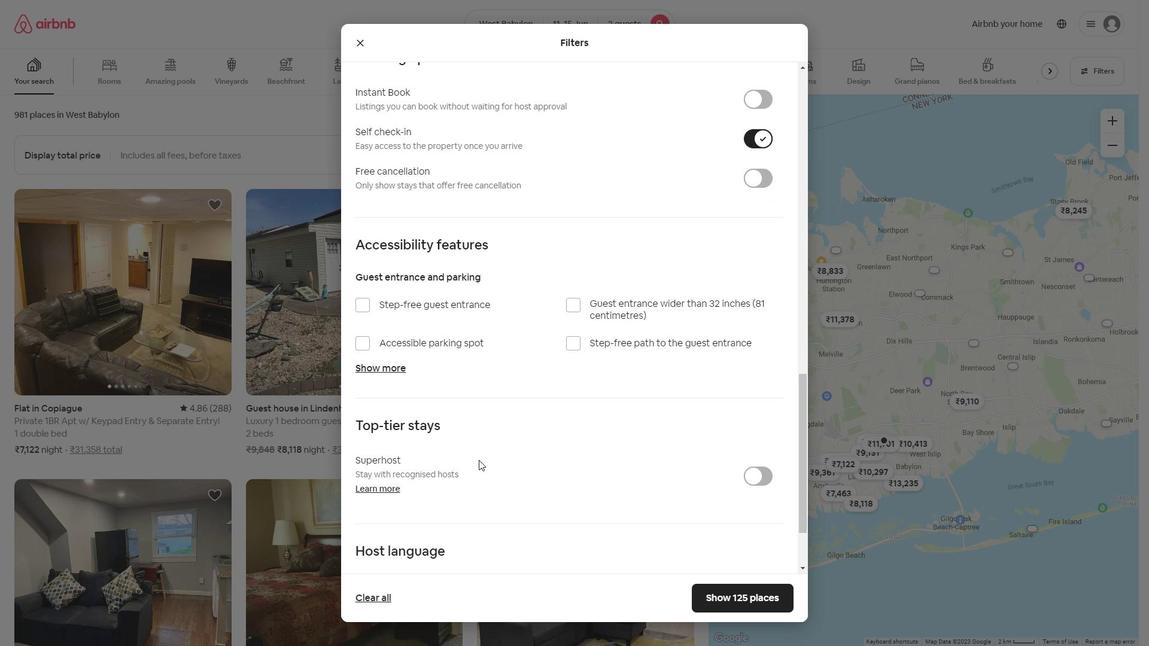 
Action: Mouse scrolled (479, 459) with delta (0, 0)
Screenshot: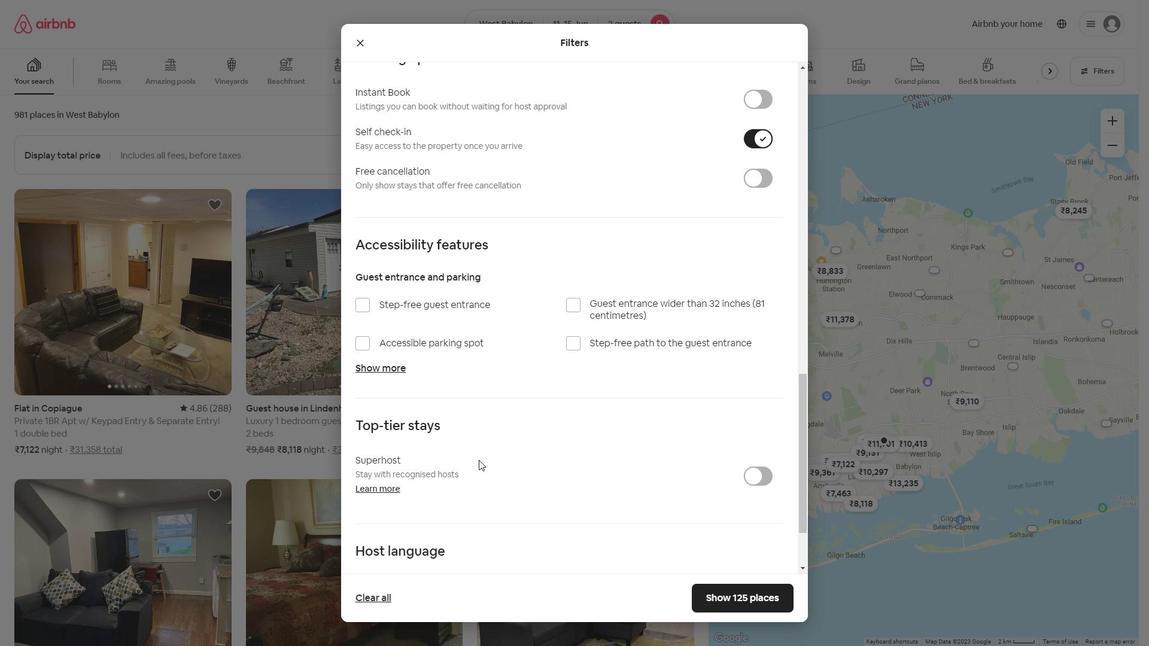 
Action: Mouse scrolled (479, 459) with delta (0, 0)
Screenshot: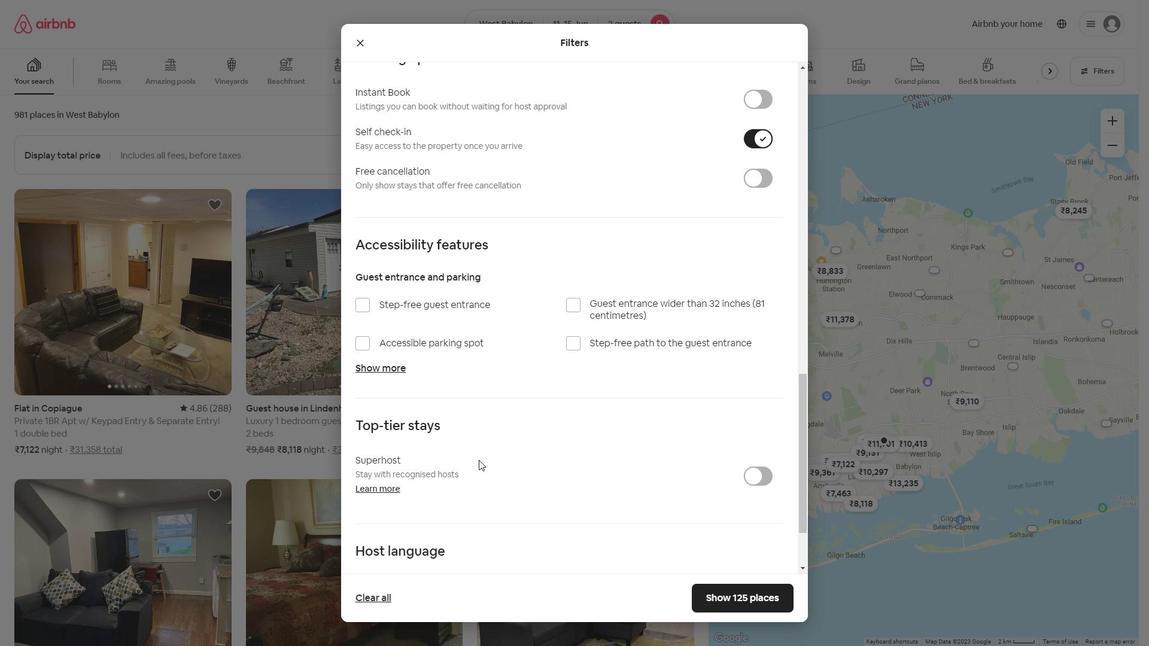 
Action: Mouse scrolled (479, 459) with delta (0, 0)
Screenshot: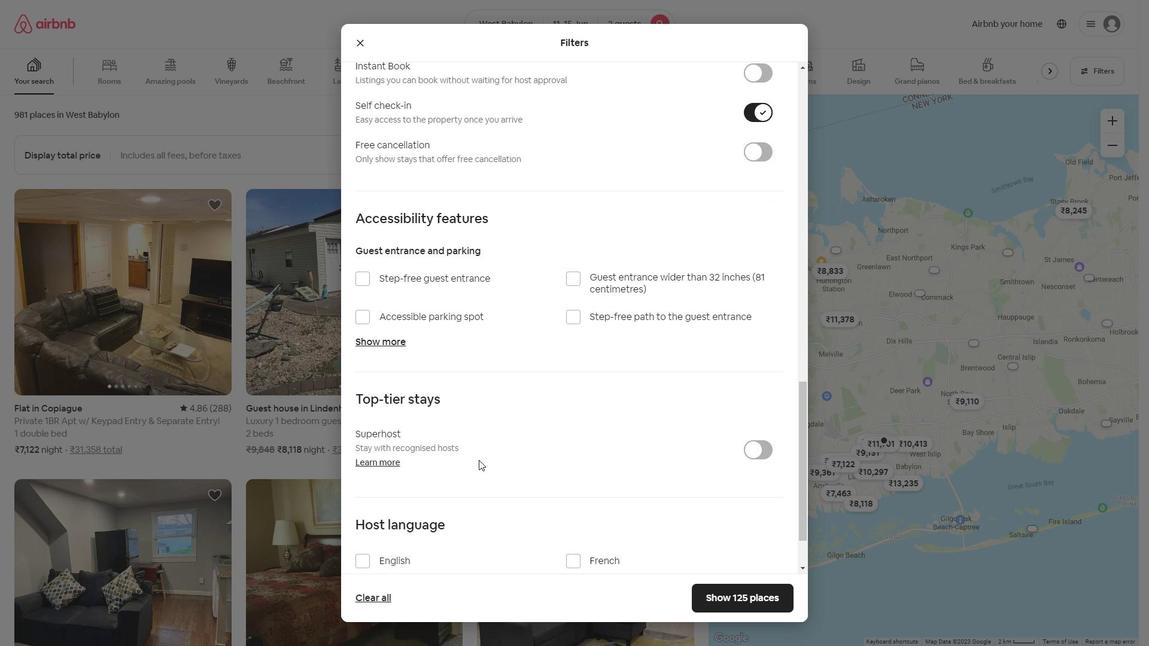 
Action: Mouse moved to (380, 481)
Screenshot: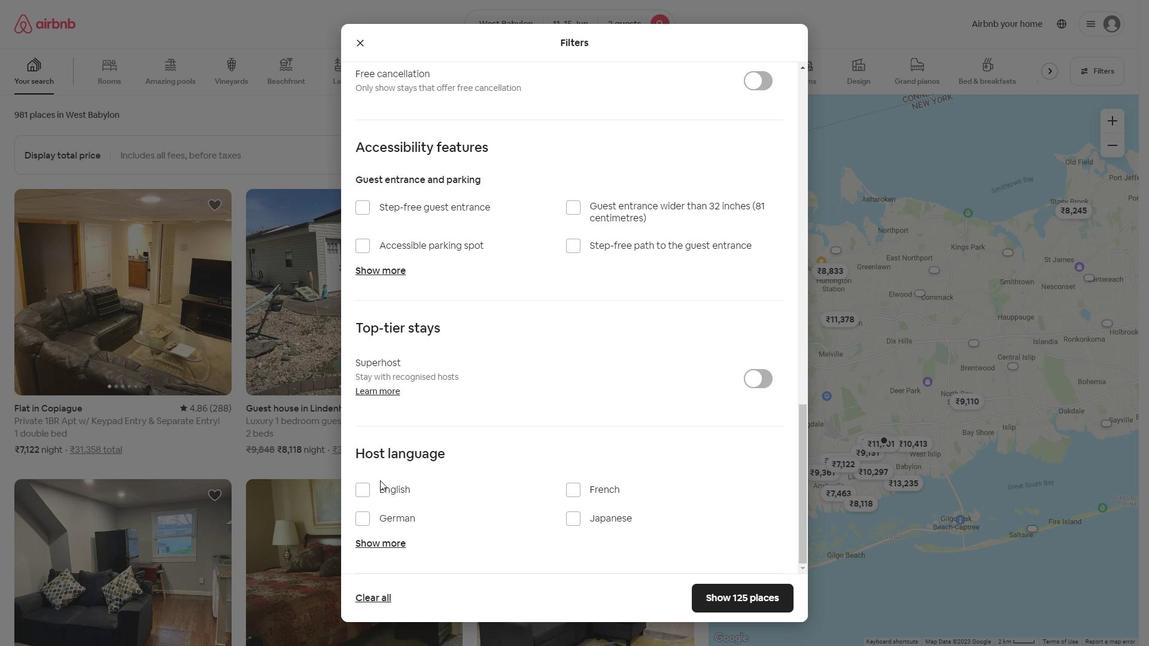 
Action: Mouse pressed left at (380, 481)
Screenshot: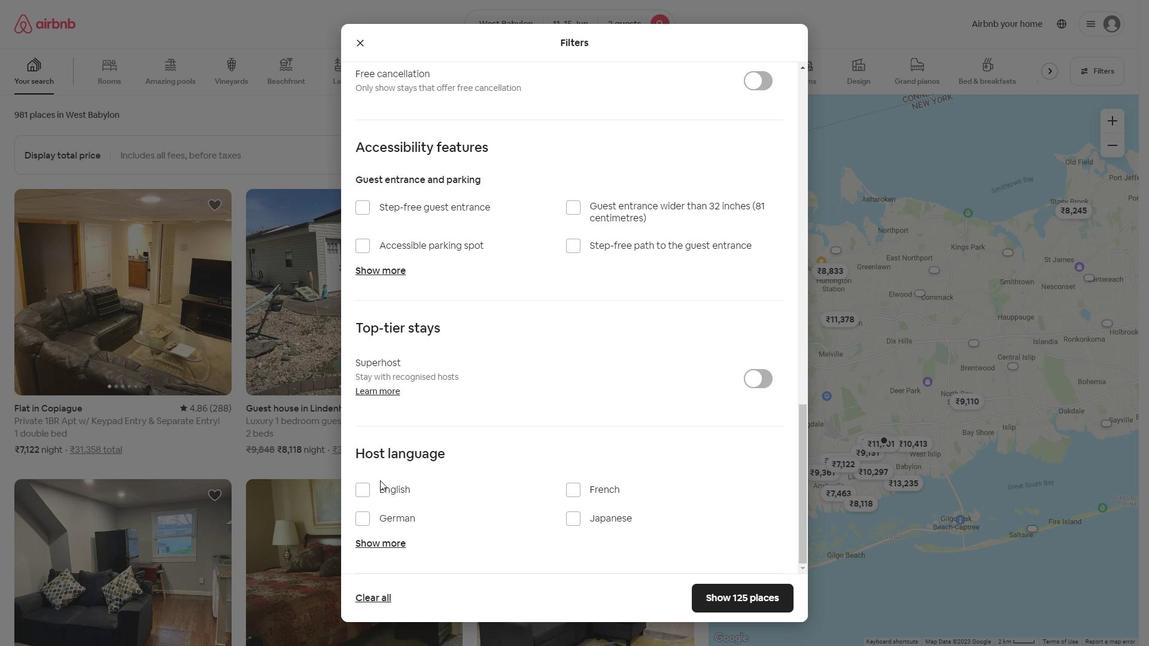 
Action: Mouse moved to (391, 486)
Screenshot: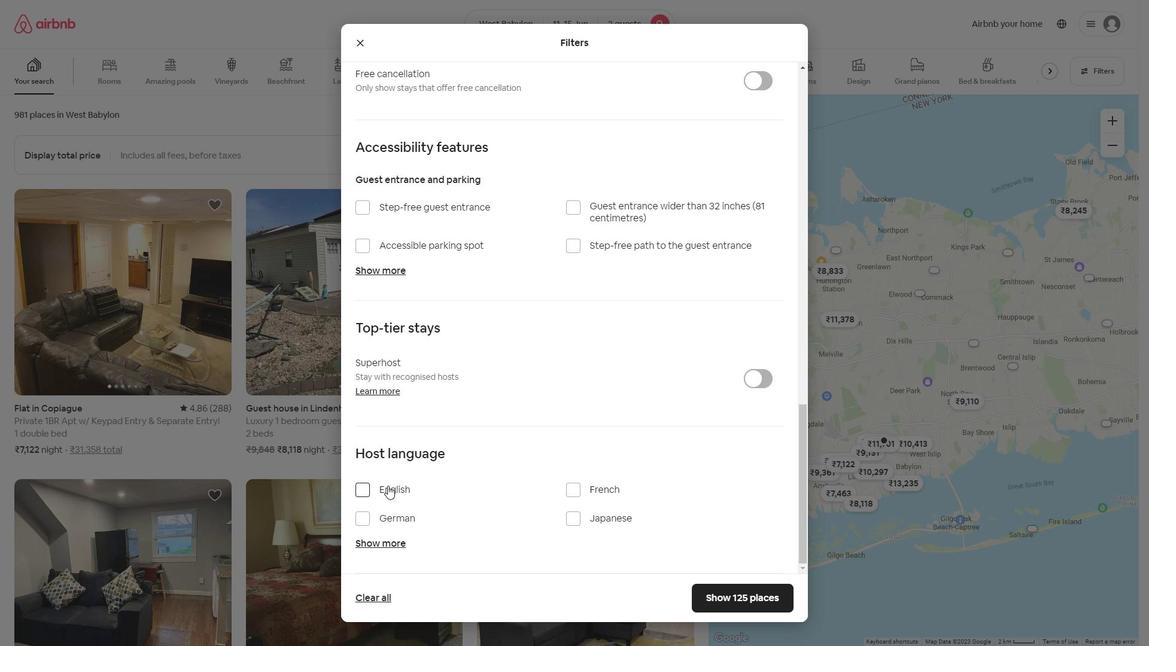 
Action: Mouse pressed left at (391, 486)
Screenshot: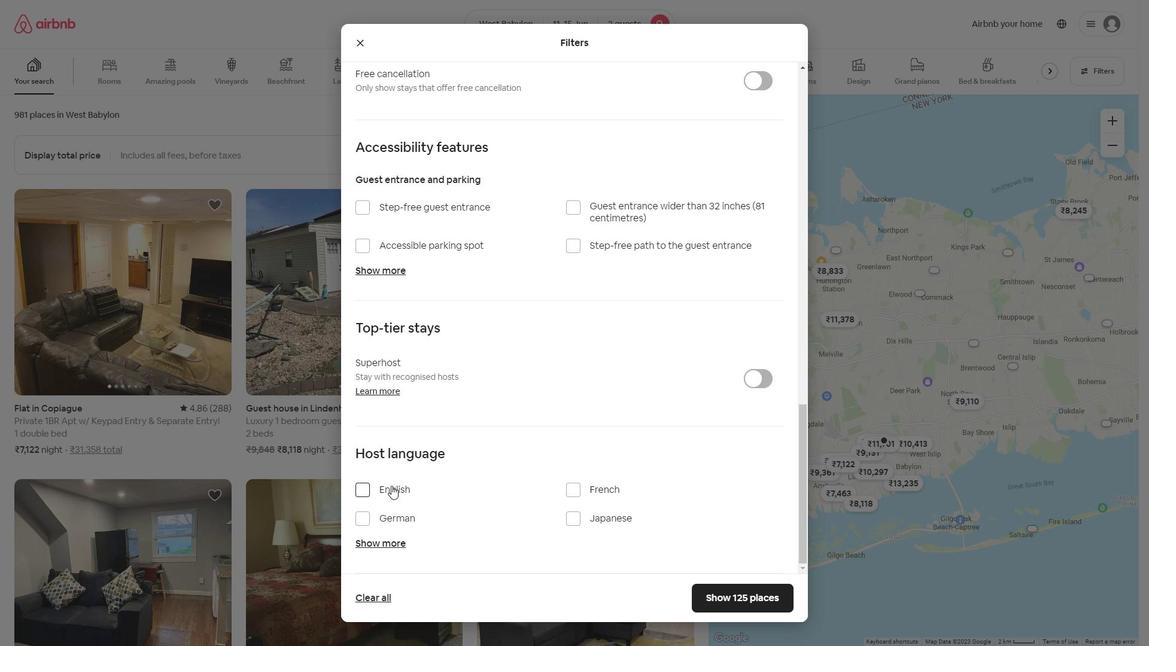 
Action: Mouse moved to (740, 585)
Screenshot: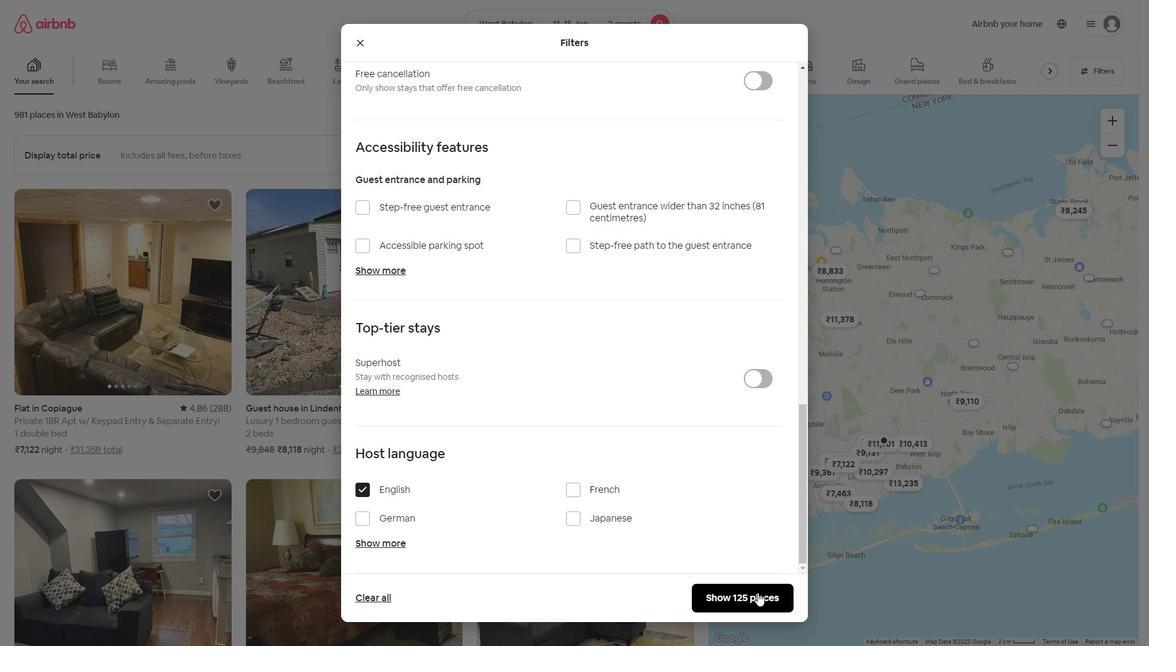 
Action: Mouse pressed left at (740, 585)
Screenshot: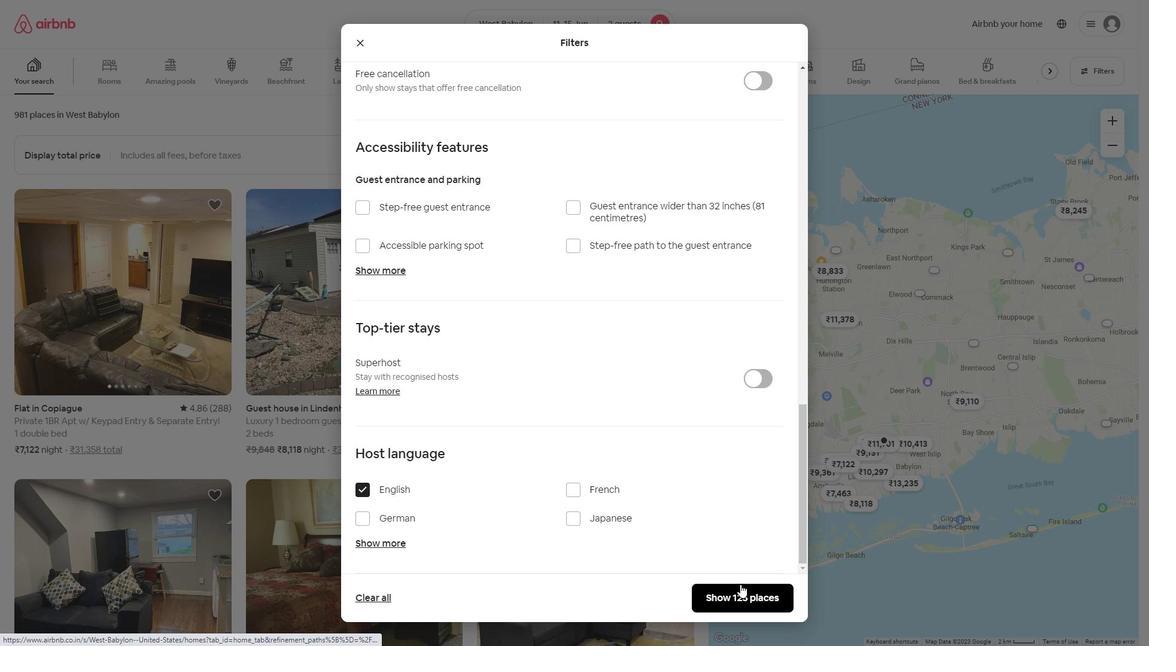 
Action: Mouse moved to (788, 568)
Screenshot: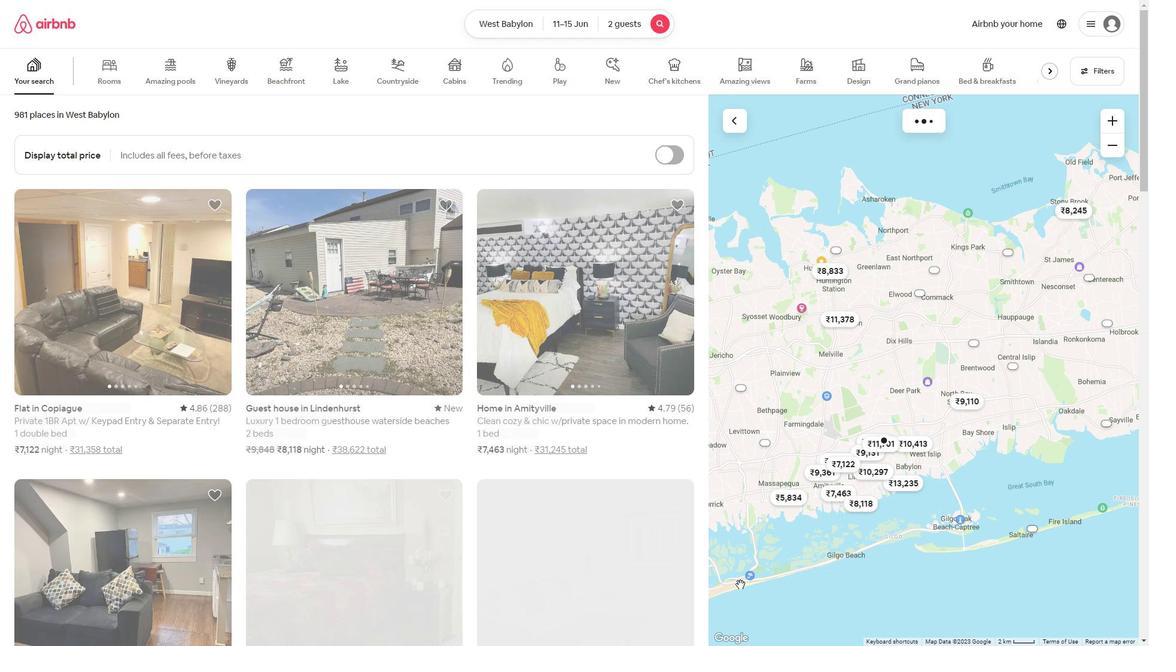 
